 Task: Look for space in Horlivka, Ukraine from 10th June, 2023 to 25th June, 2023 for 4 adults in price range Rs.10000 to Rs.15000. Place can be private room with 4 bedrooms having 4 beds and 4 bathrooms. Property type can be house, flat, guest house, hotel. Amenities needed are: wifi, TV, free parkinig on premises, gym, breakfast. Booking option can be shelf check-in. Required host language is English.
Action: Mouse moved to (604, 151)
Screenshot: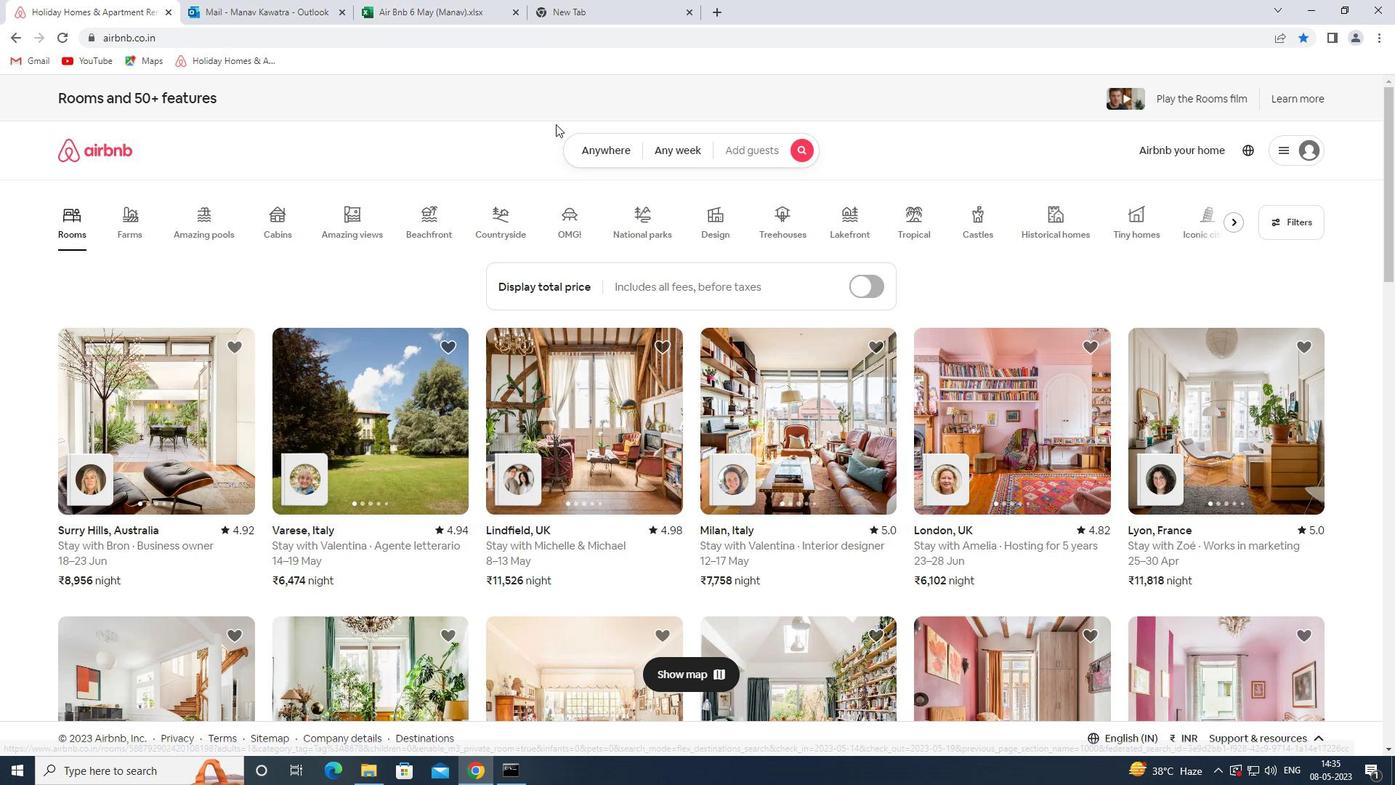 
Action: Mouse pressed left at (604, 151)
Screenshot: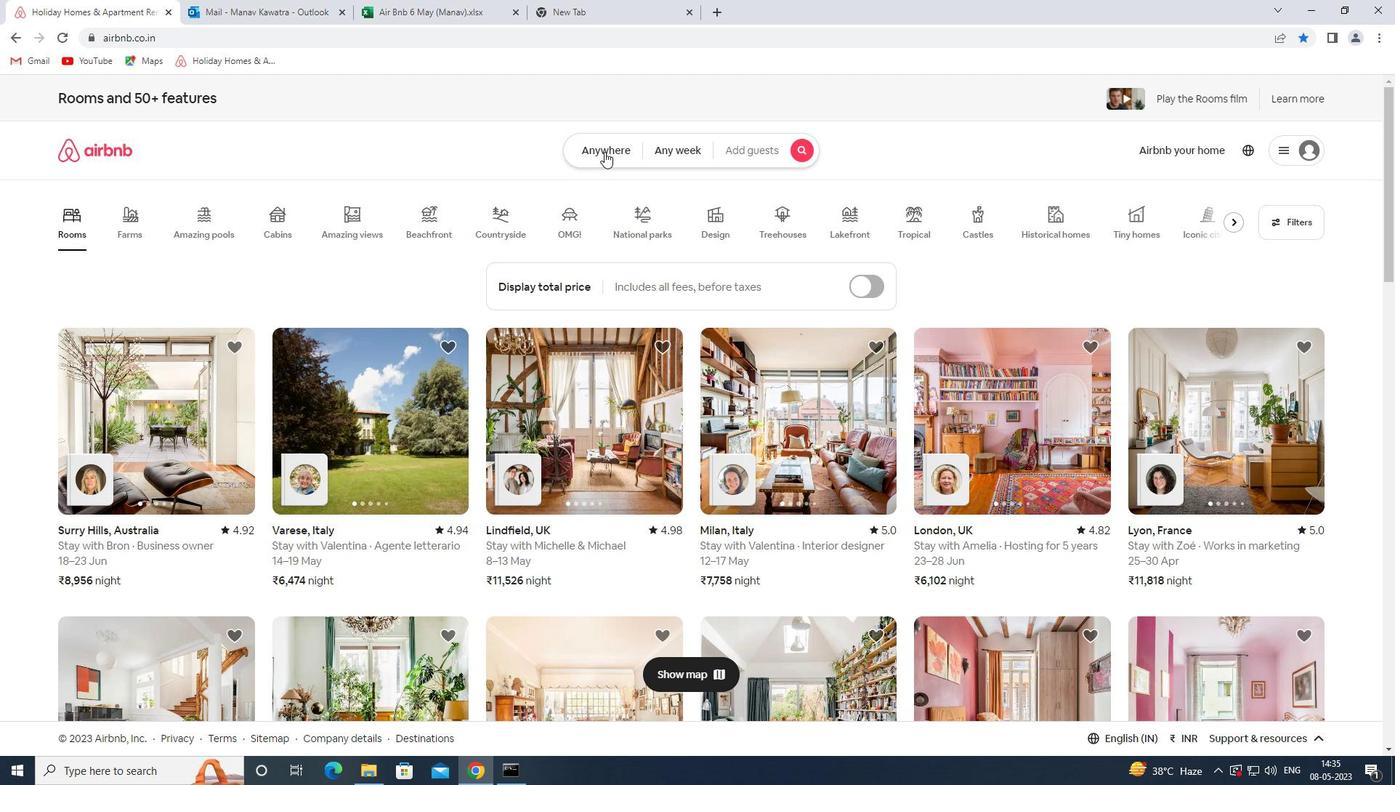 
Action: Mouse moved to (522, 208)
Screenshot: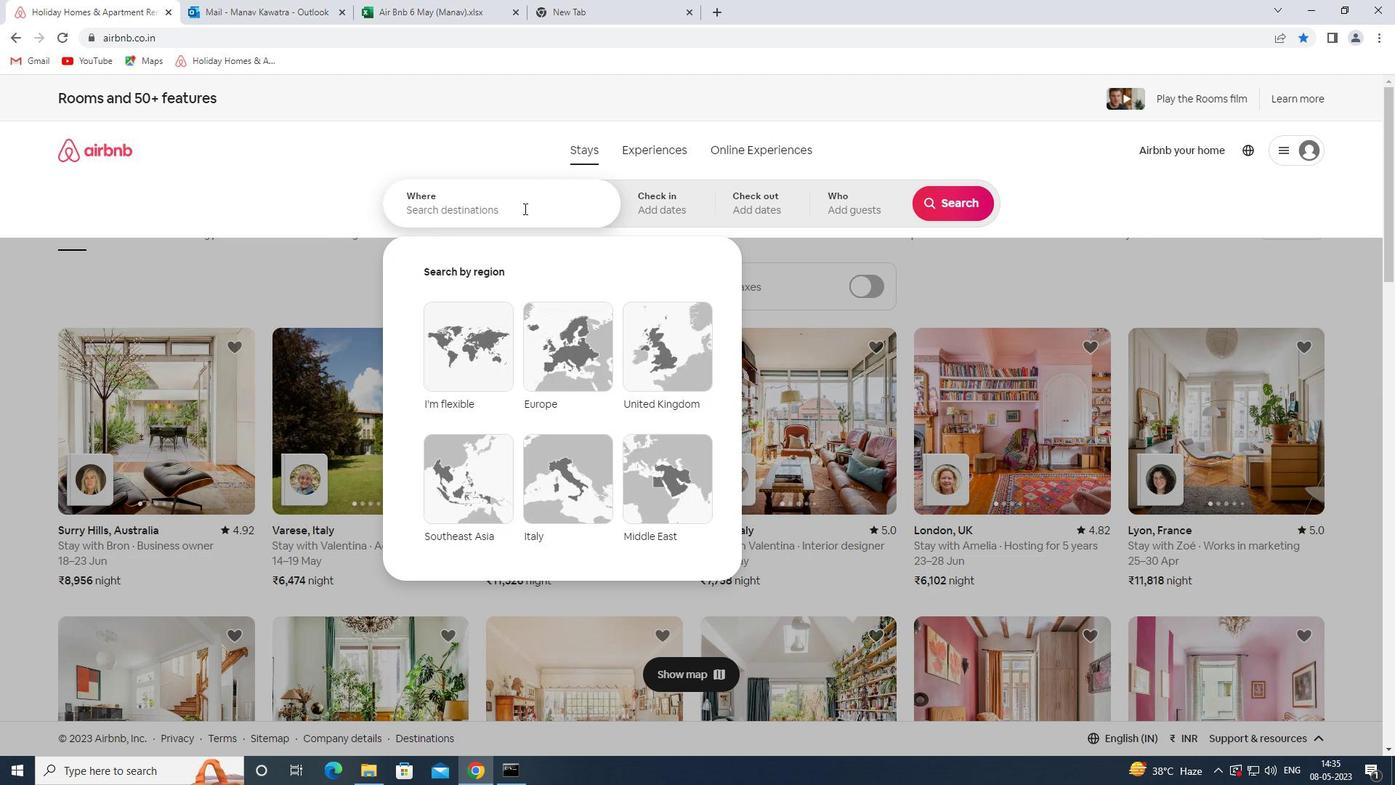 
Action: Mouse pressed left at (522, 208)
Screenshot: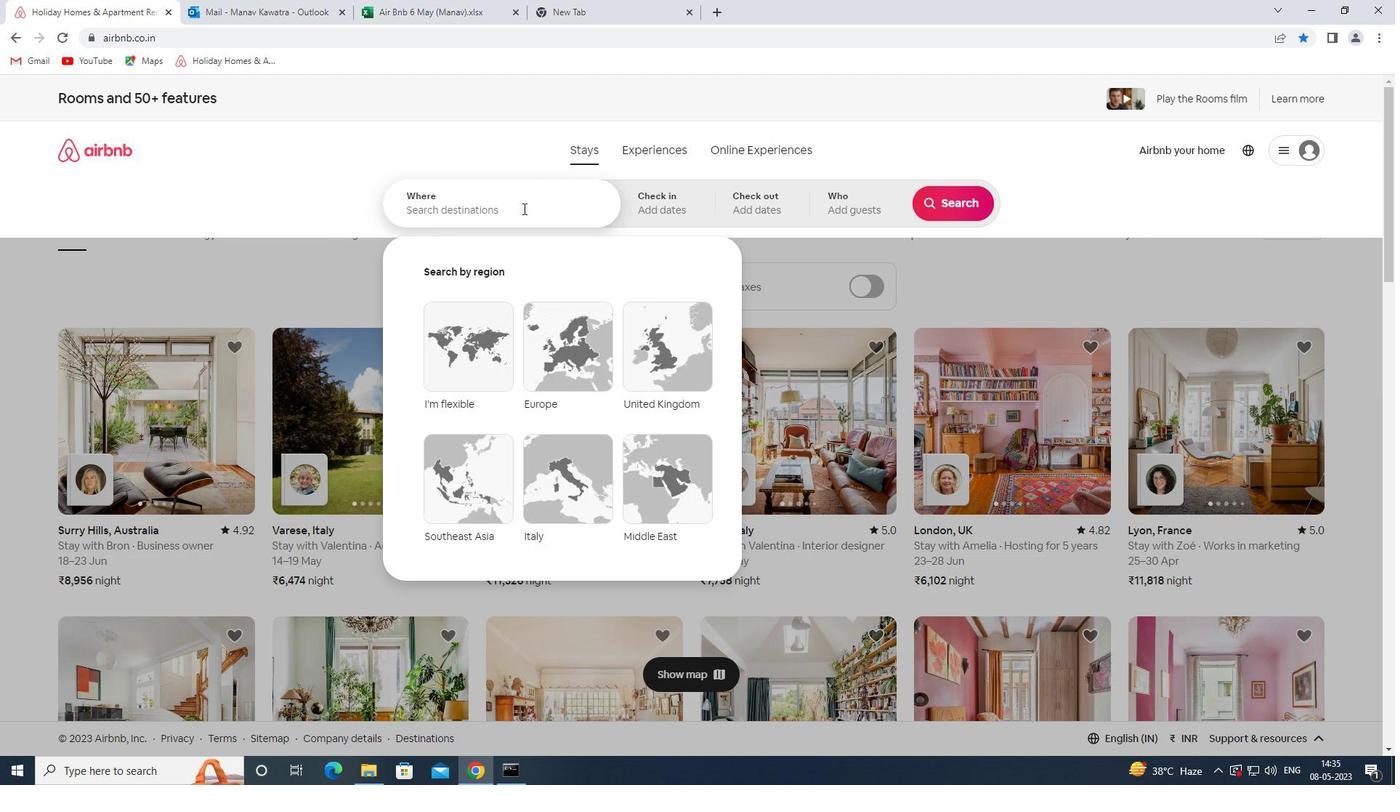 
Action: Key pressed horlivka<Key.space><Key.shift><Key.shift><Key.shift><Key.shift><Key.shift><Key.shift><Key.shift><Key.shift><Key.shift><Key.shift><Key.shift><Key.shift><Key.shift><Key.shift><Key.shift><Key.shift><Key.shift><Key.shift><Key.shift><Key.shift><Key.shift><Key.shift><Key.shift><Key.shift>UKRAINE<Key.space><Key.enter>
Screenshot: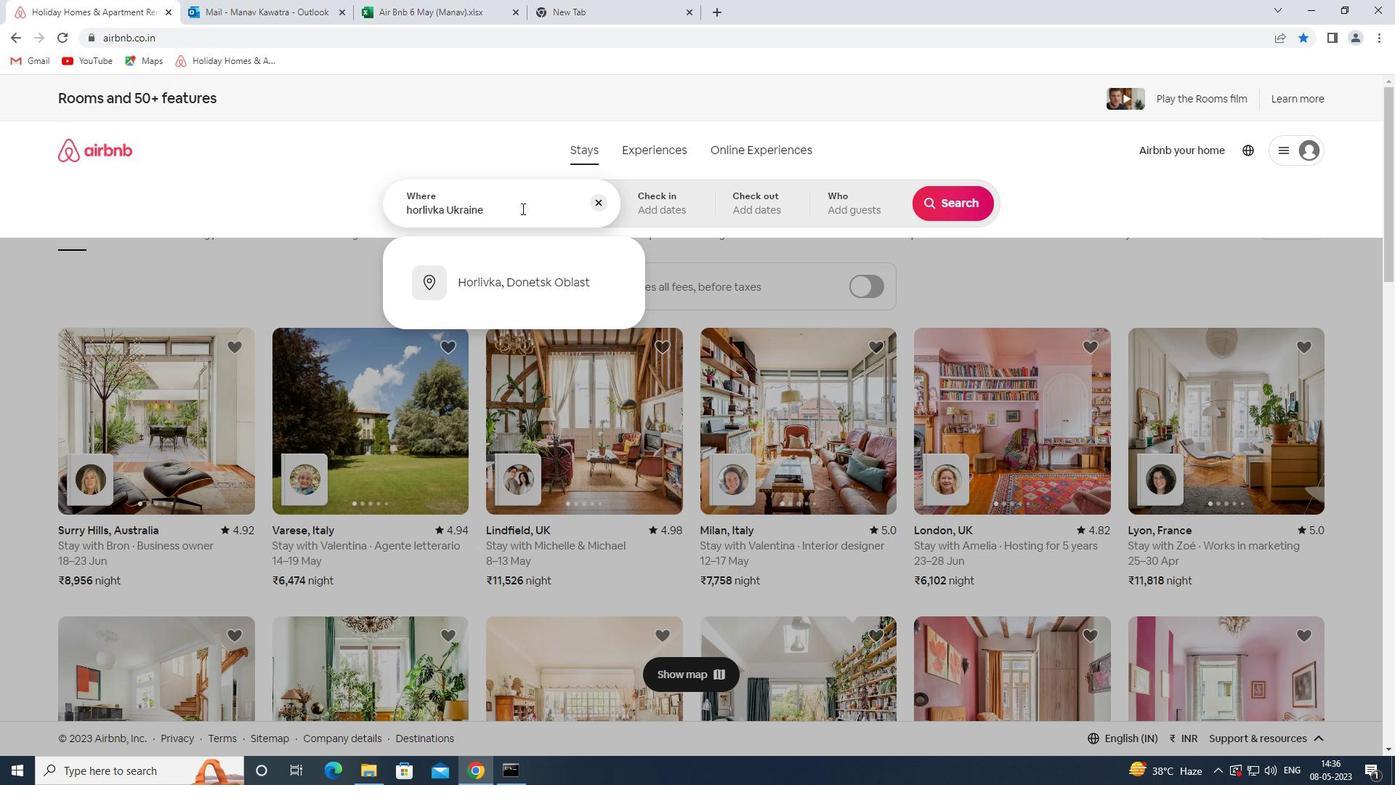 
Action: Mouse moved to (945, 412)
Screenshot: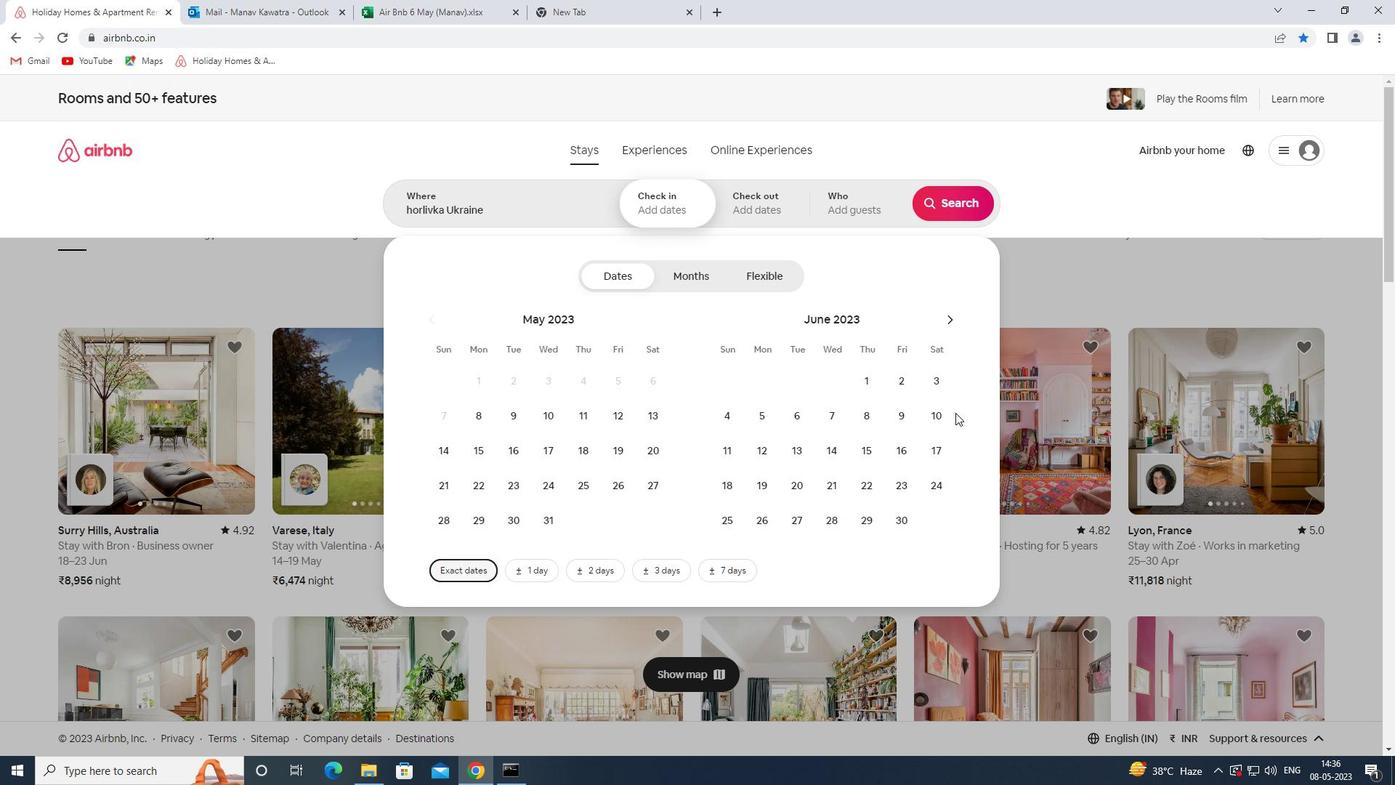 
Action: Mouse pressed left at (945, 412)
Screenshot: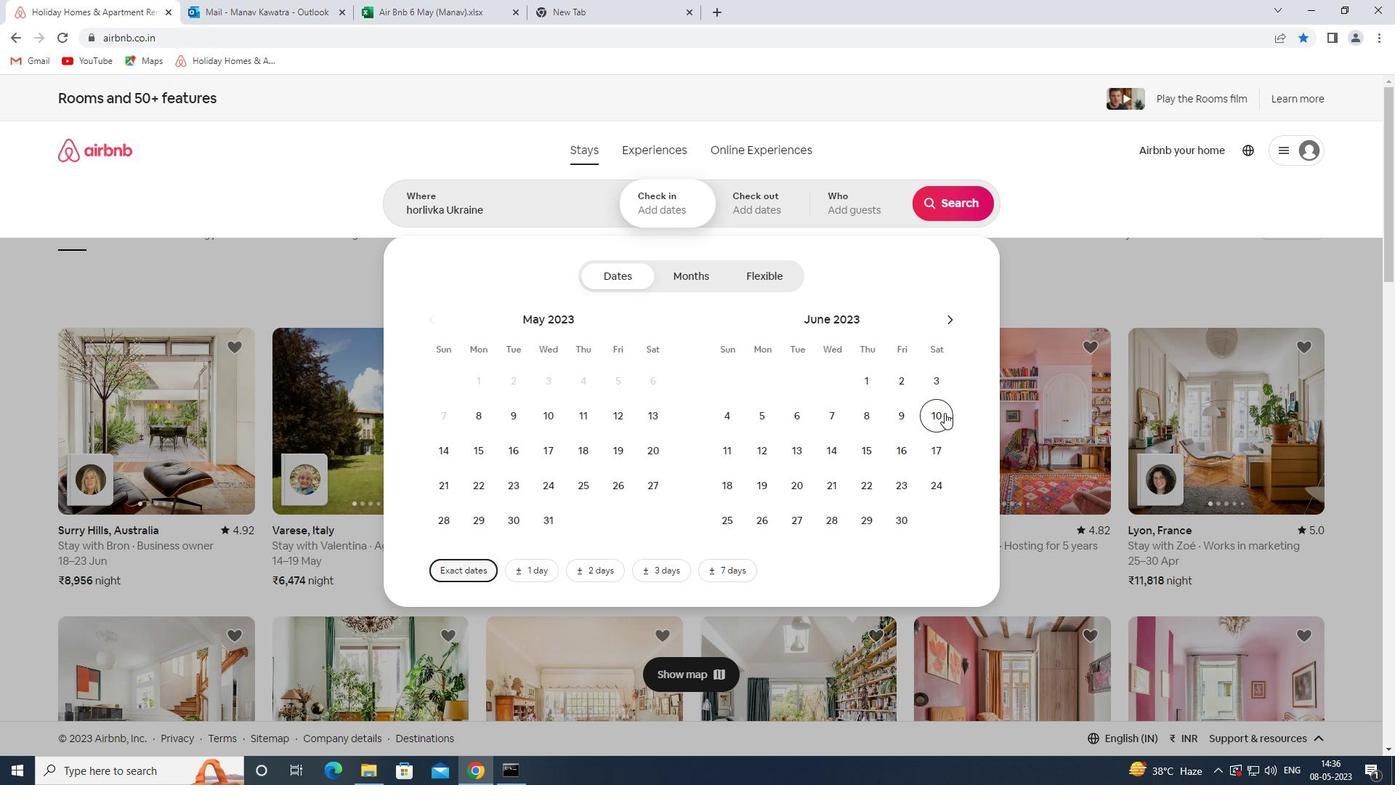 
Action: Mouse moved to (739, 519)
Screenshot: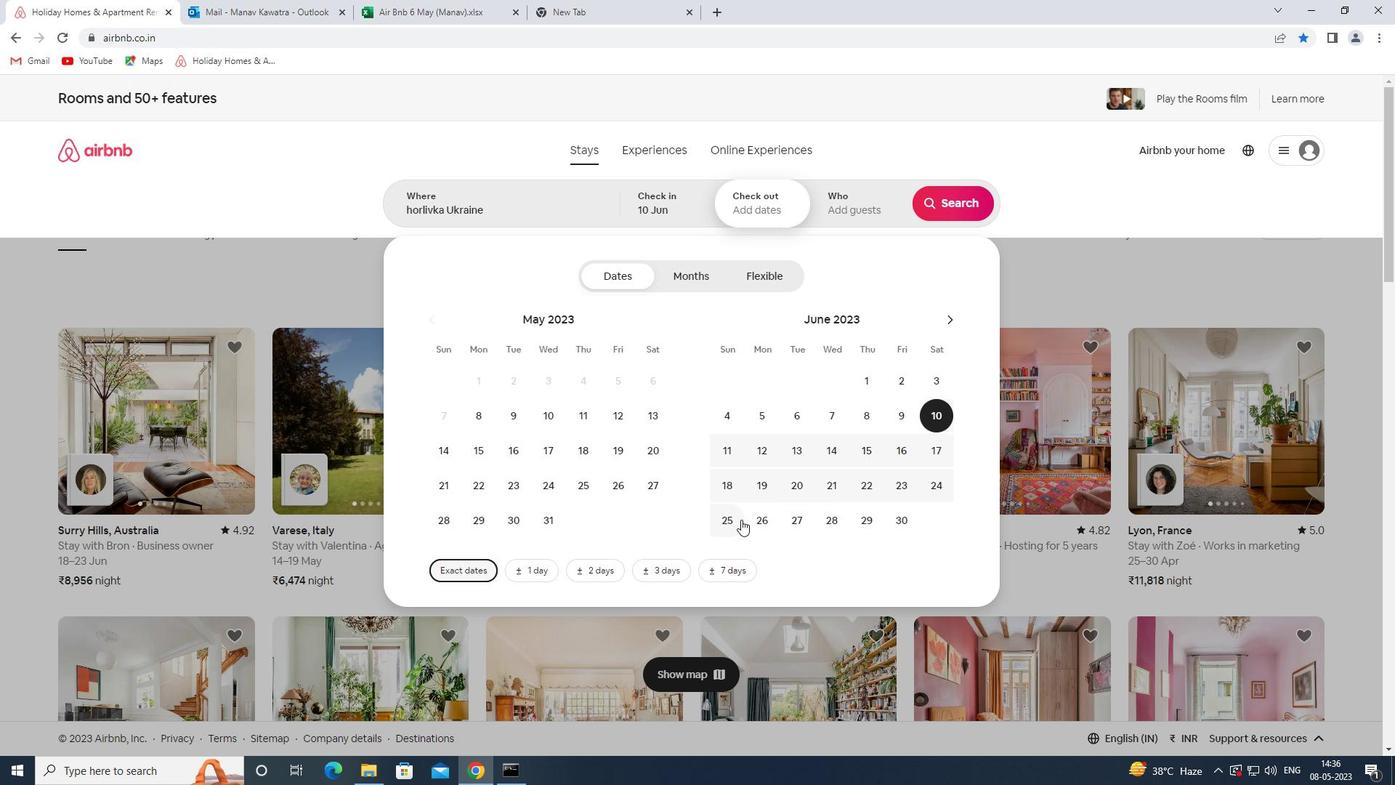 
Action: Mouse pressed left at (739, 519)
Screenshot: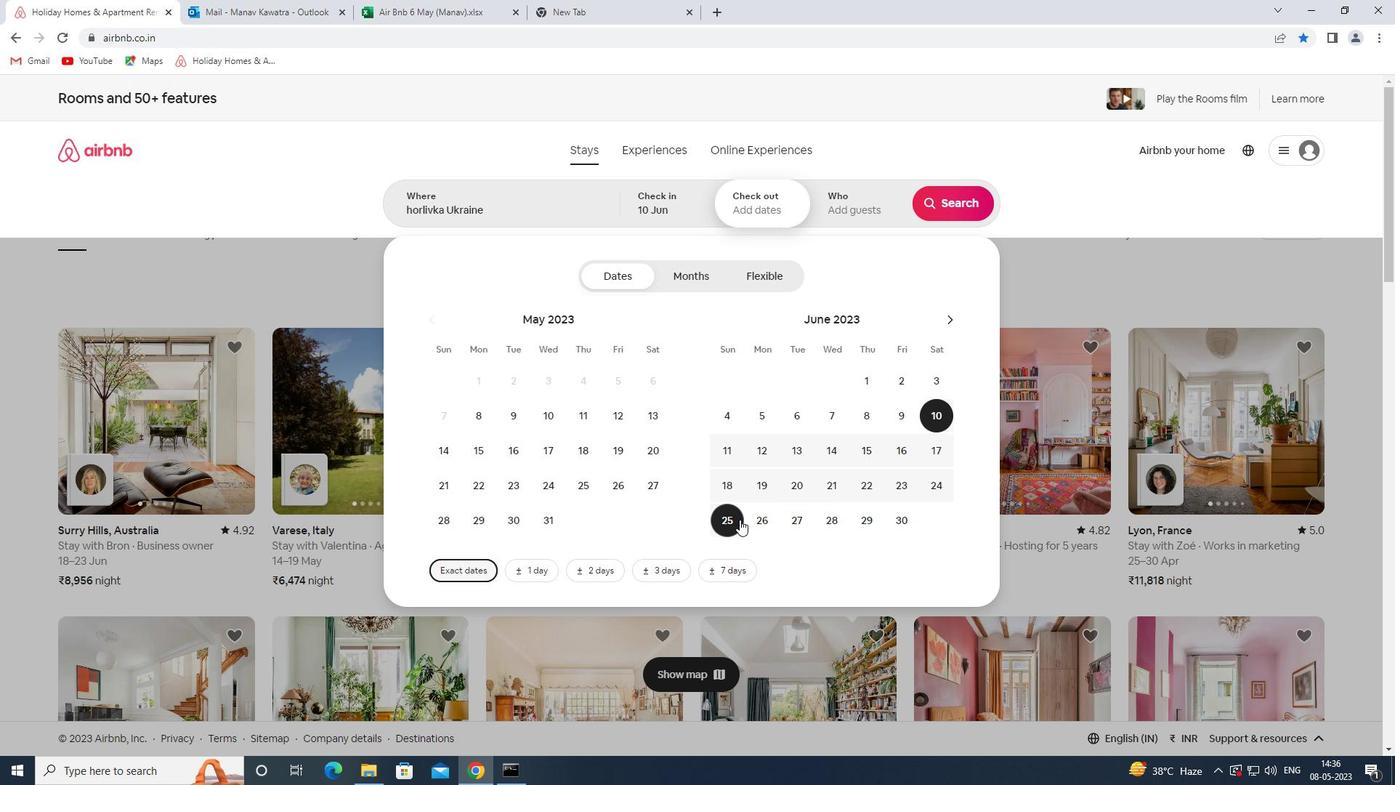 
Action: Mouse moved to (848, 202)
Screenshot: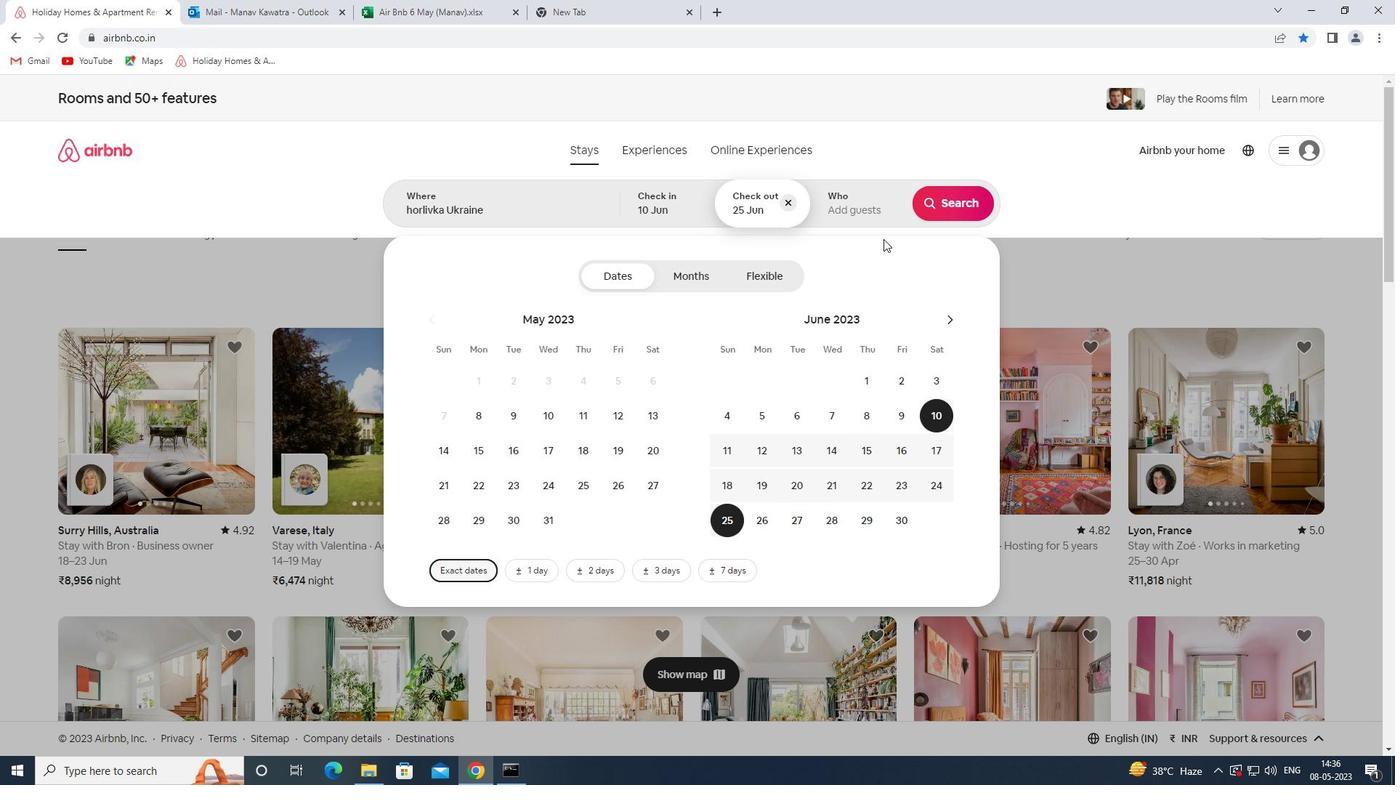 
Action: Mouse pressed left at (848, 202)
Screenshot: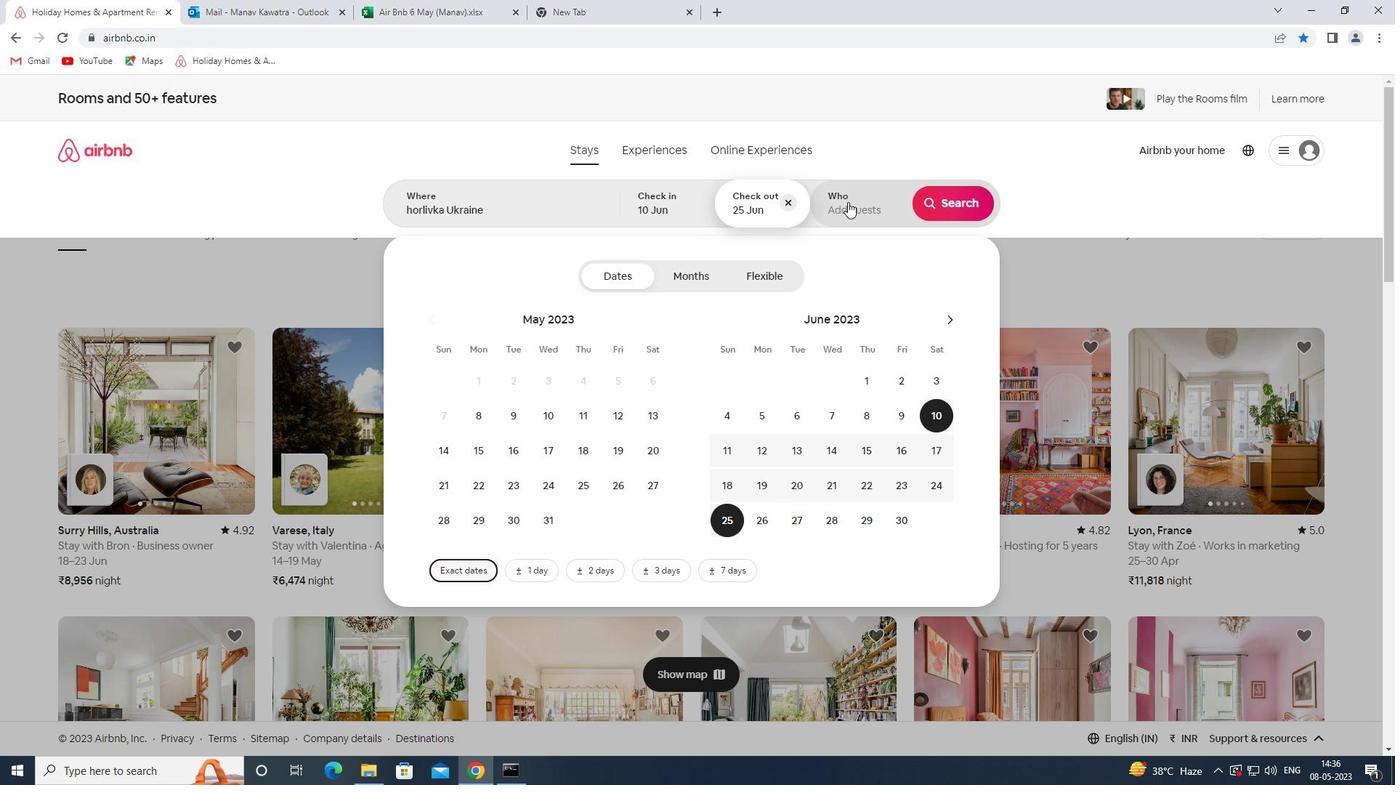 
Action: Mouse moved to (957, 282)
Screenshot: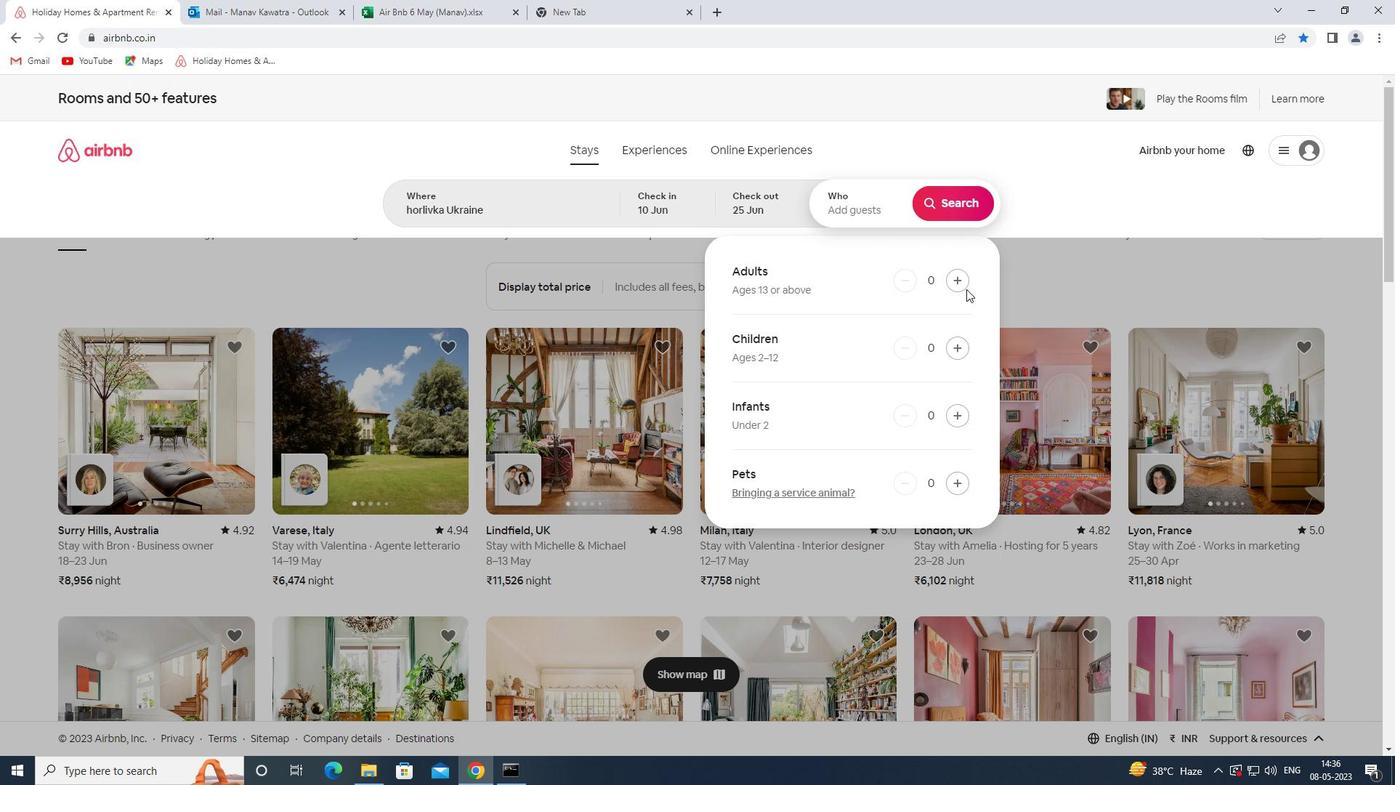
Action: Mouse pressed left at (957, 282)
Screenshot: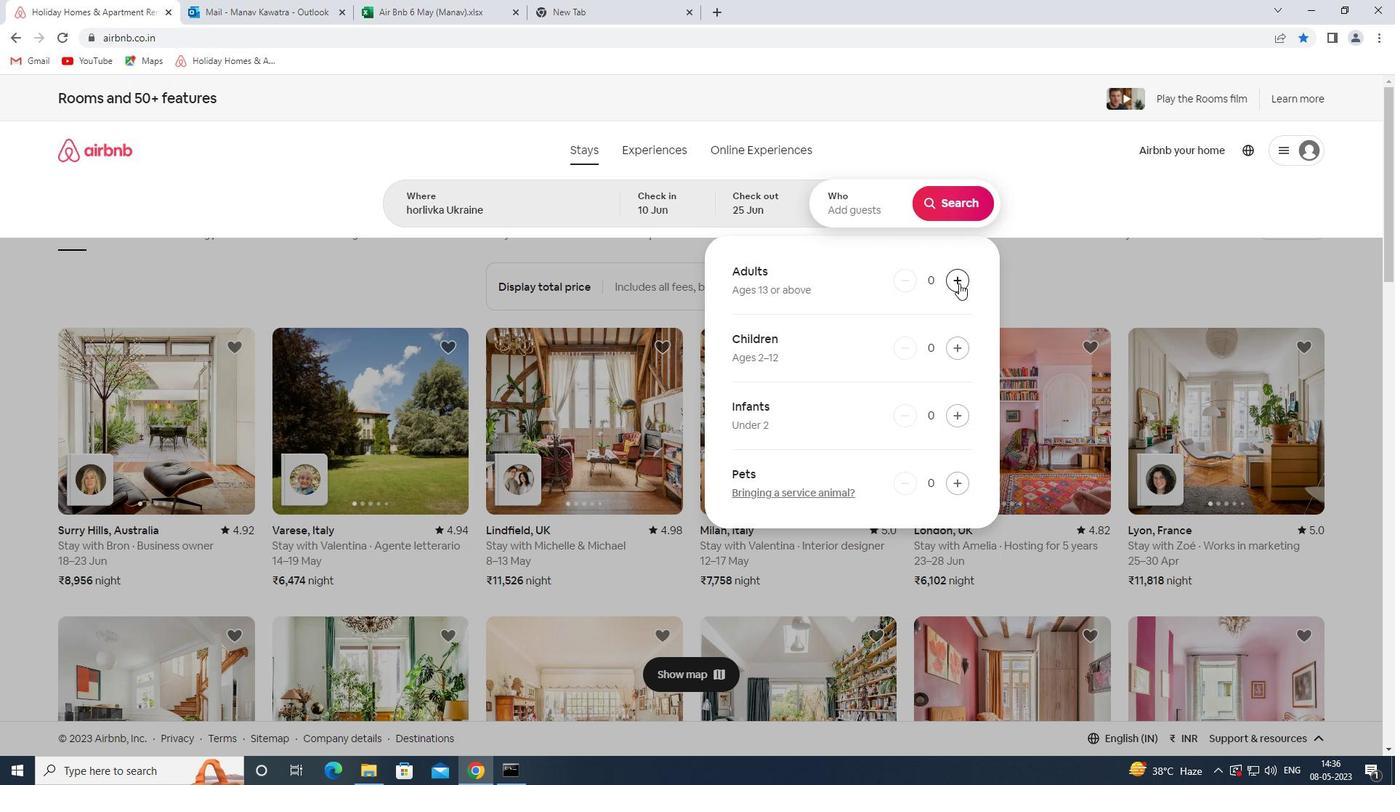 
Action: Mouse pressed left at (957, 282)
Screenshot: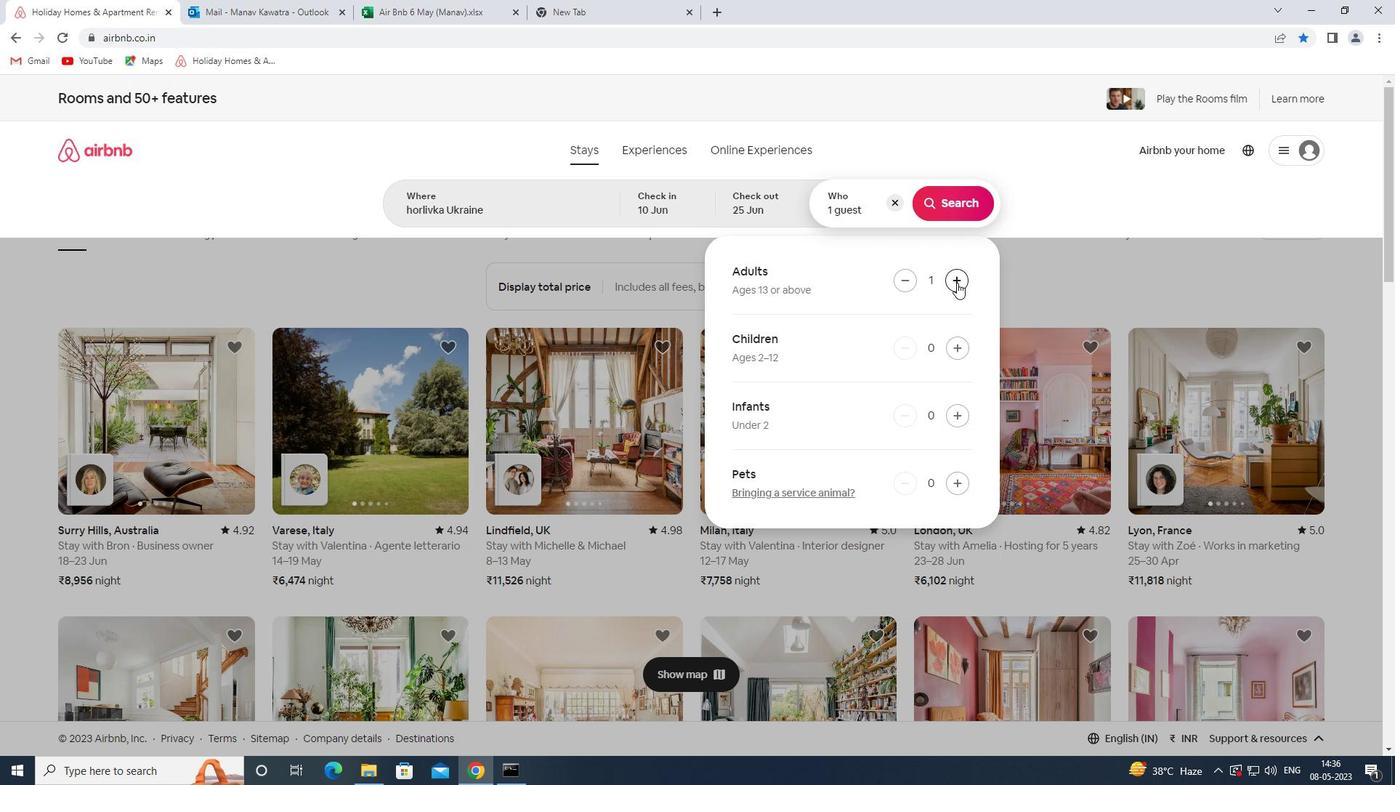 
Action: Mouse pressed left at (957, 282)
Screenshot: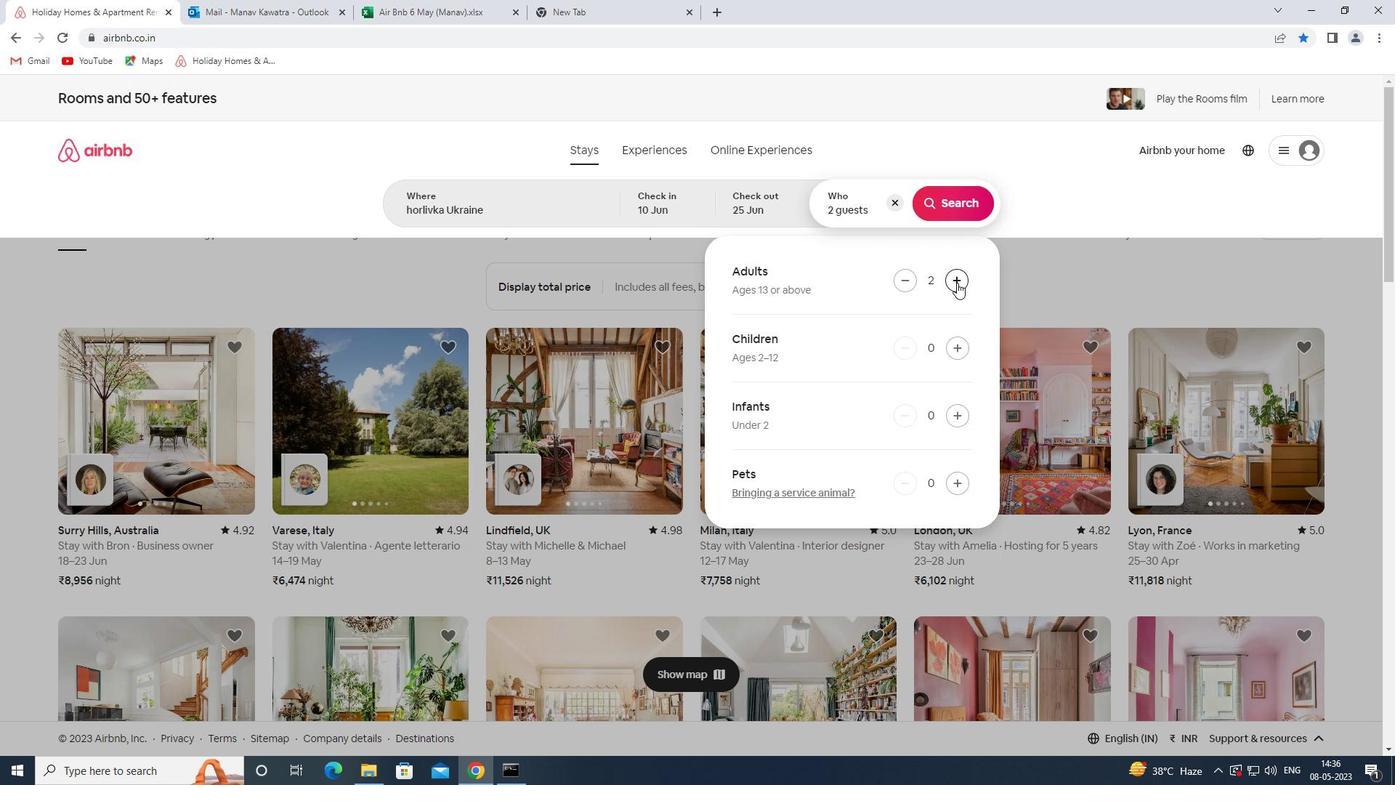 
Action: Mouse pressed left at (957, 282)
Screenshot: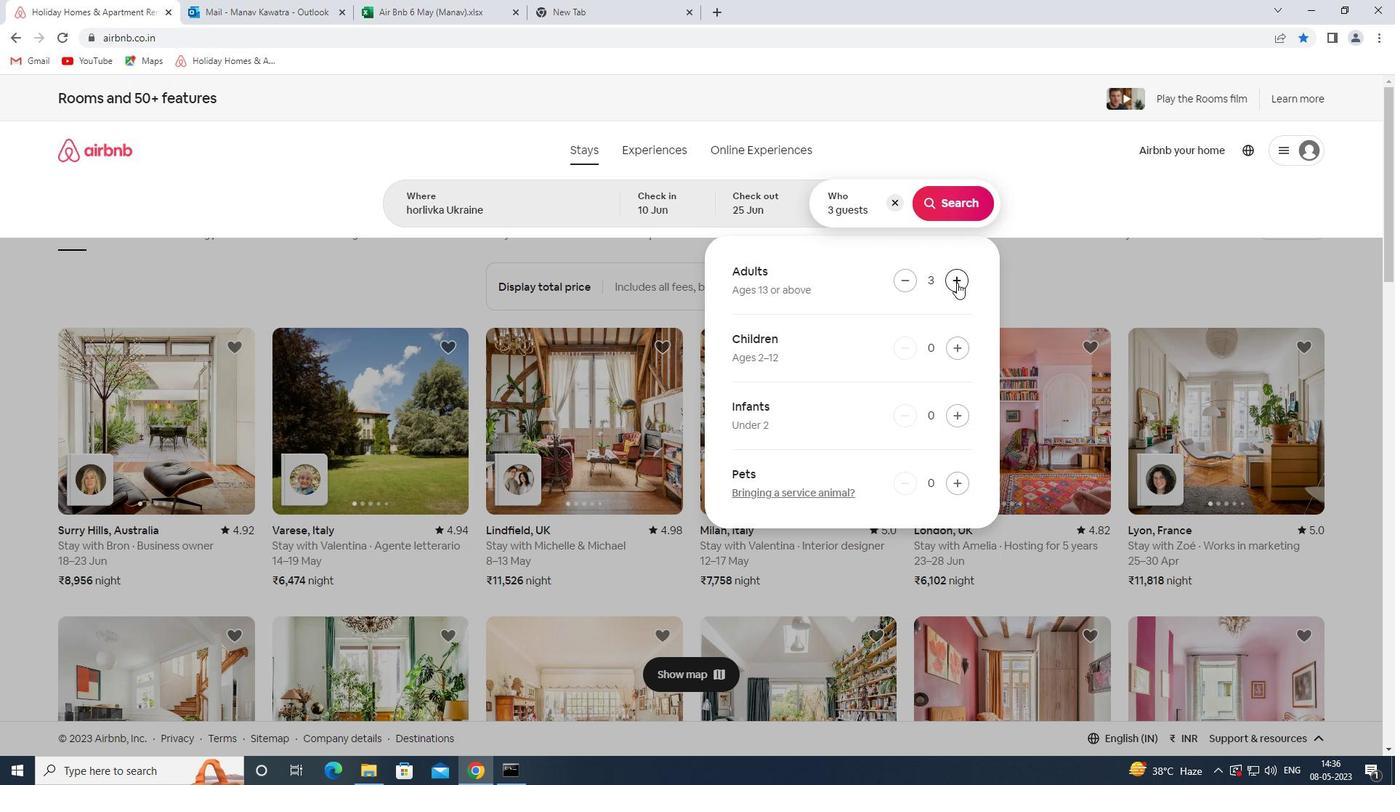 
Action: Mouse moved to (934, 209)
Screenshot: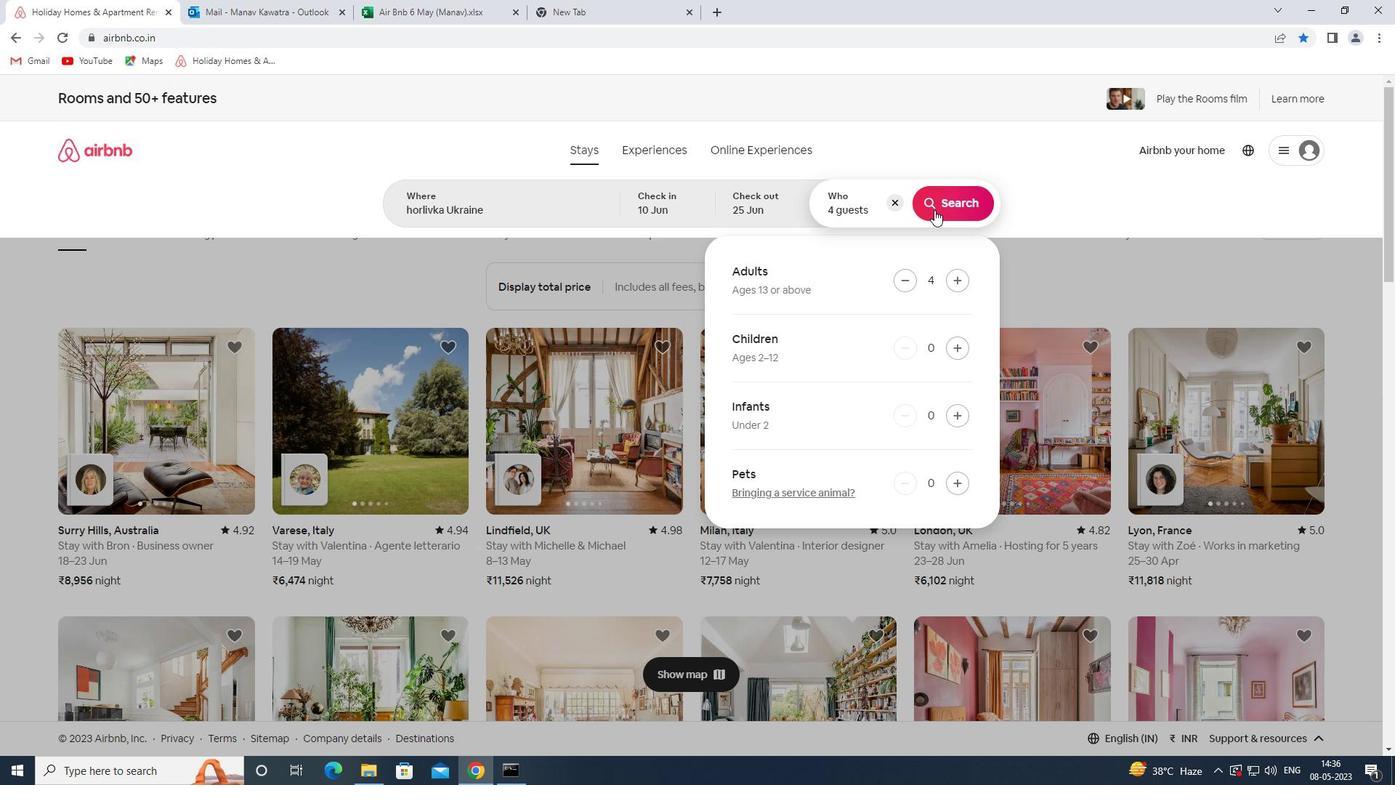 
Action: Mouse pressed left at (934, 209)
Screenshot: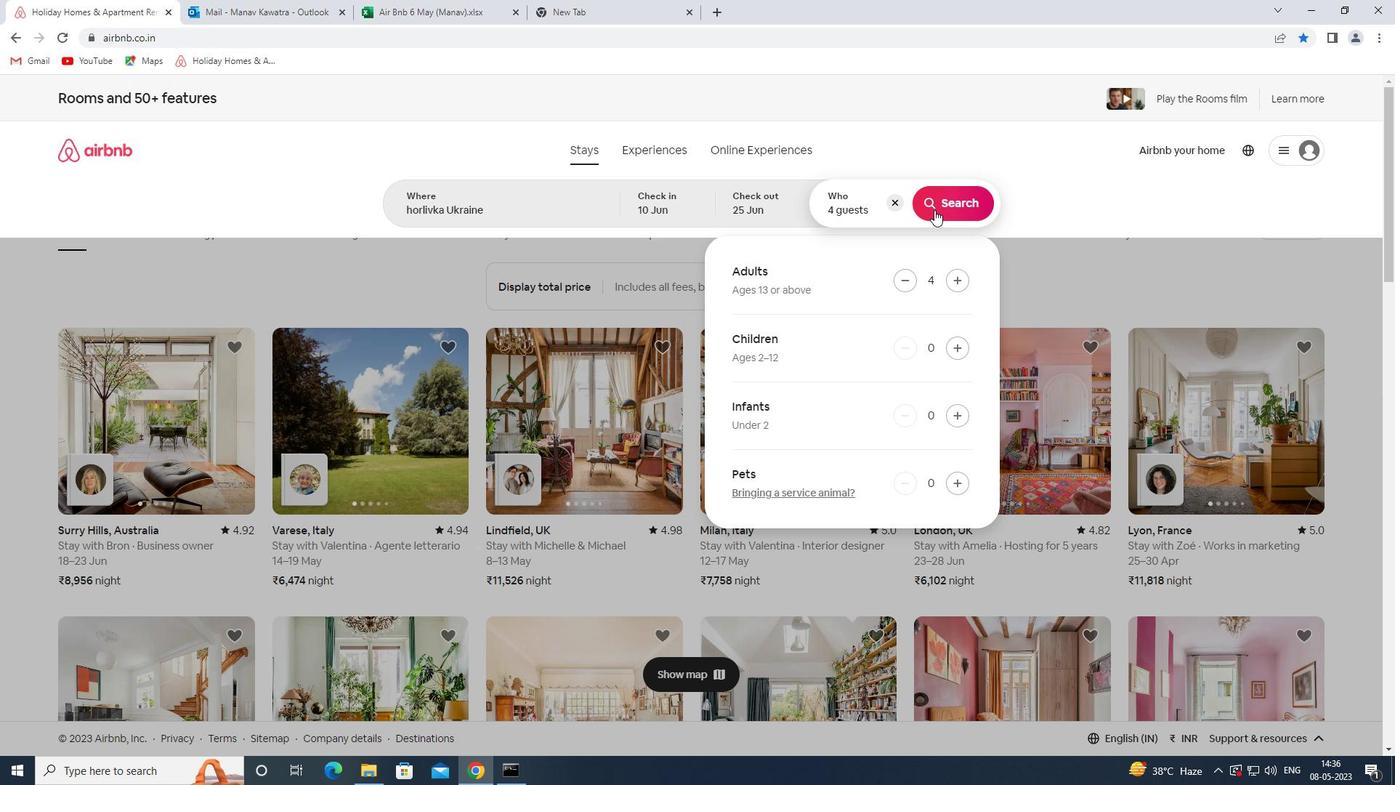 
Action: Mouse moved to (1339, 171)
Screenshot: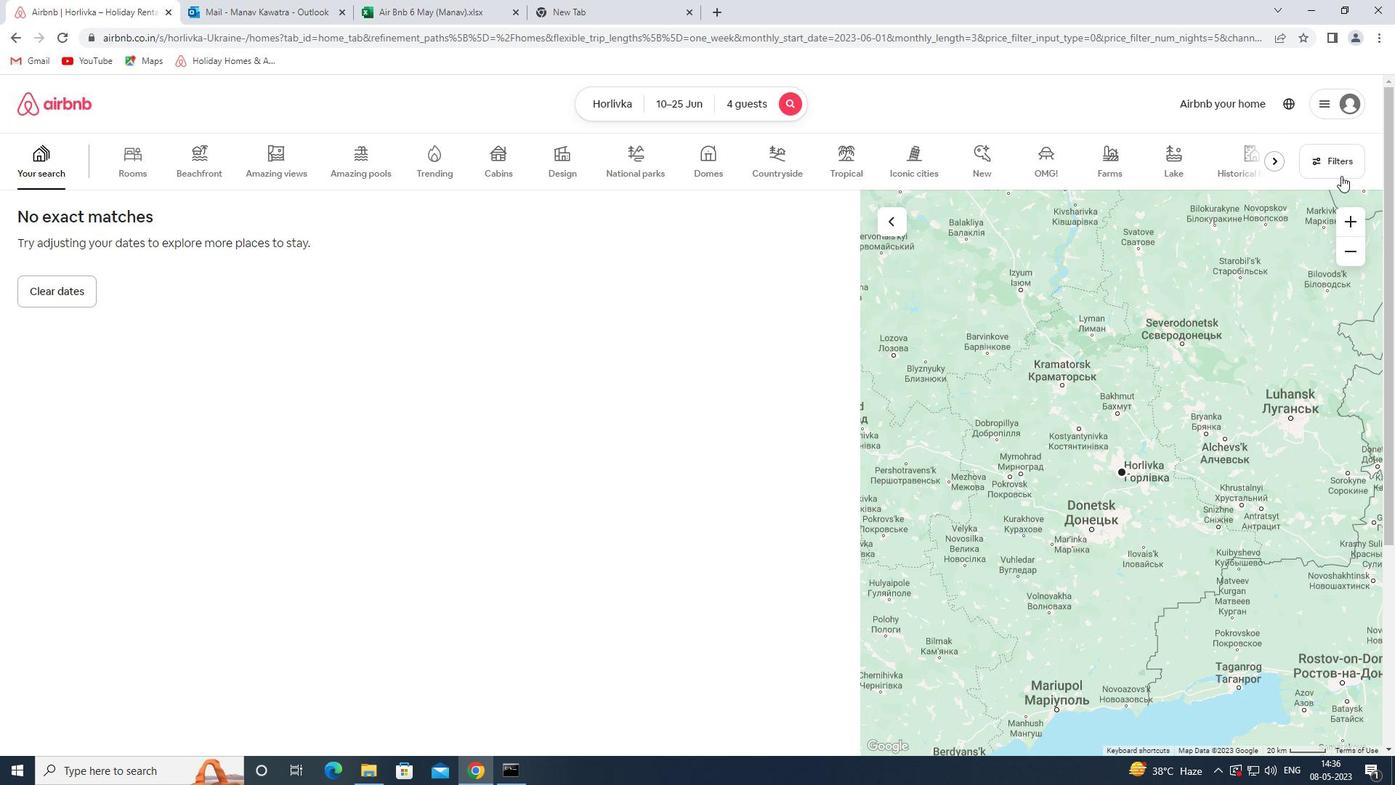 
Action: Mouse pressed left at (1339, 171)
Screenshot: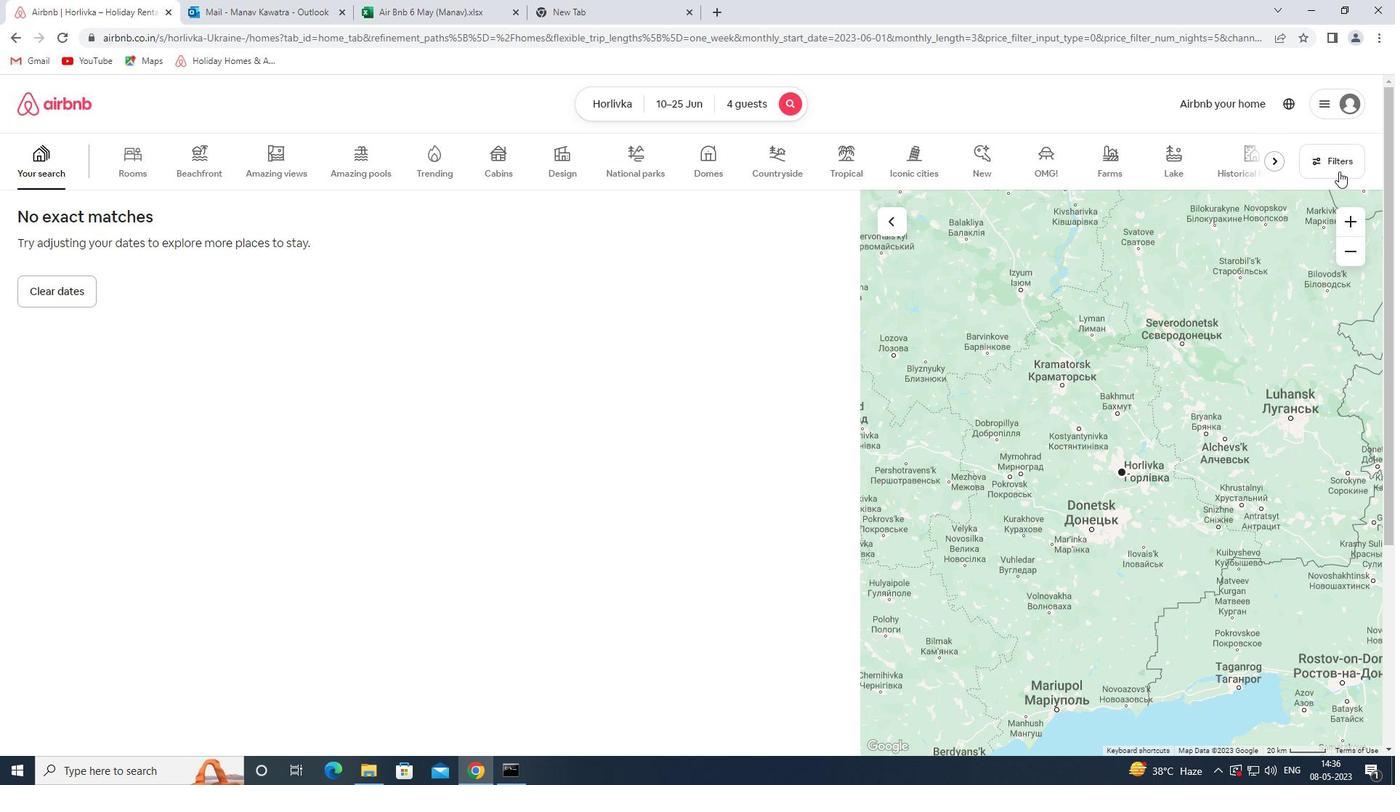 
Action: Mouse moved to (555, 523)
Screenshot: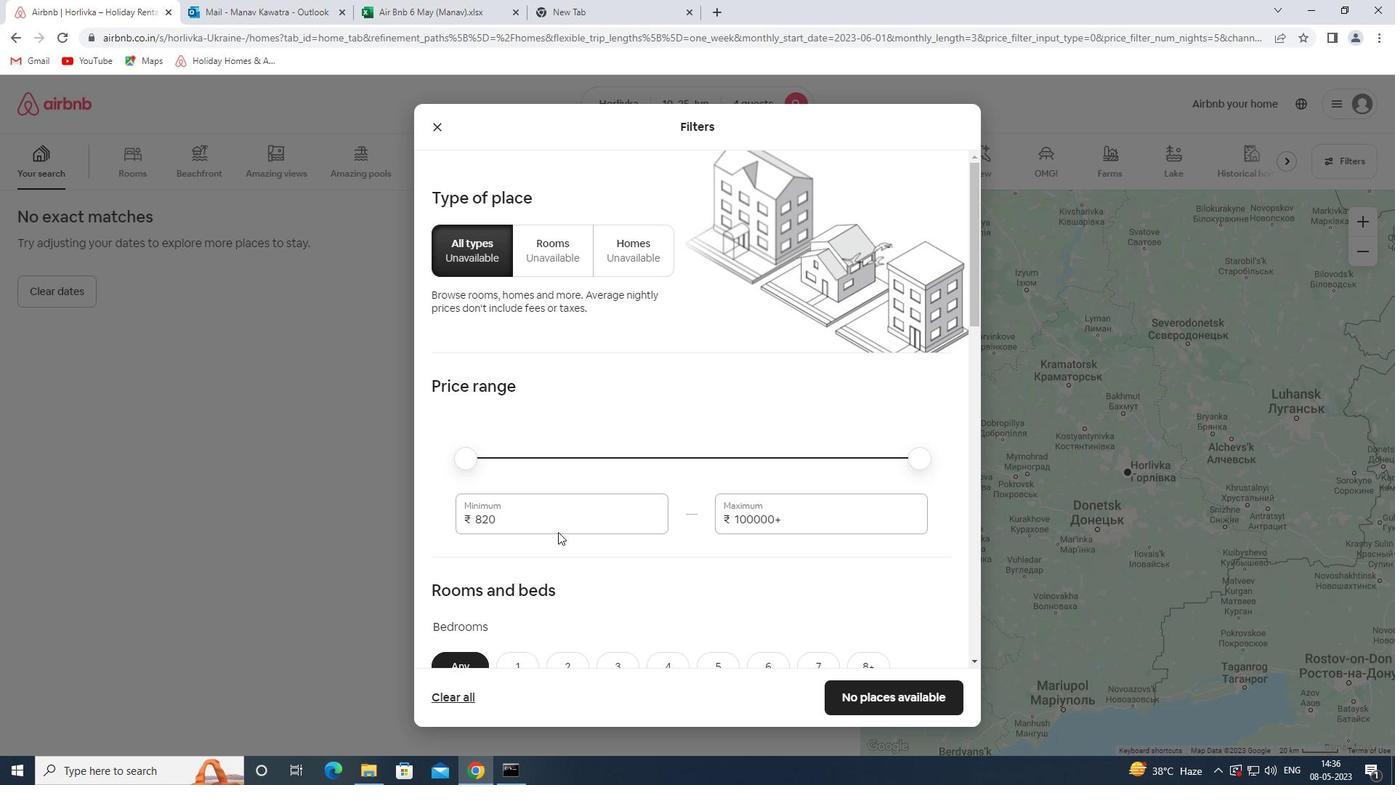 
Action: Mouse pressed left at (555, 523)
Screenshot: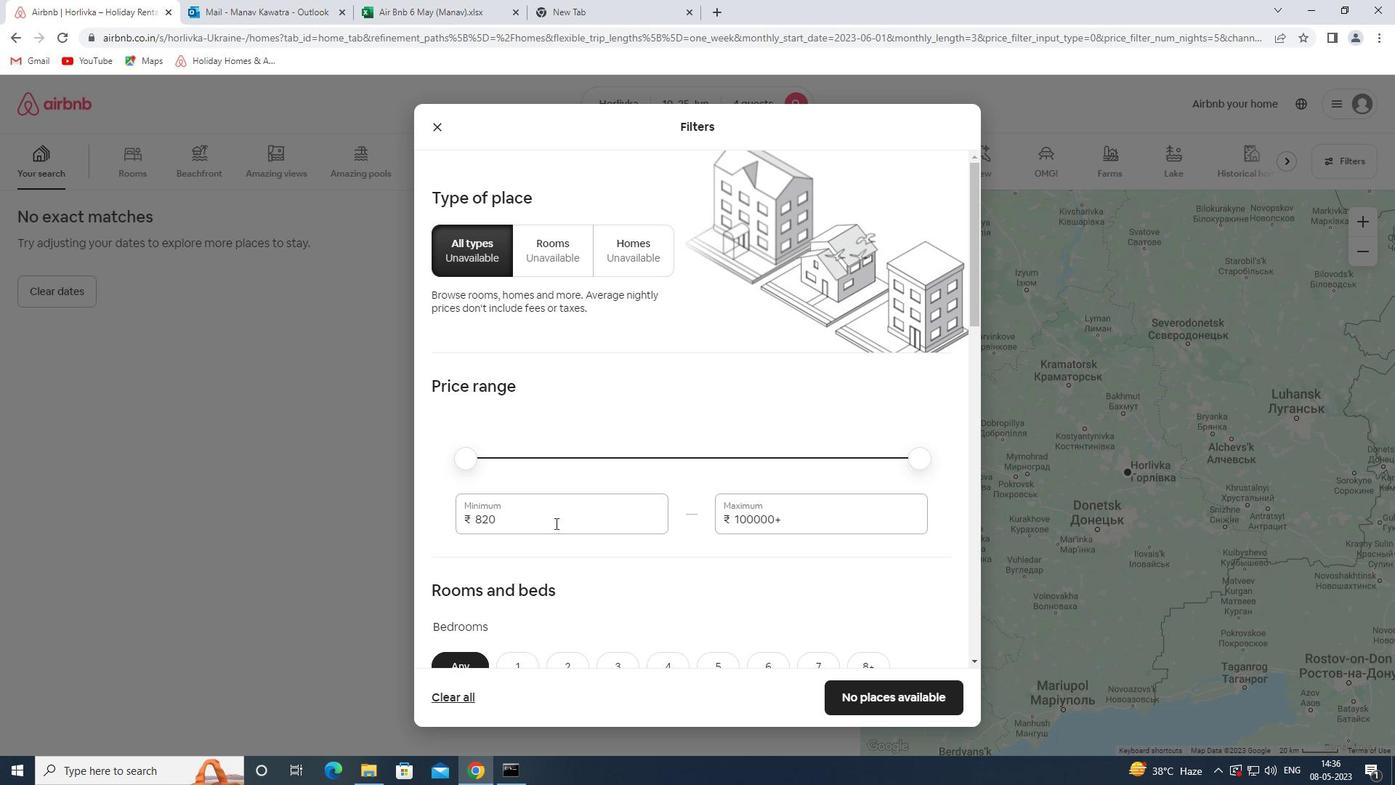 
Action: Mouse pressed left at (555, 523)
Screenshot: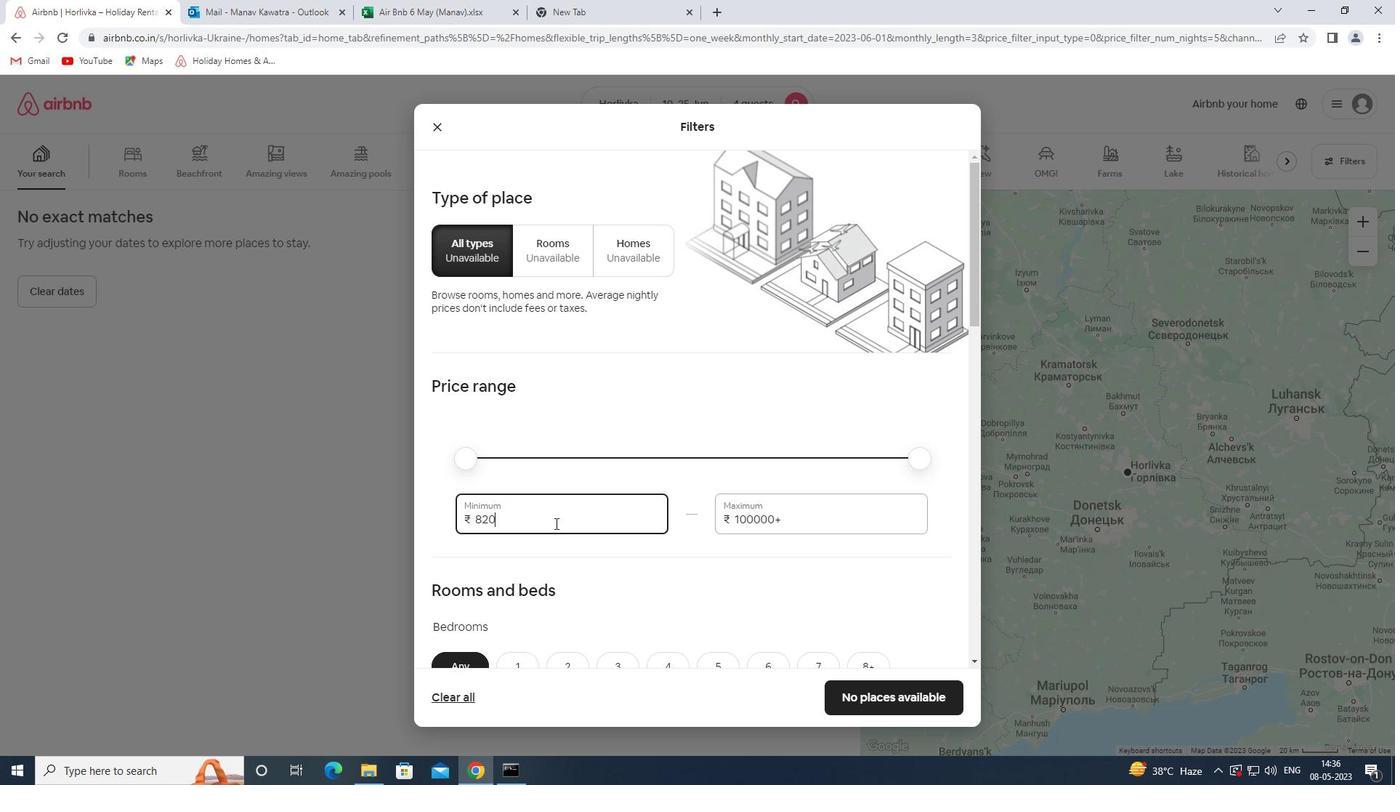 
Action: Key pressed 10000<Key.tab>15000
Screenshot: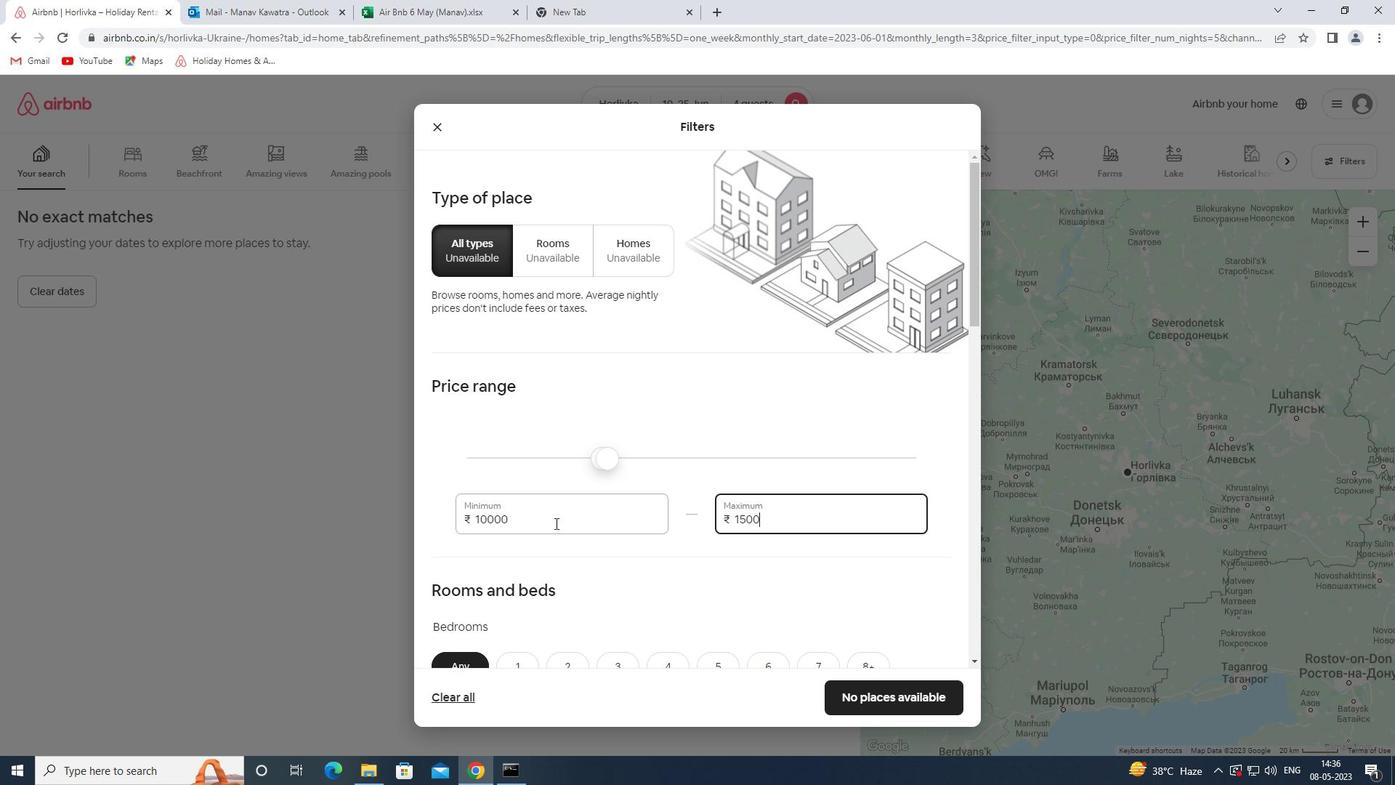 
Action: Mouse scrolled (555, 522) with delta (0, 0)
Screenshot: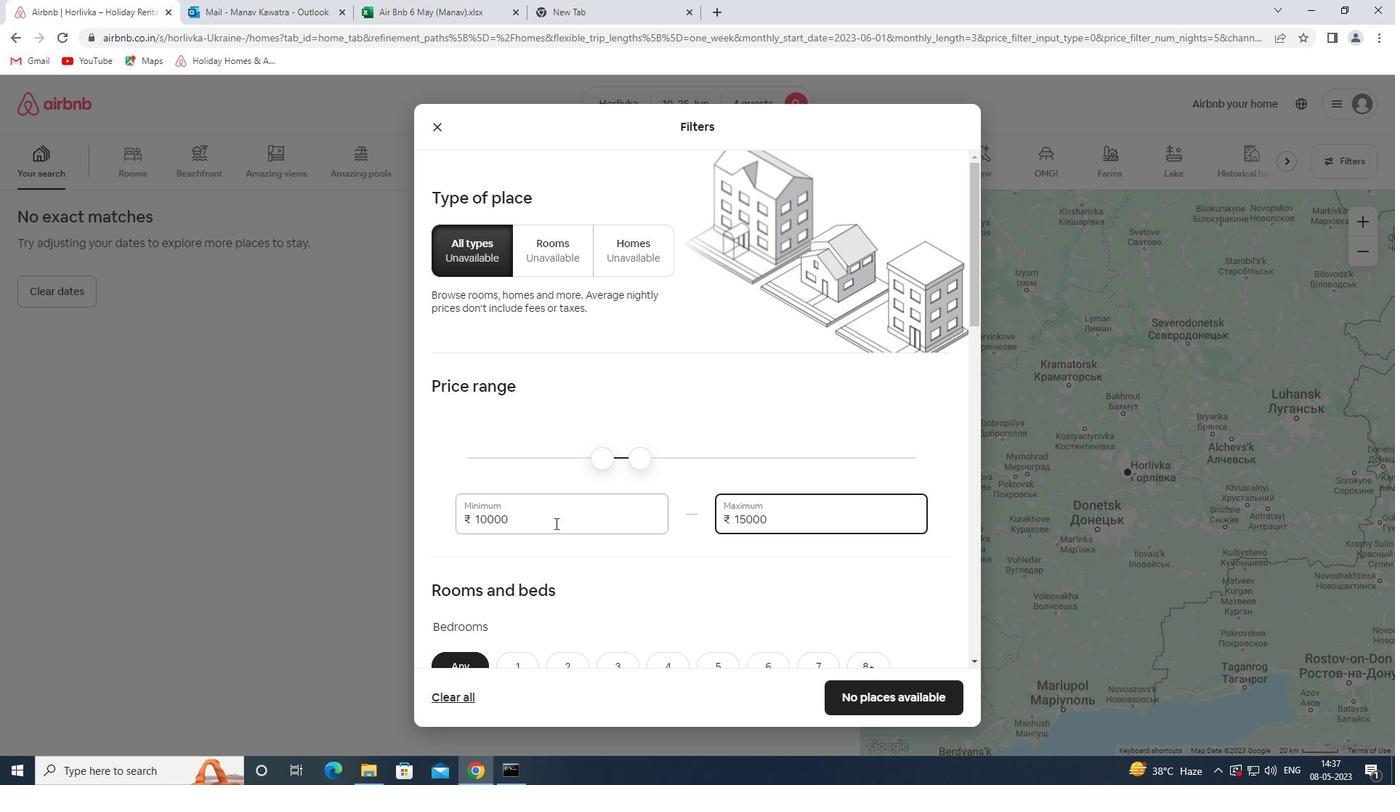 
Action: Mouse scrolled (555, 522) with delta (0, 0)
Screenshot: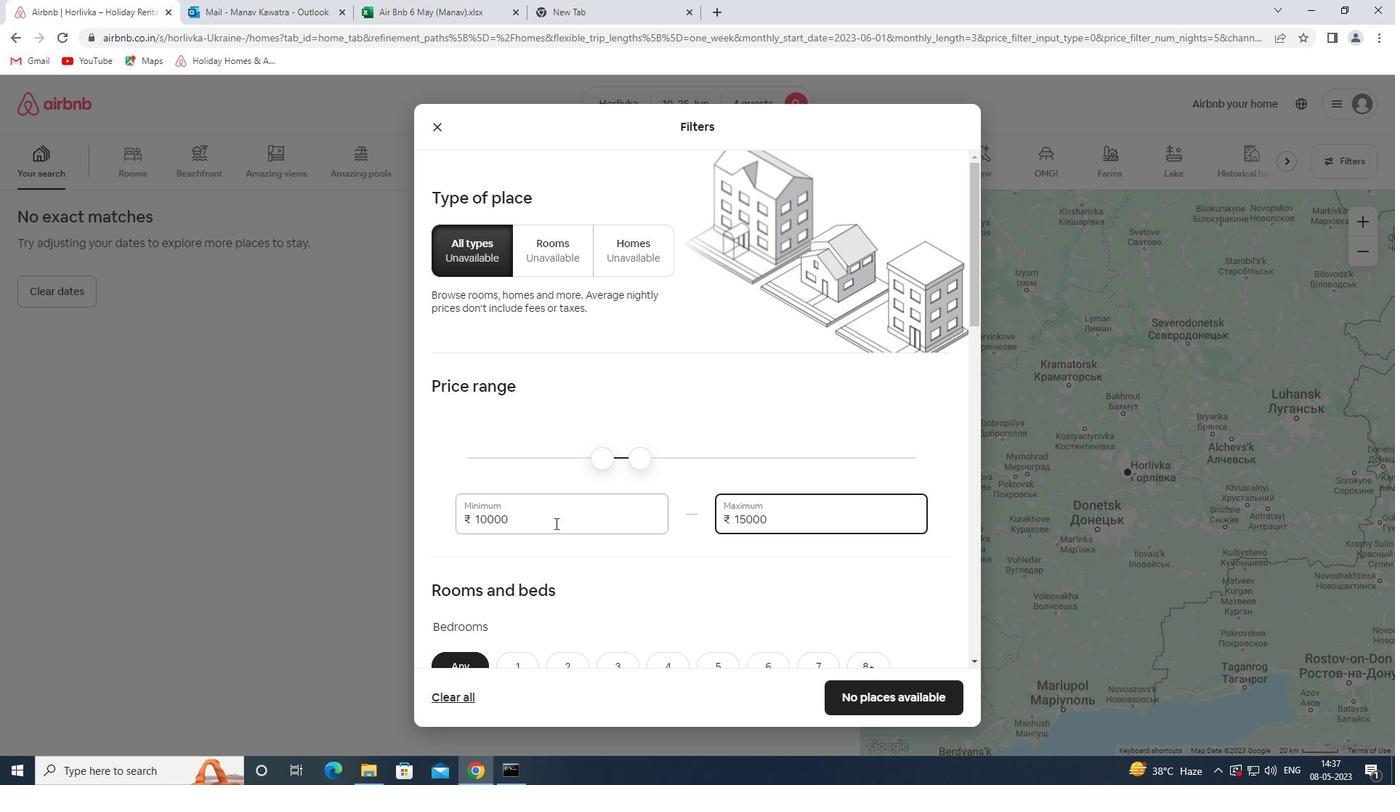 
Action: Mouse scrolled (555, 522) with delta (0, 0)
Screenshot: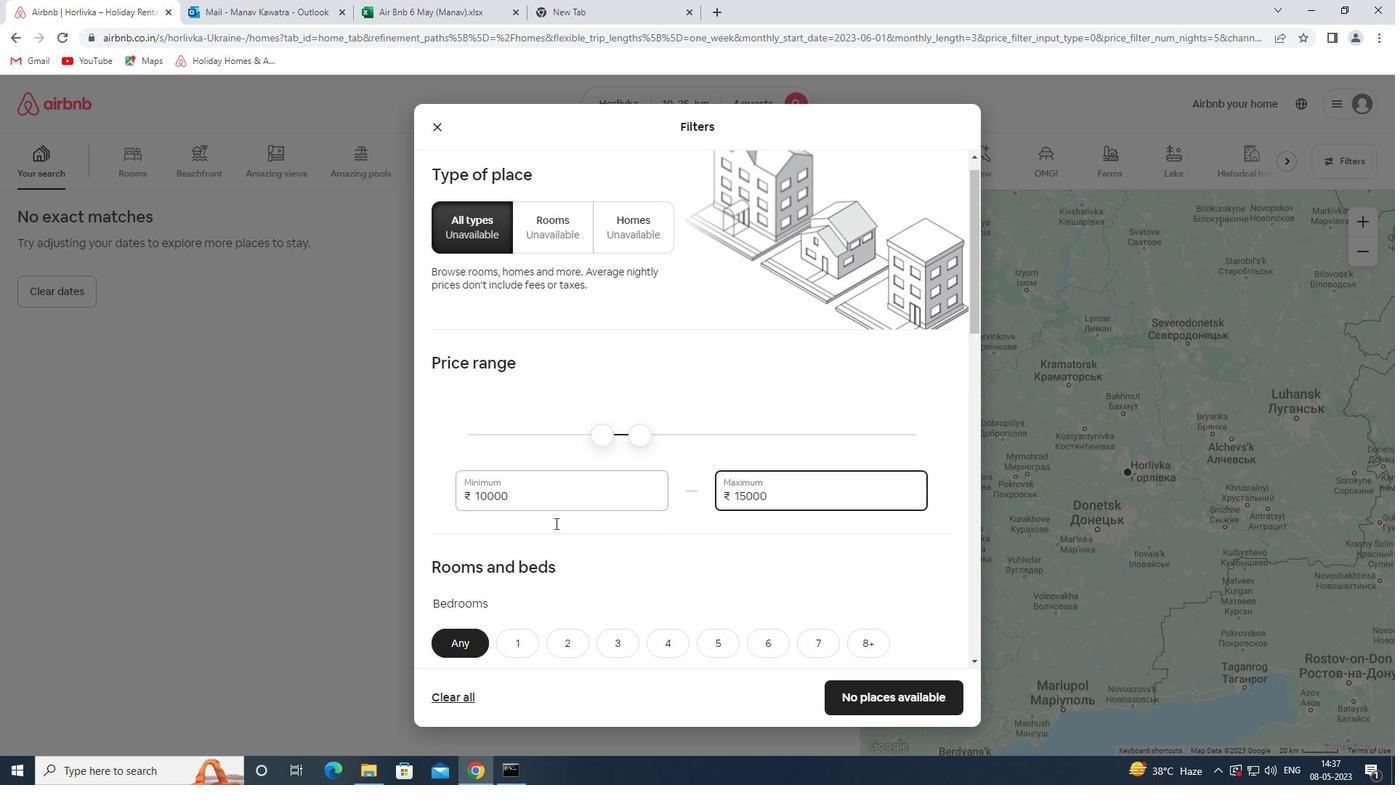 
Action: Mouse moved to (657, 444)
Screenshot: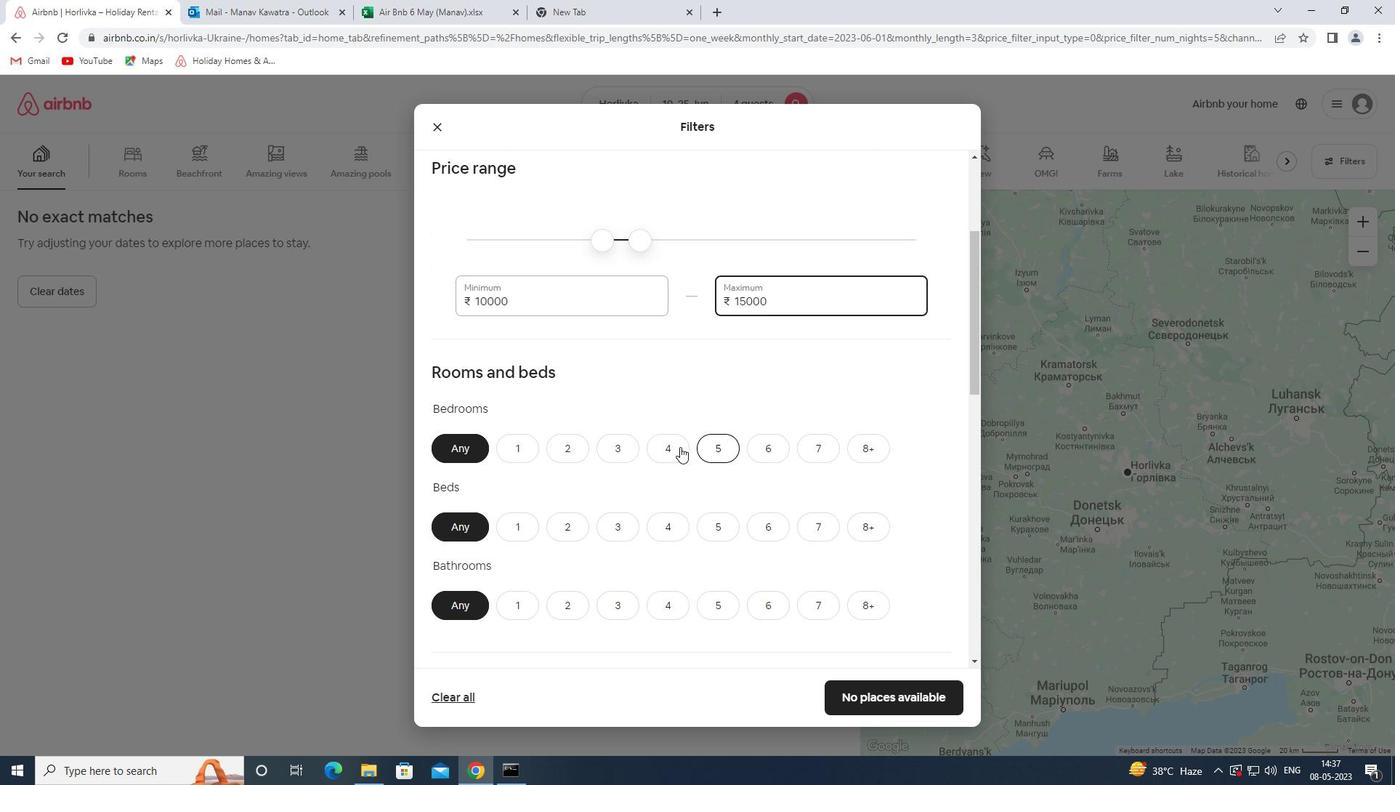 
Action: Mouse pressed left at (657, 444)
Screenshot: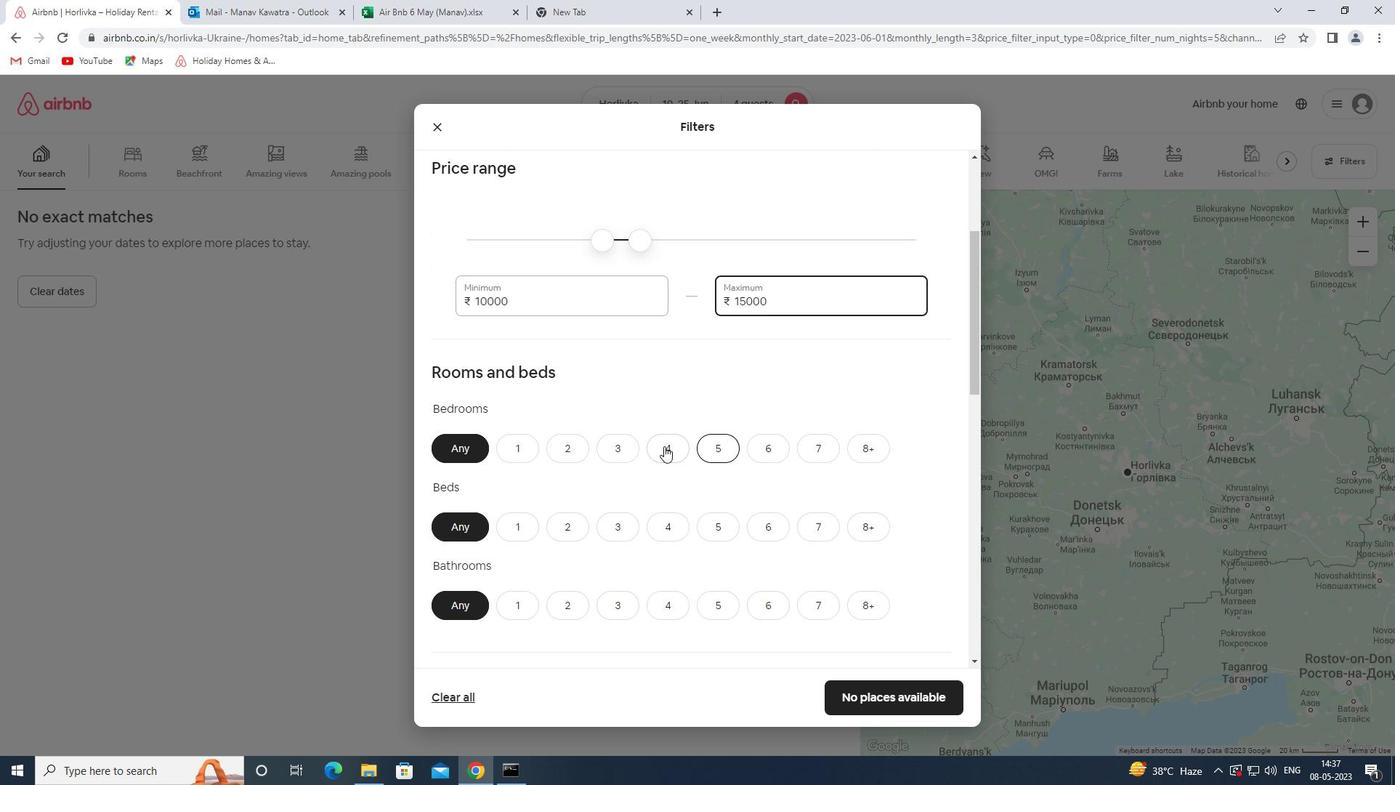 
Action: Mouse moved to (673, 518)
Screenshot: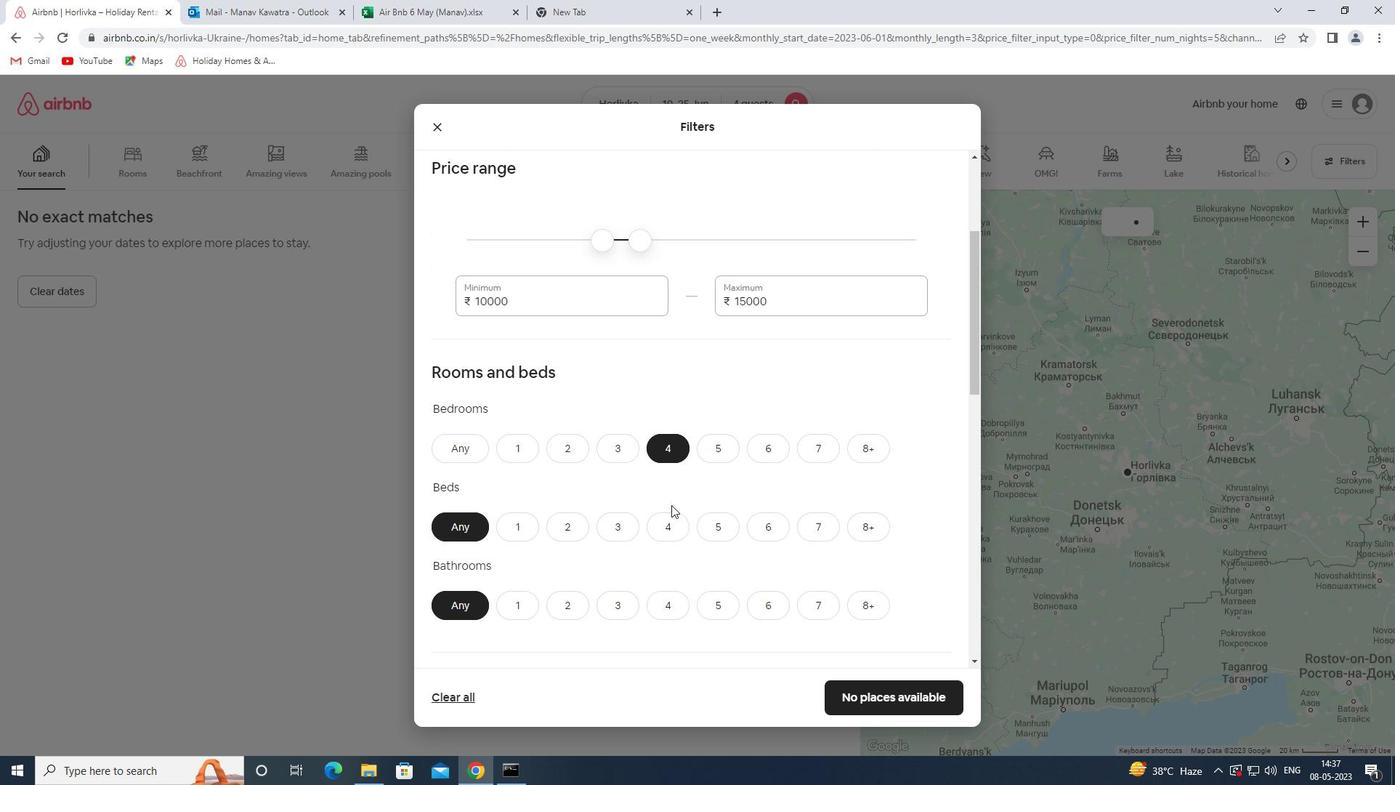 
Action: Mouse pressed left at (673, 518)
Screenshot: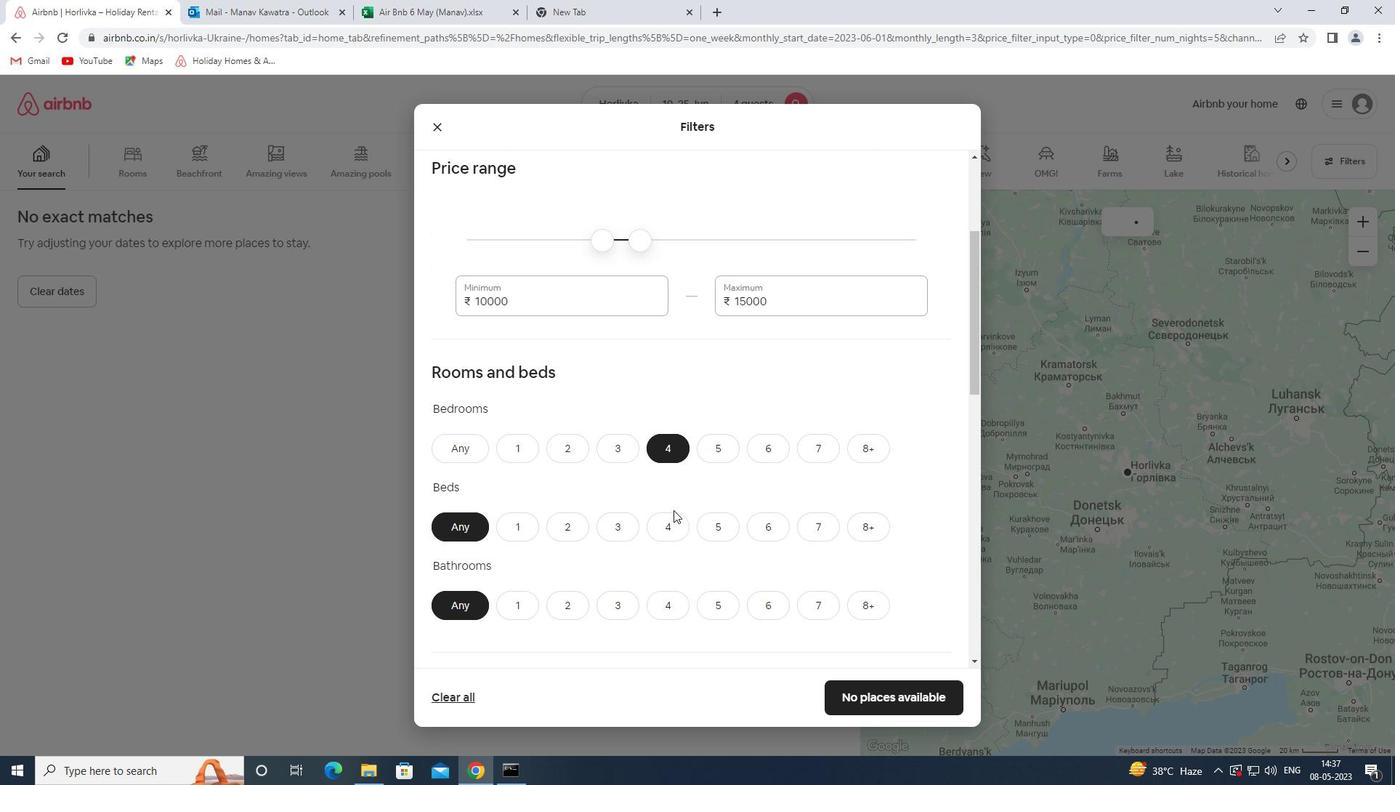 
Action: Mouse moved to (667, 604)
Screenshot: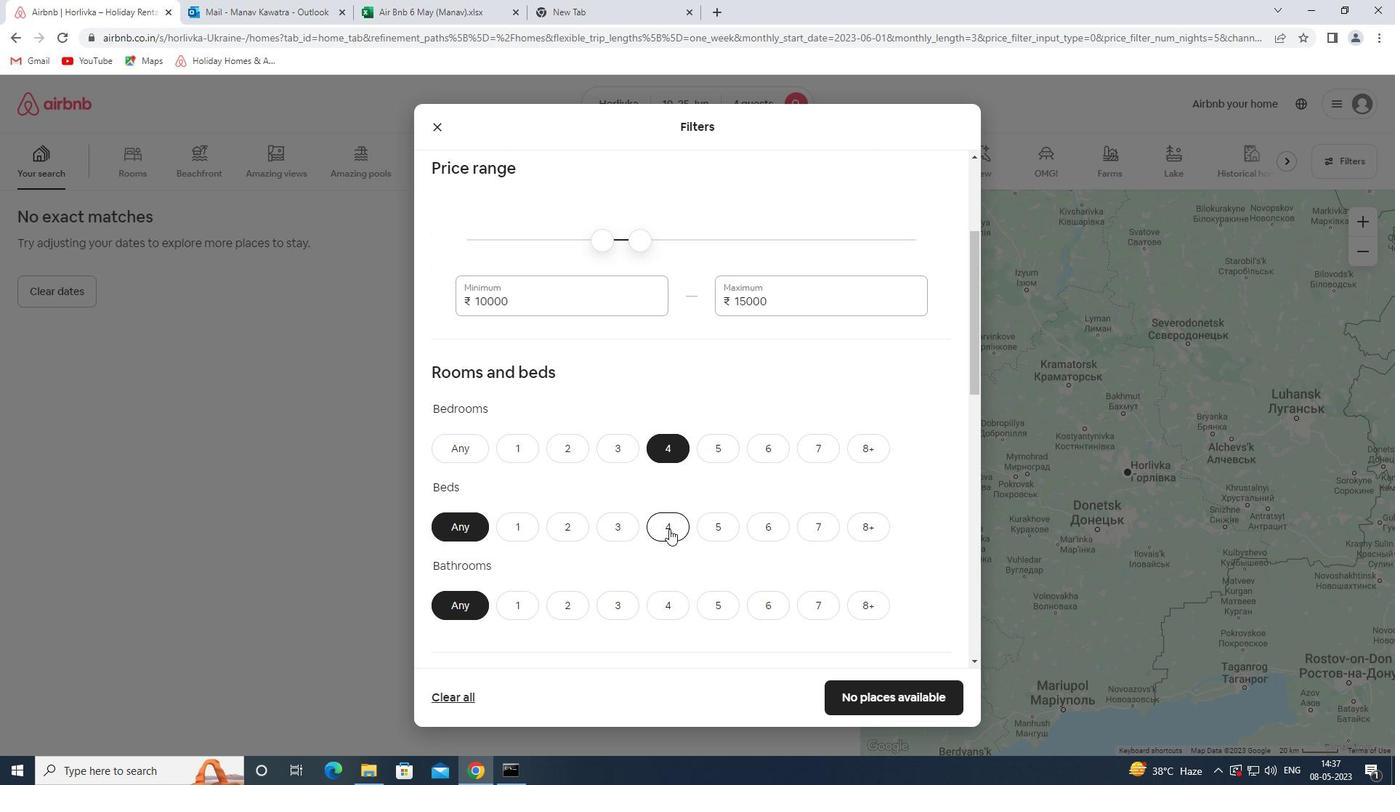 
Action: Mouse pressed left at (667, 604)
Screenshot: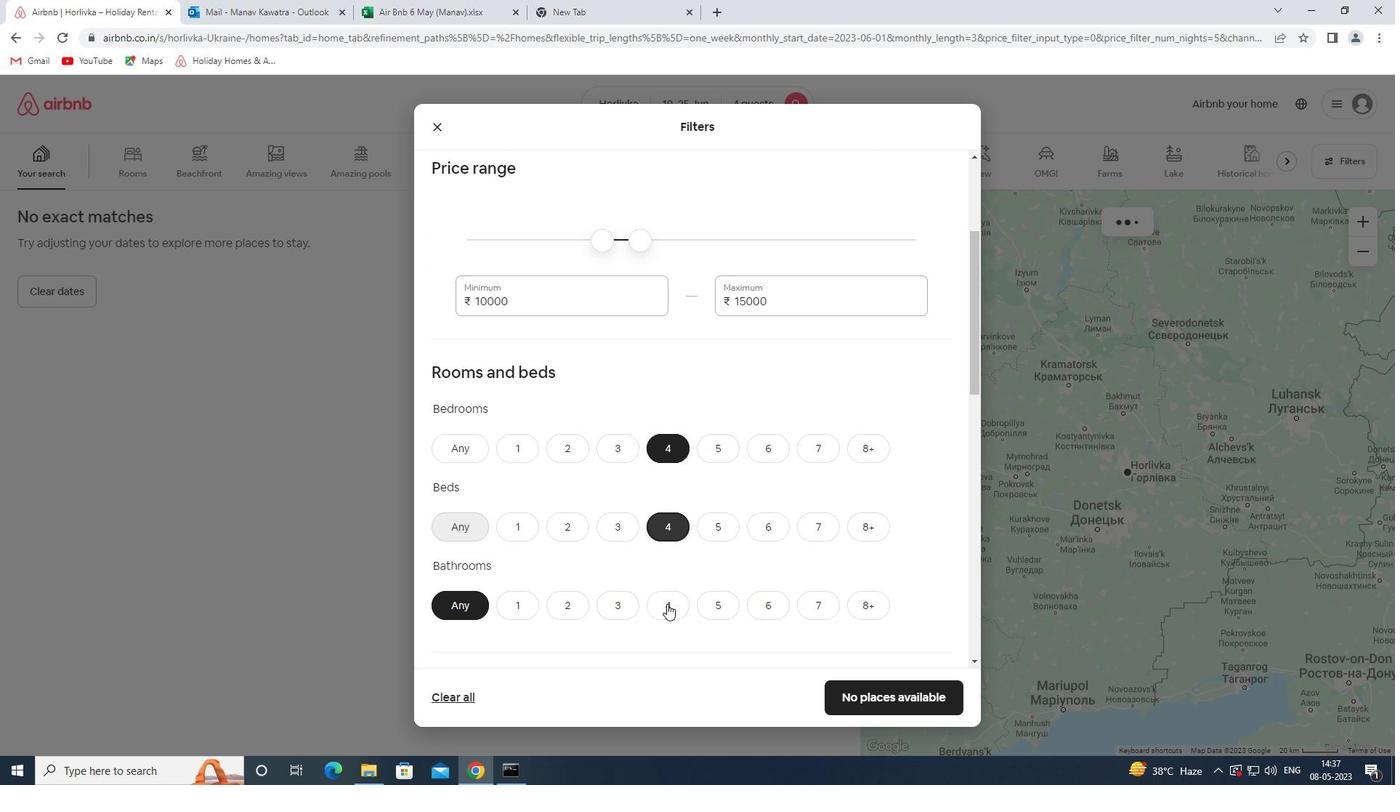 
Action: Mouse moved to (743, 485)
Screenshot: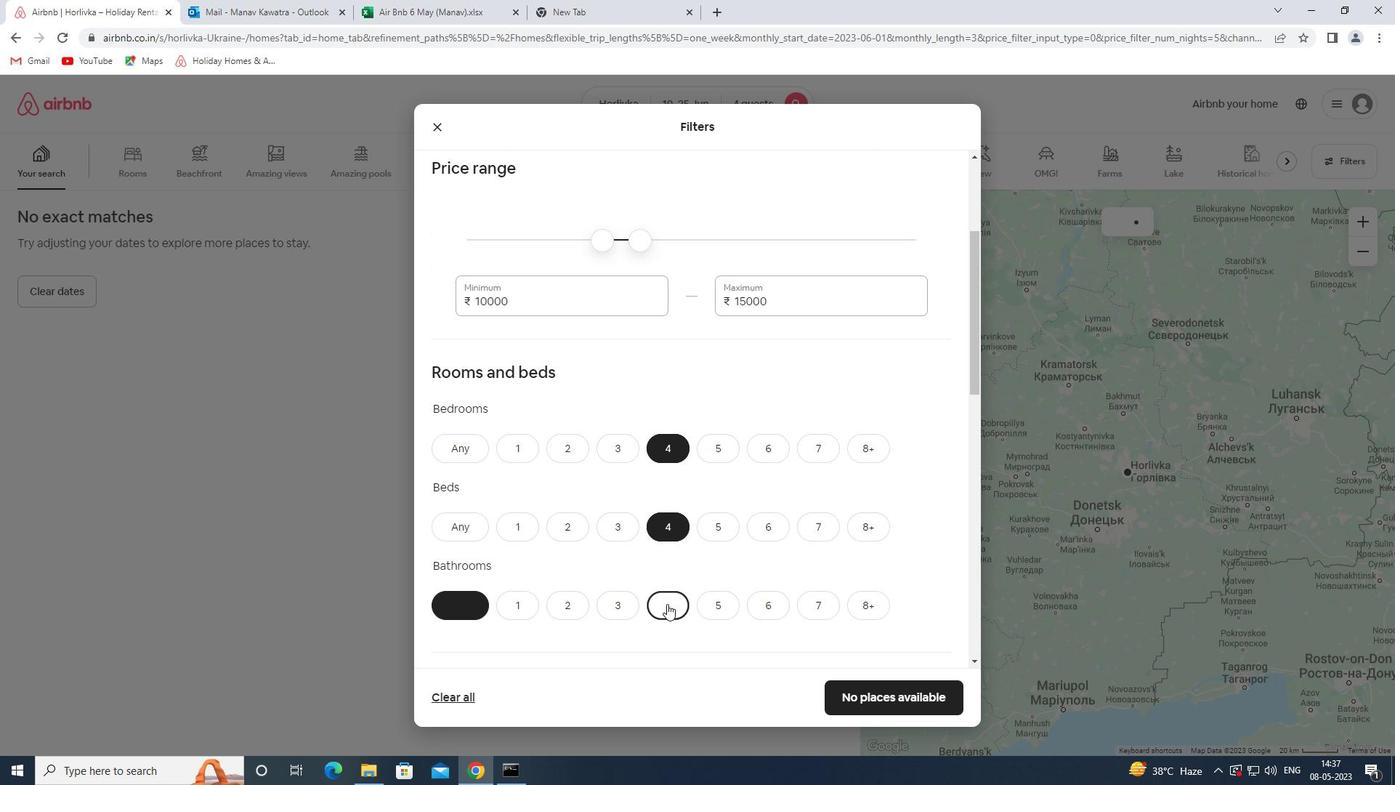 
Action: Mouse scrolled (743, 484) with delta (0, 0)
Screenshot: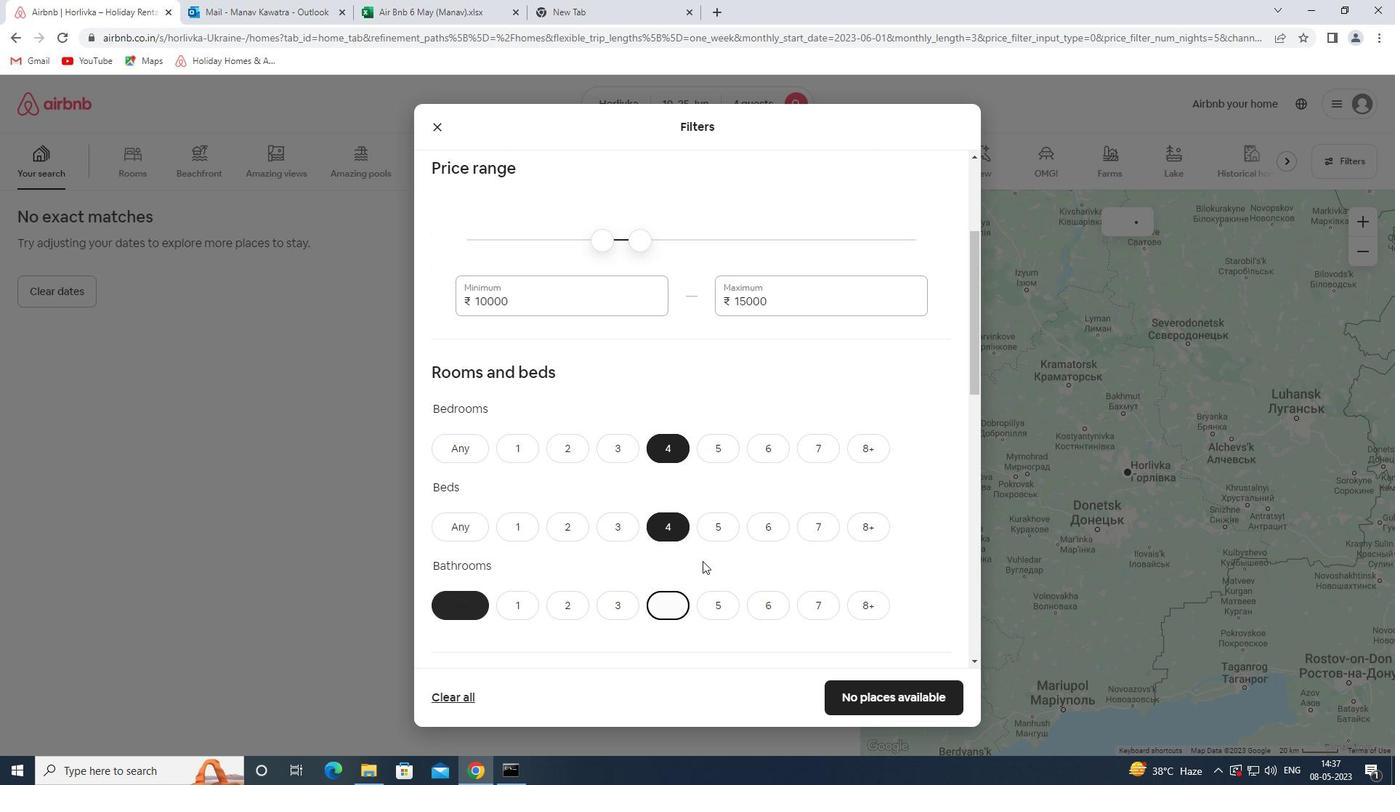 
Action: Mouse scrolled (743, 484) with delta (0, 0)
Screenshot: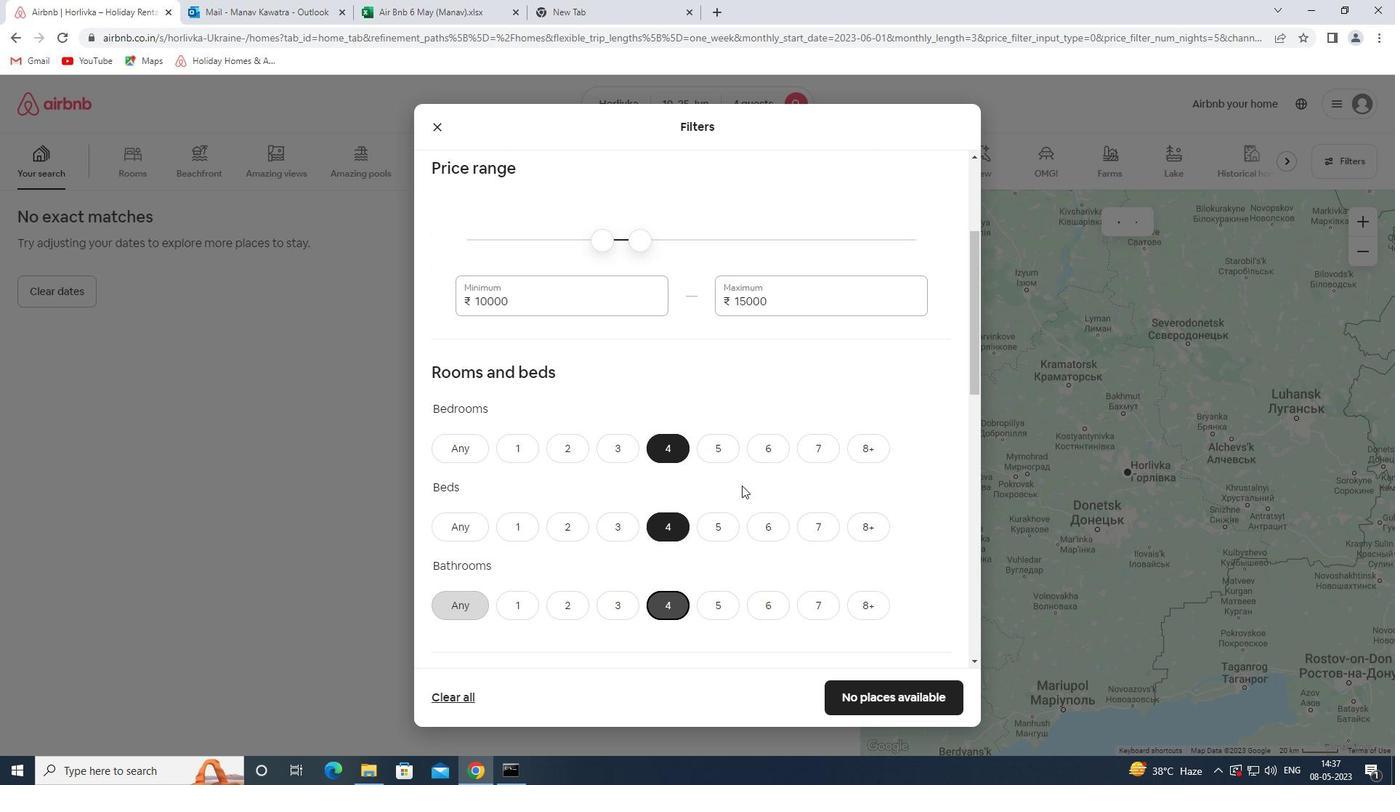 
Action: Mouse scrolled (743, 484) with delta (0, 0)
Screenshot: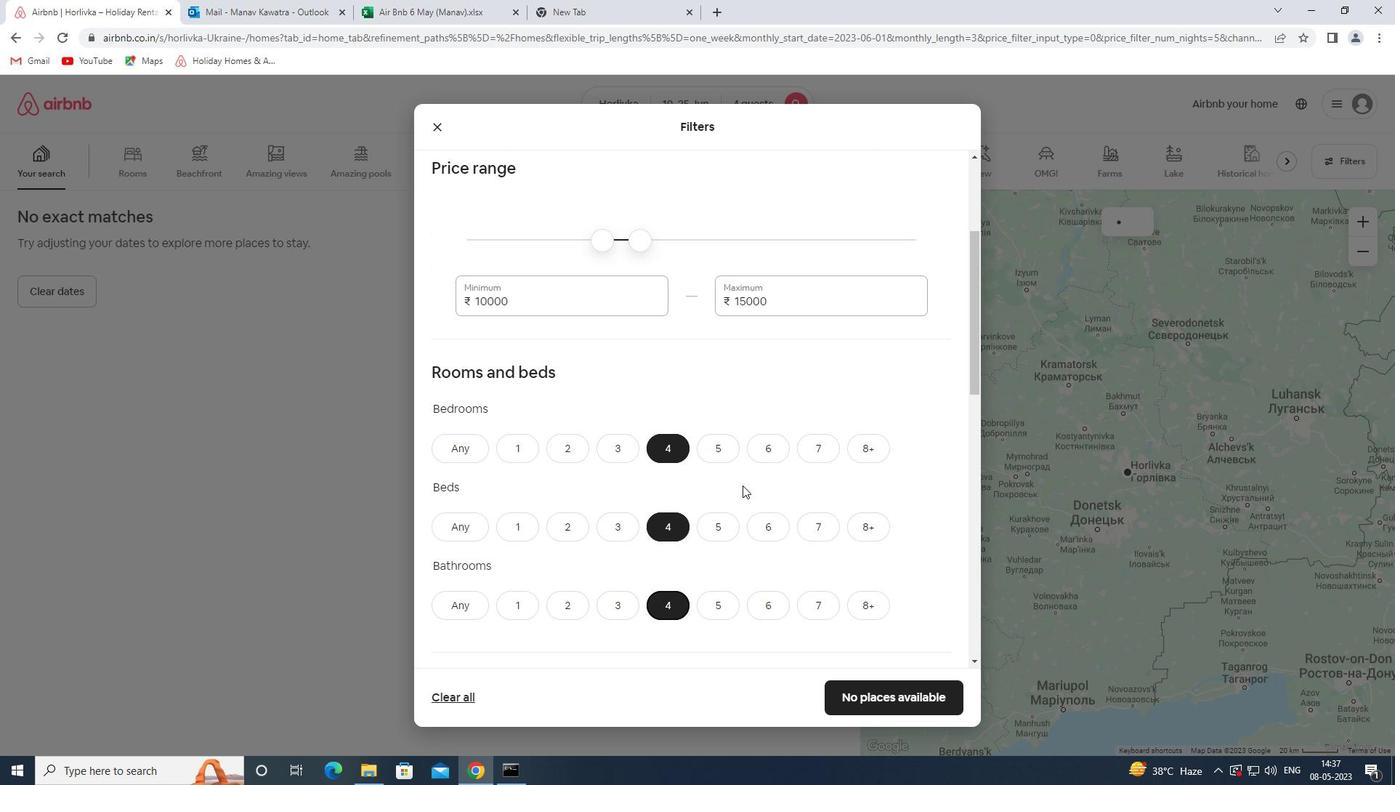 
Action: Mouse moved to (697, 548)
Screenshot: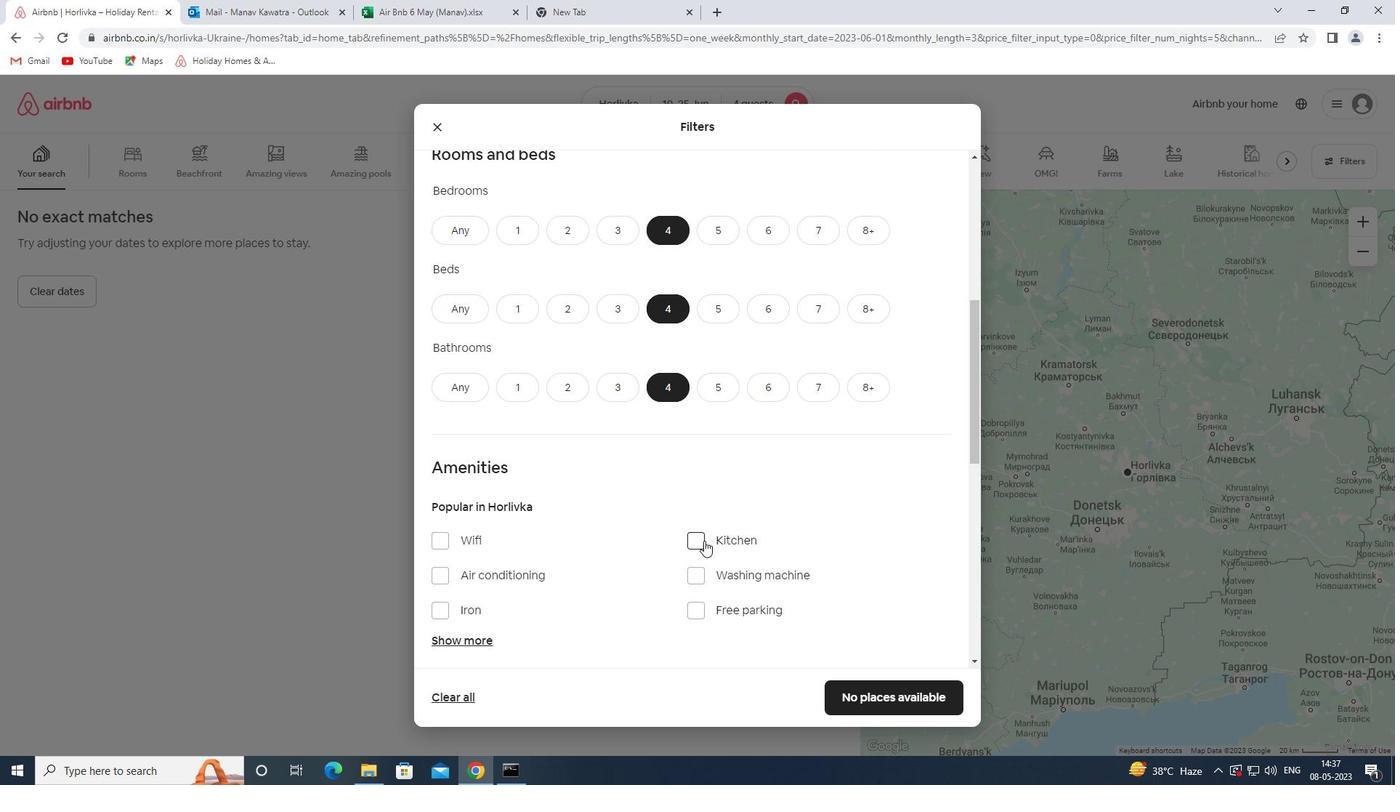 
Action: Mouse scrolled (697, 547) with delta (0, 0)
Screenshot: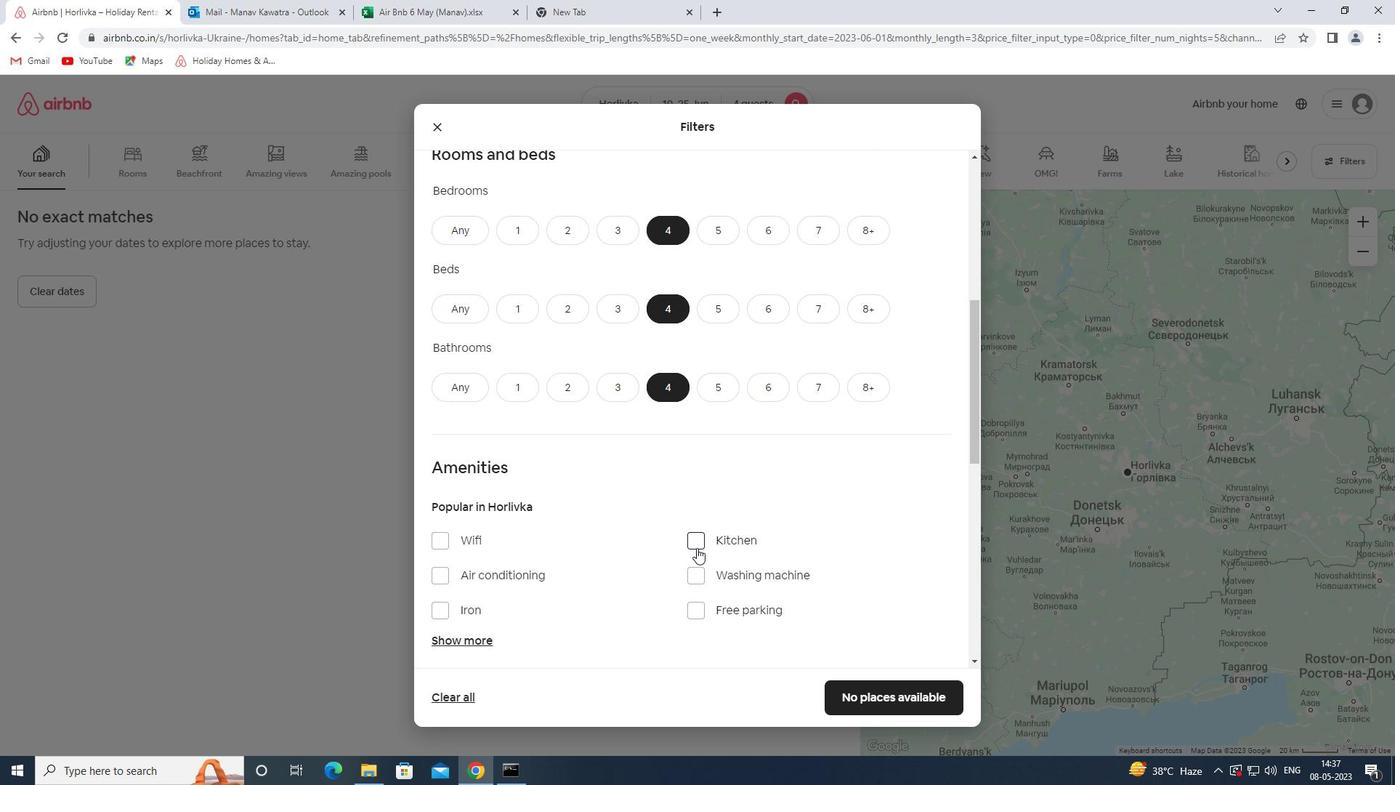 
Action: Mouse scrolled (697, 547) with delta (0, 0)
Screenshot: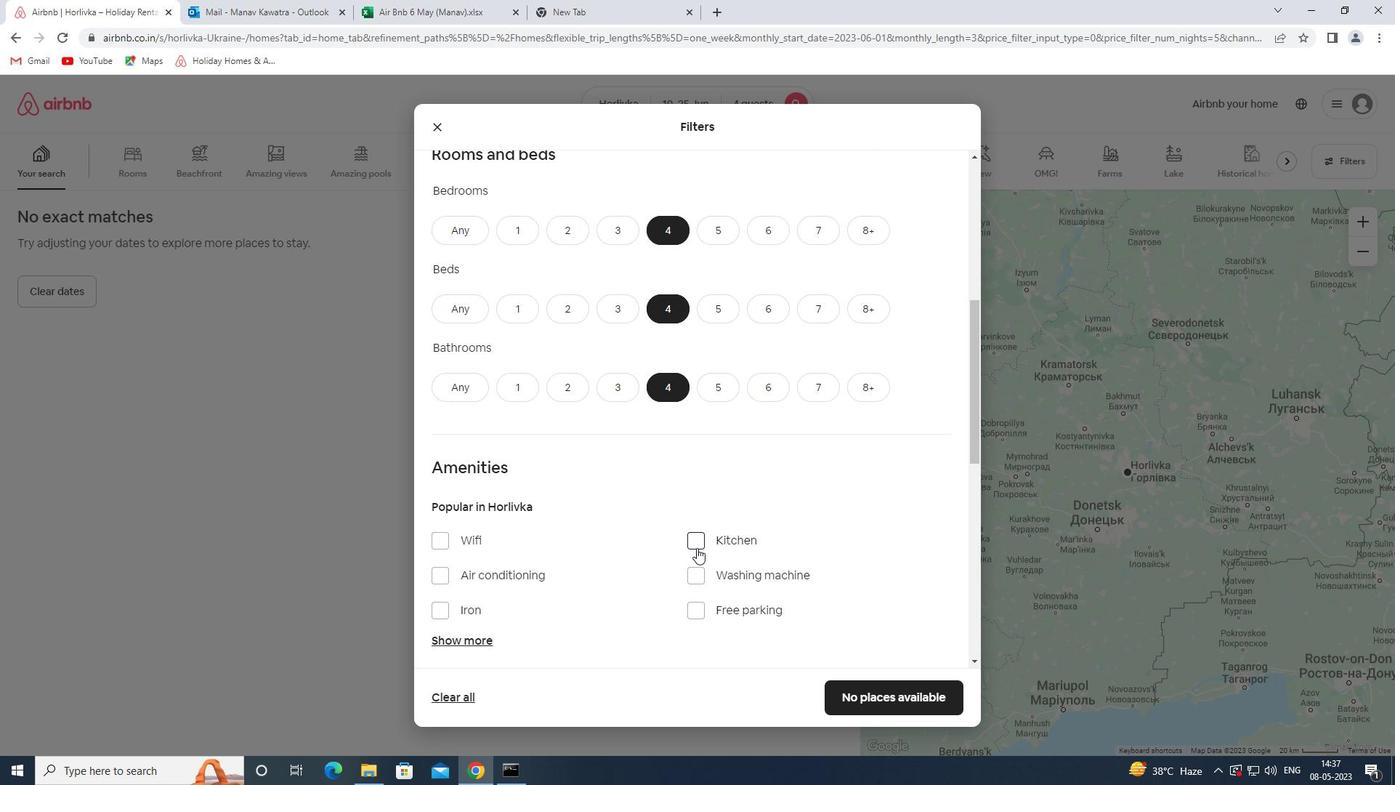 
Action: Mouse moved to (473, 391)
Screenshot: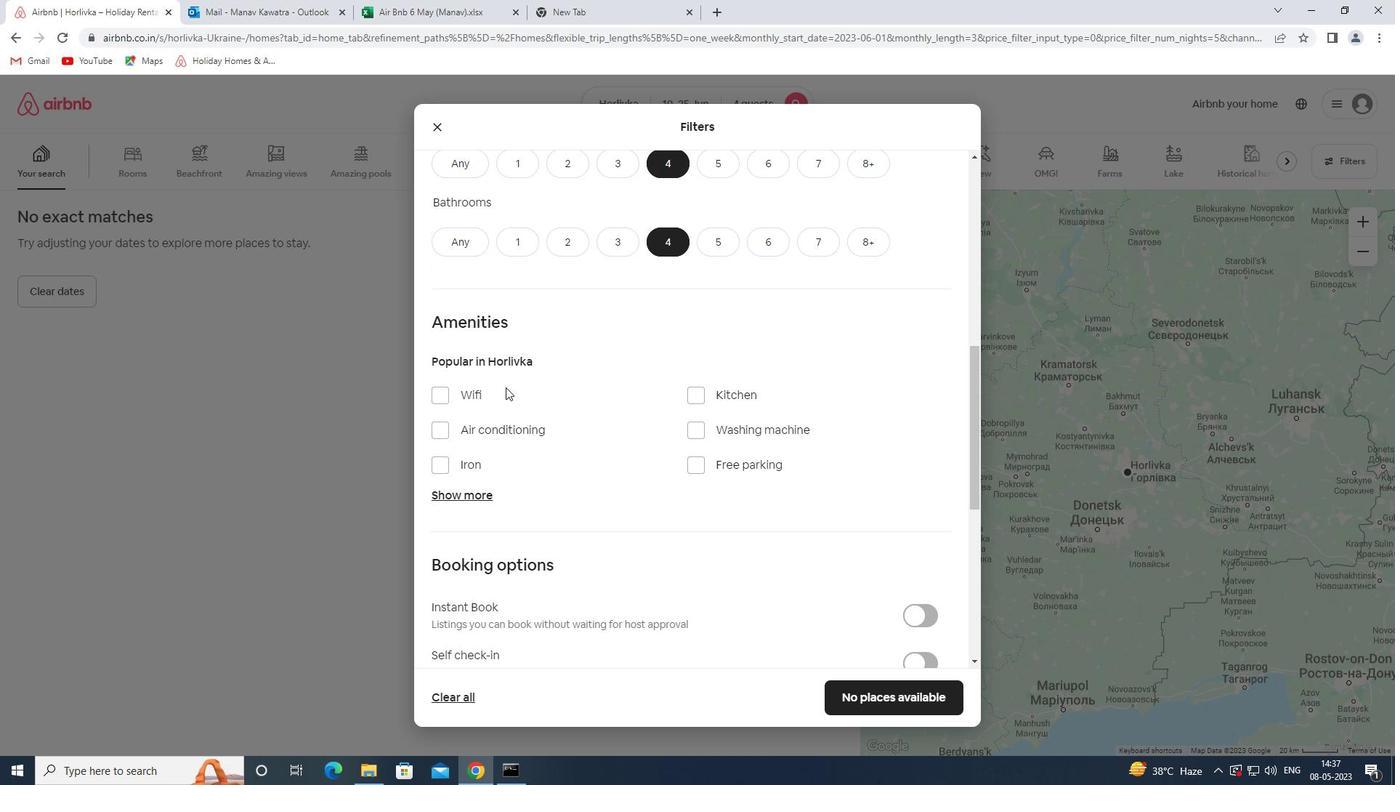 
Action: Mouse pressed left at (473, 391)
Screenshot: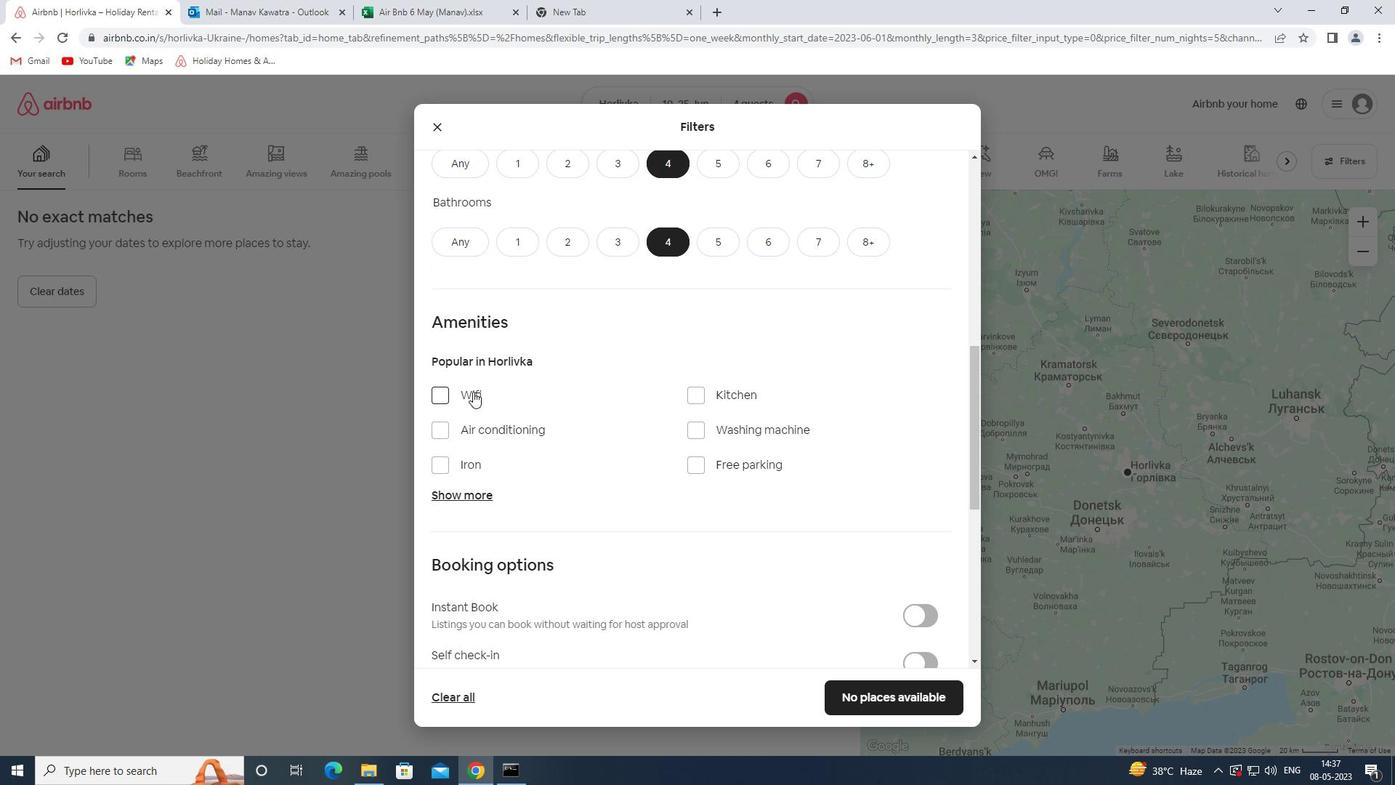 
Action: Mouse moved to (742, 468)
Screenshot: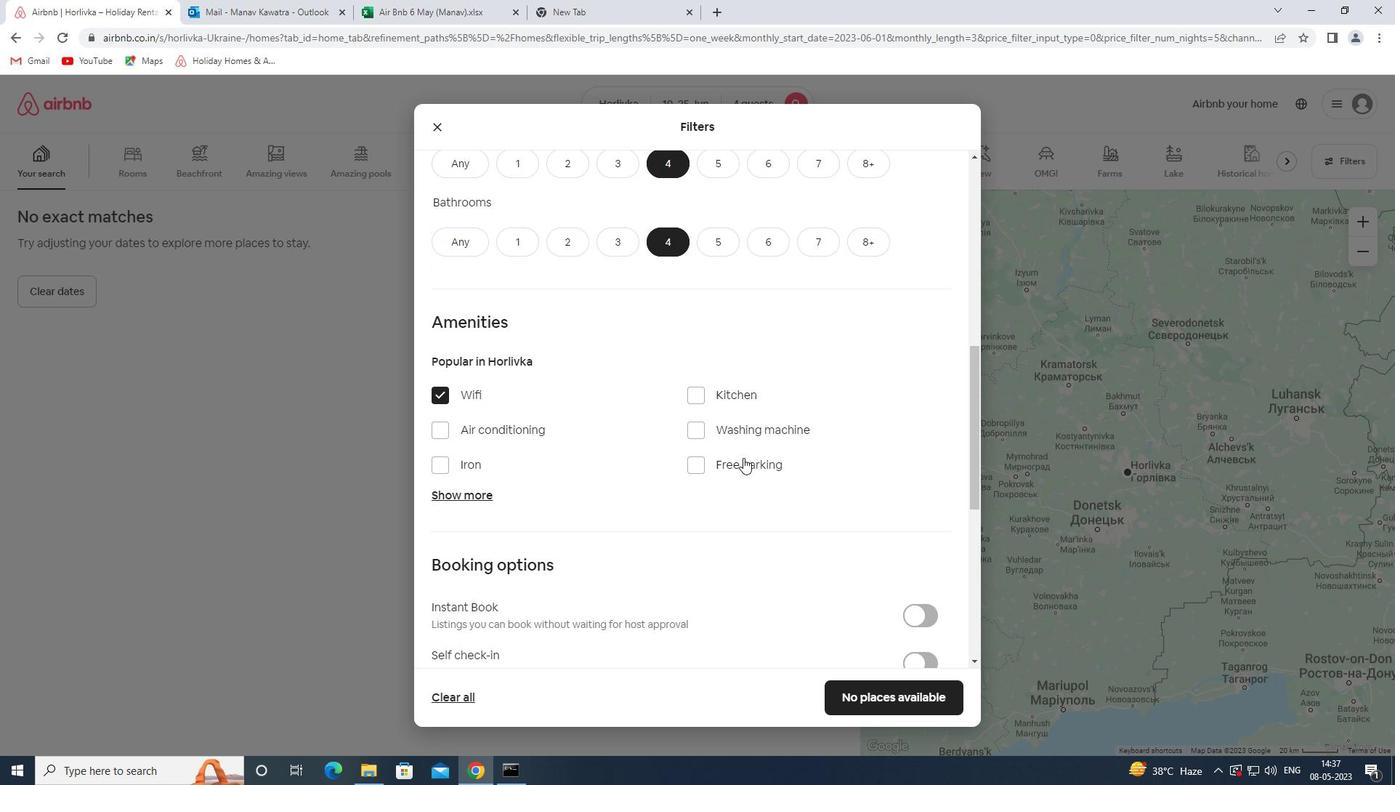 
Action: Mouse pressed left at (742, 468)
Screenshot: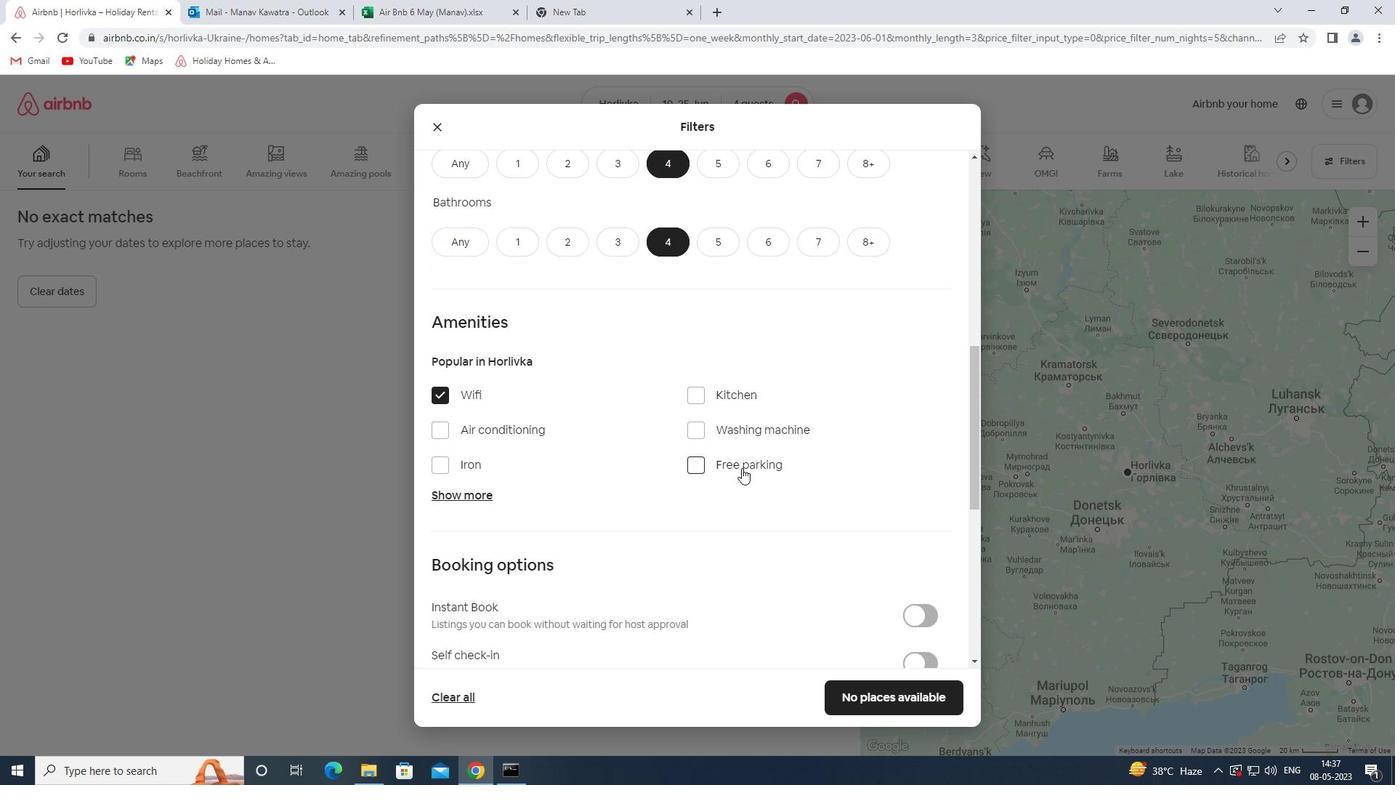 
Action: Mouse moved to (487, 489)
Screenshot: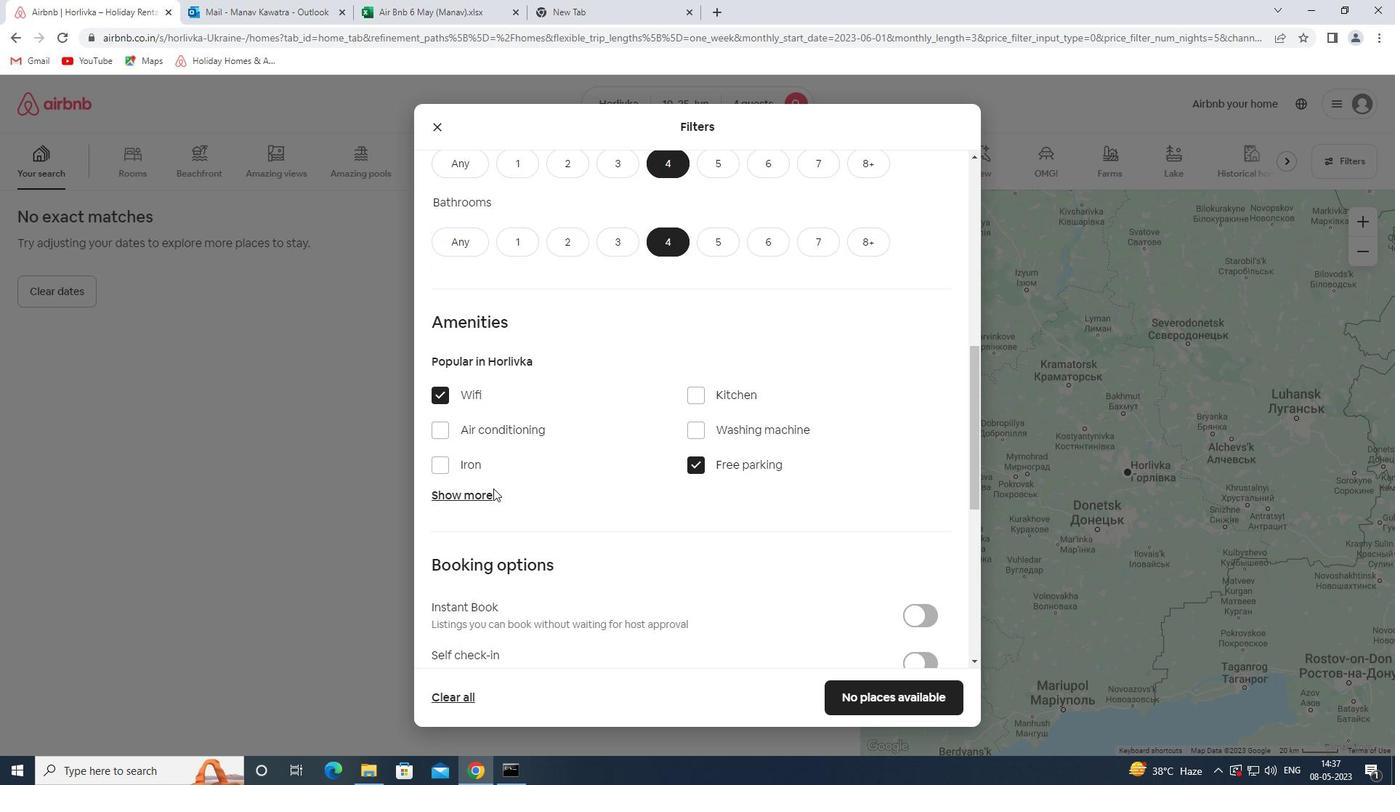 
Action: Mouse pressed left at (487, 489)
Screenshot: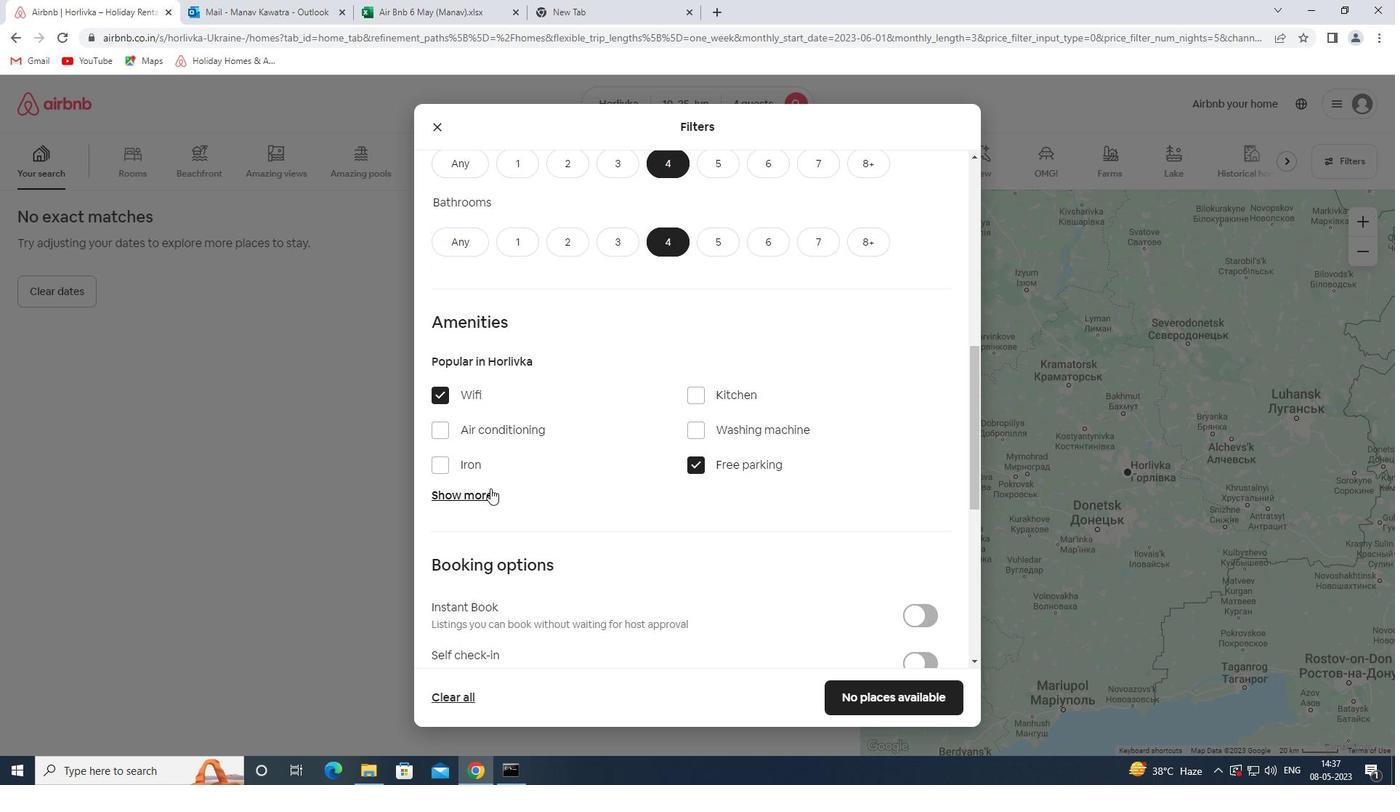 
Action: Mouse moved to (720, 585)
Screenshot: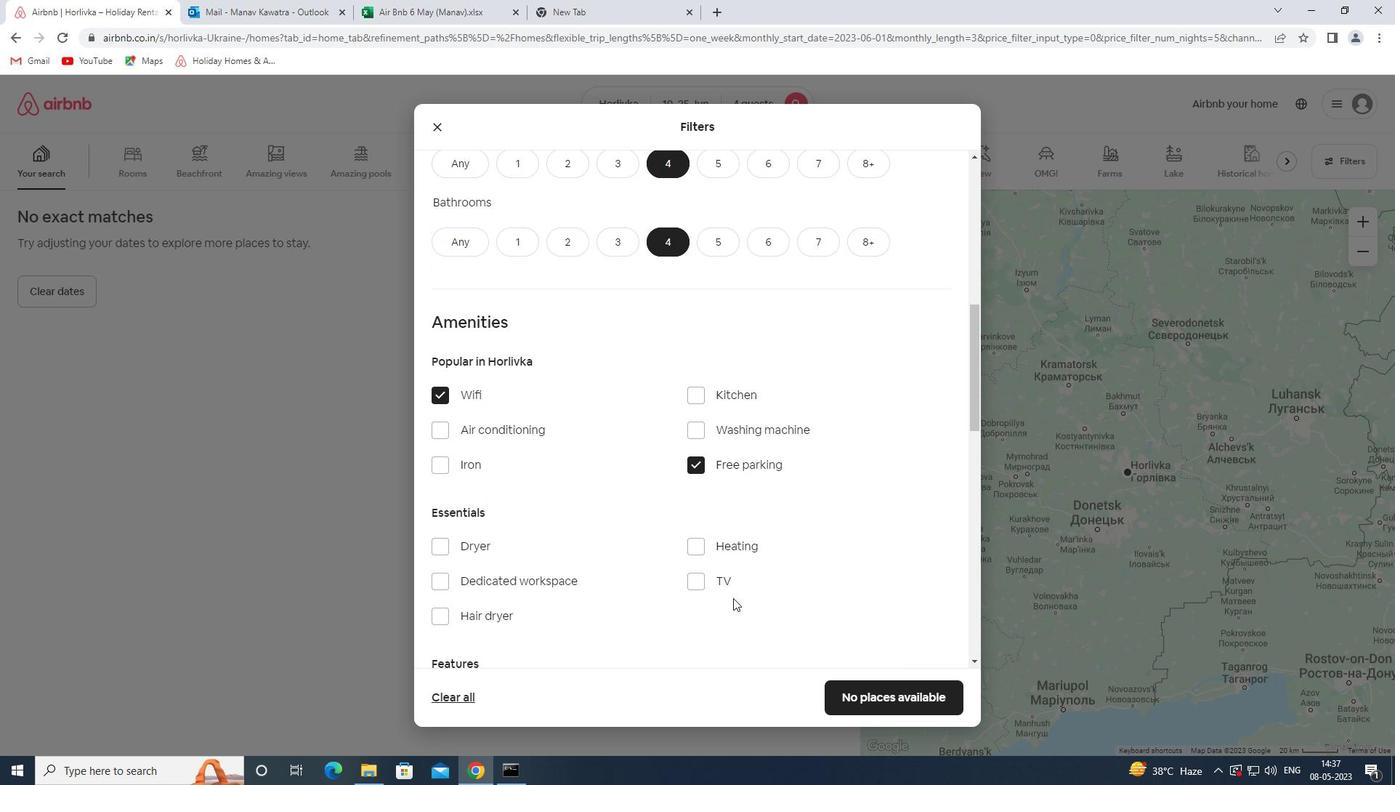 
Action: Mouse pressed left at (720, 585)
Screenshot: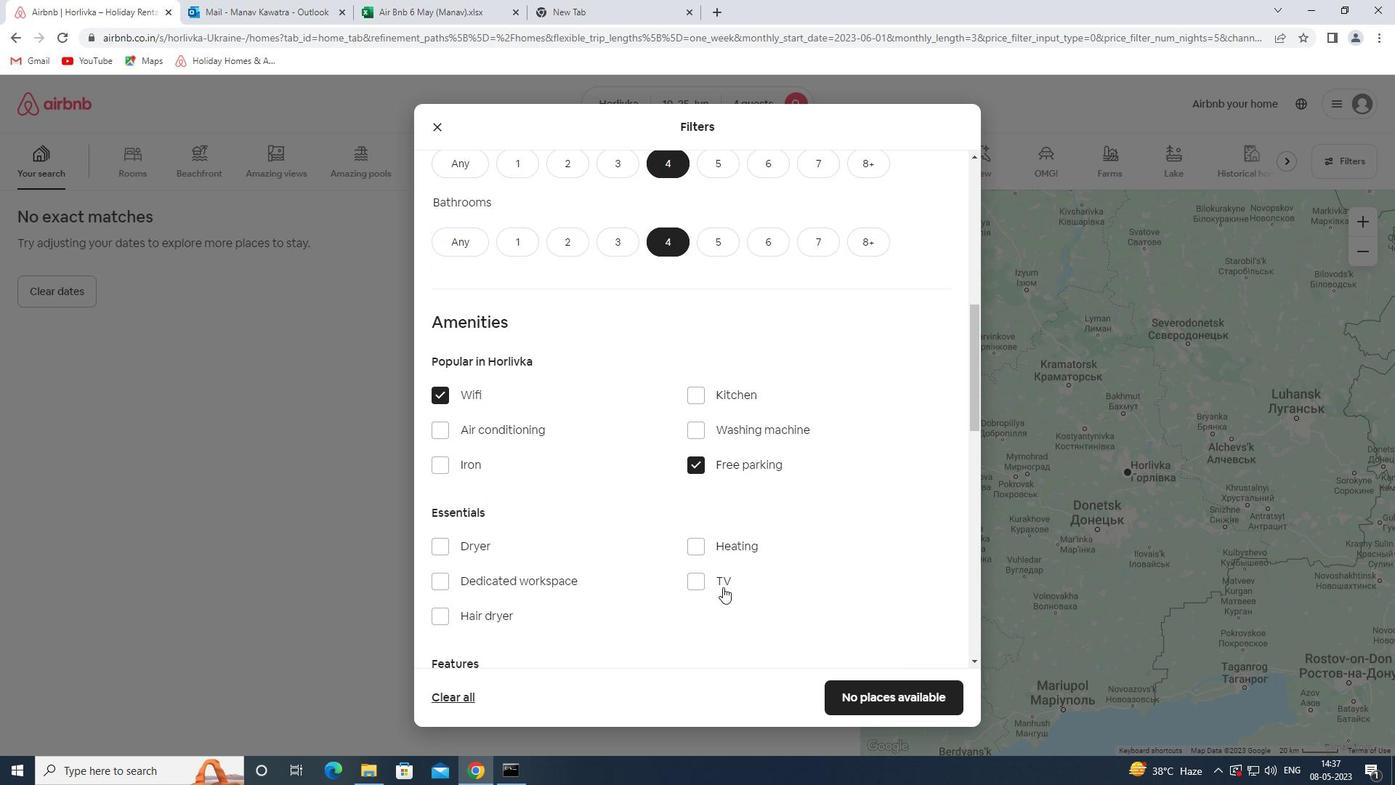 
Action: Mouse moved to (743, 544)
Screenshot: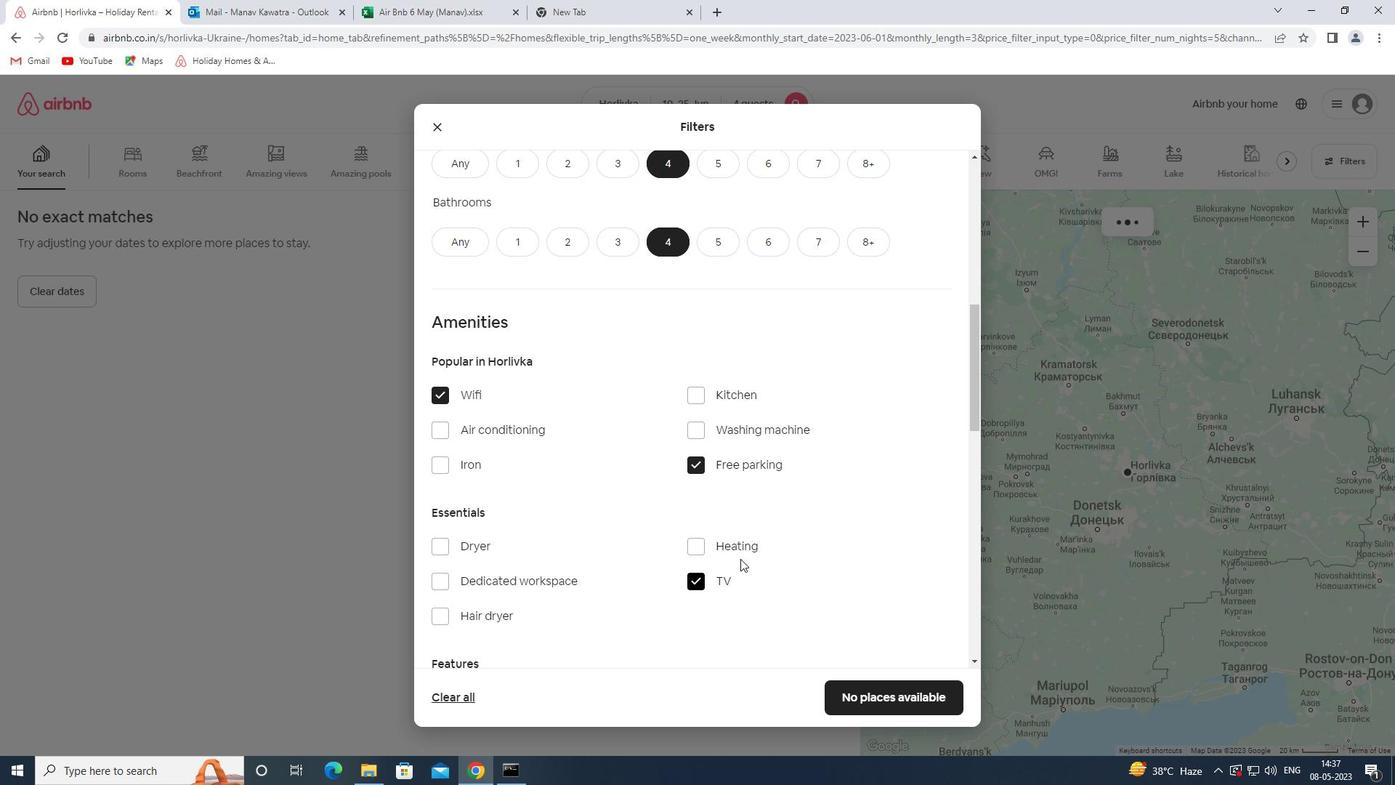 
Action: Mouse scrolled (743, 543) with delta (0, 0)
Screenshot: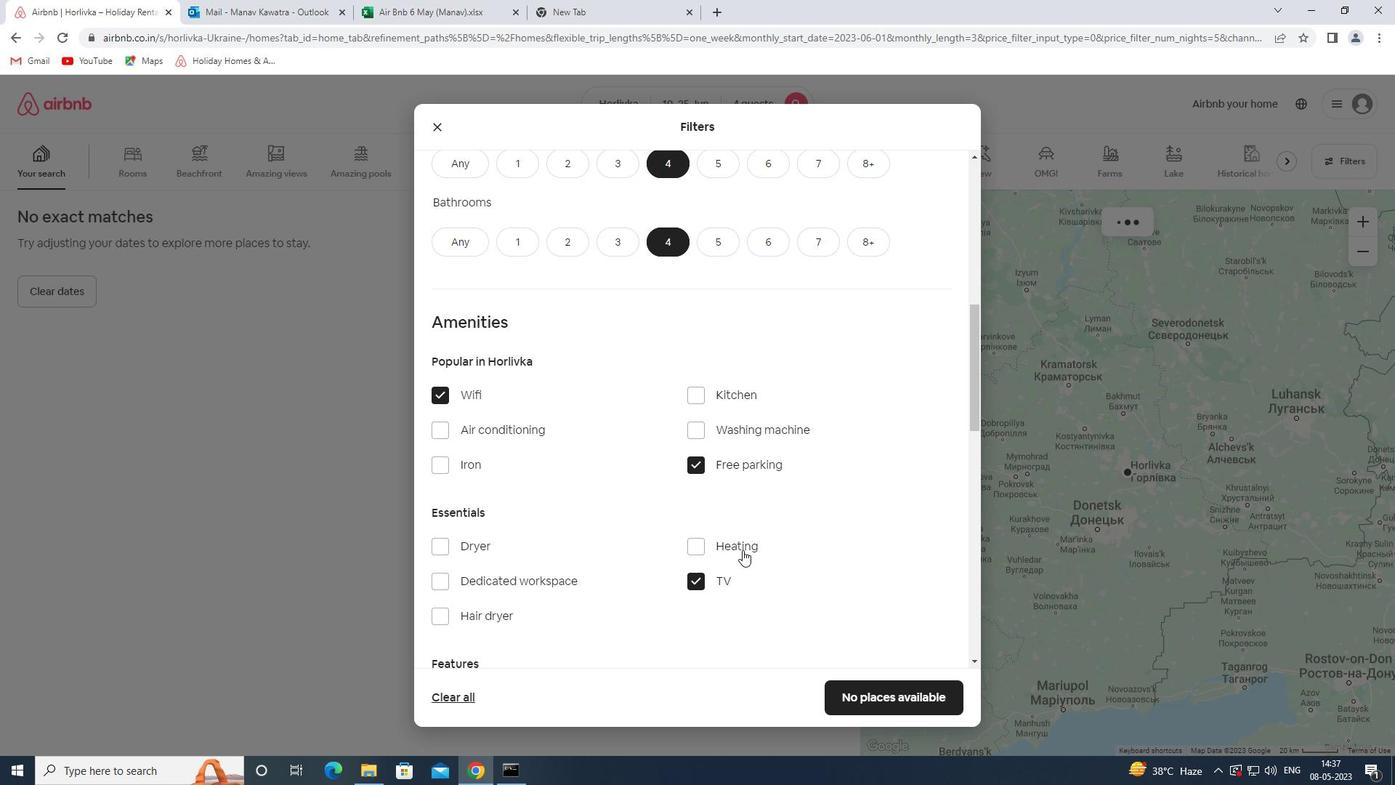 
Action: Mouse scrolled (743, 543) with delta (0, 0)
Screenshot: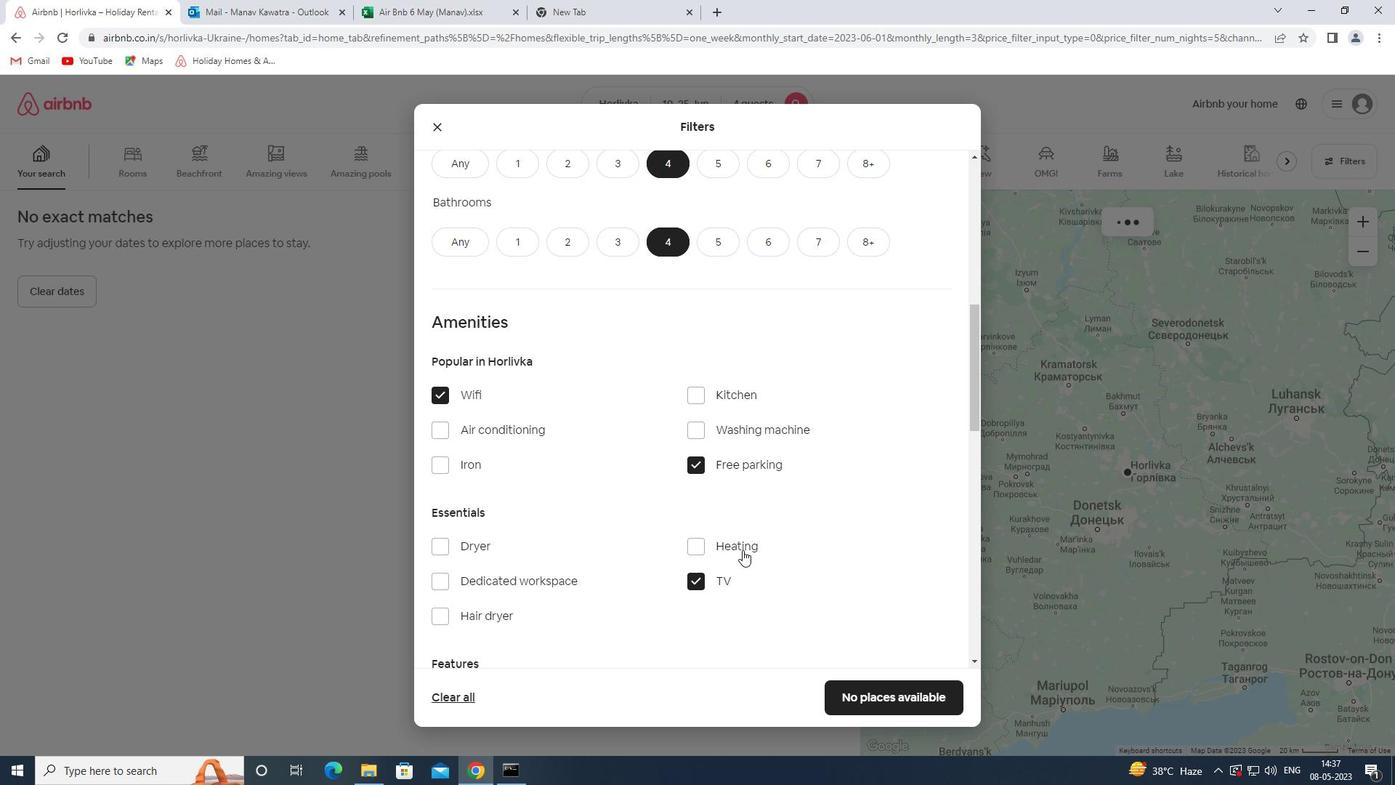 
Action: Mouse scrolled (743, 543) with delta (0, 0)
Screenshot: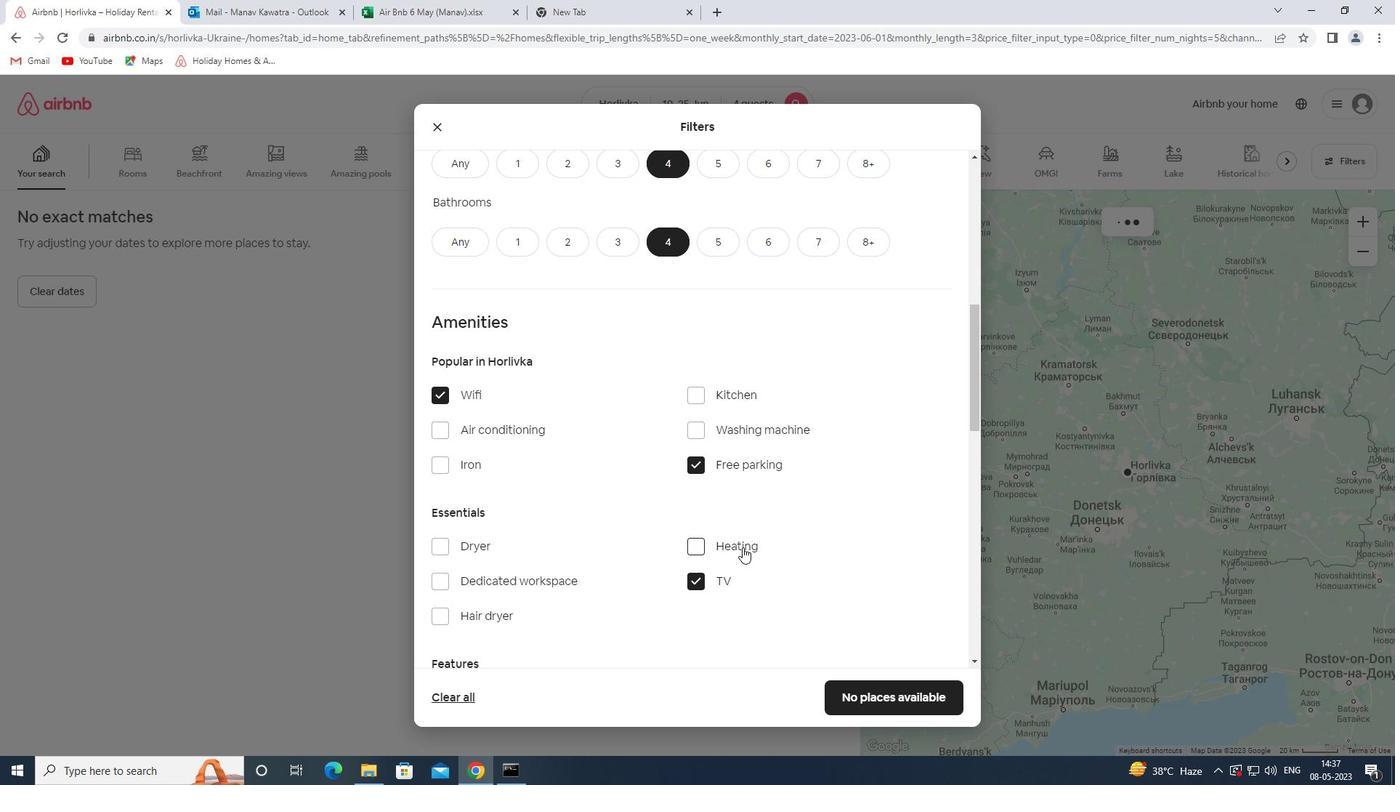 
Action: Mouse moved to (479, 551)
Screenshot: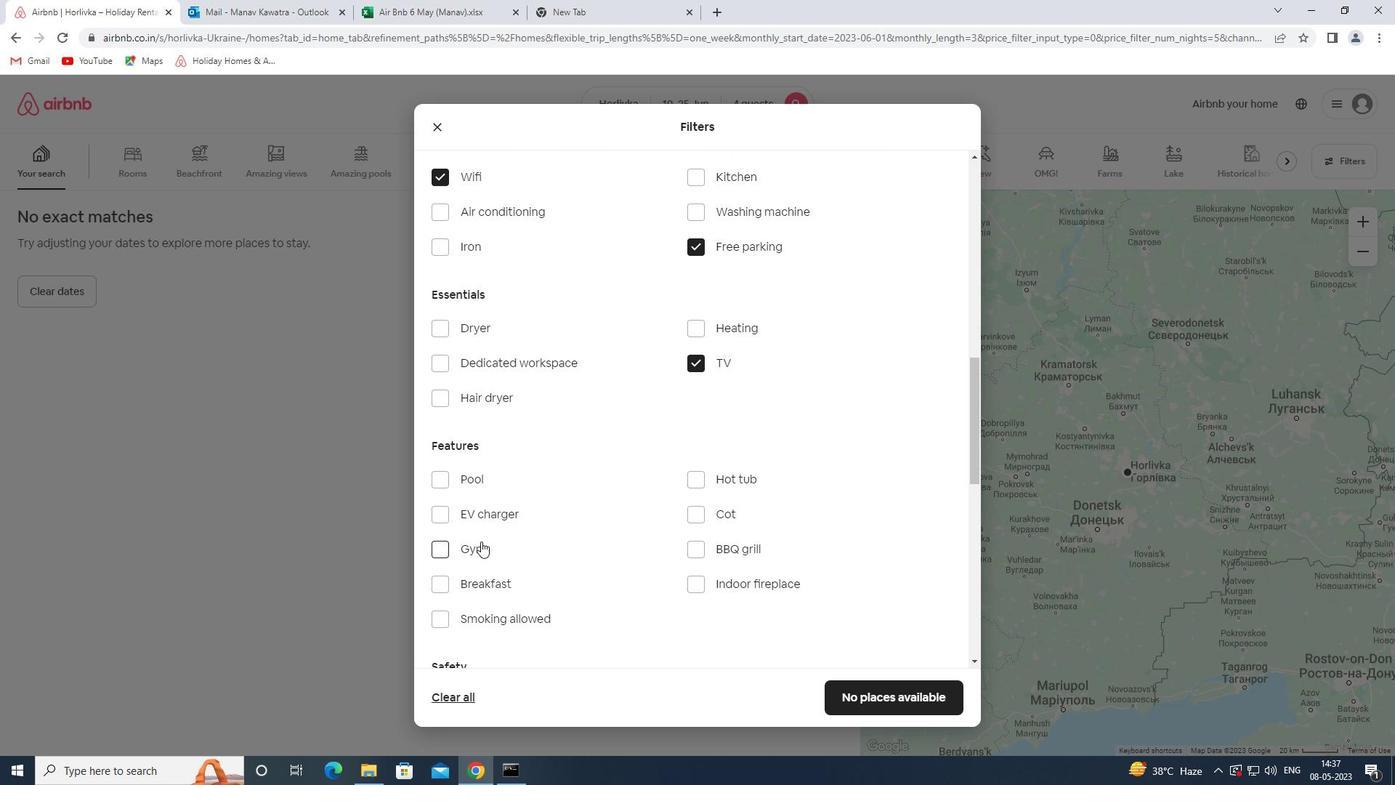 
Action: Mouse pressed left at (479, 551)
Screenshot: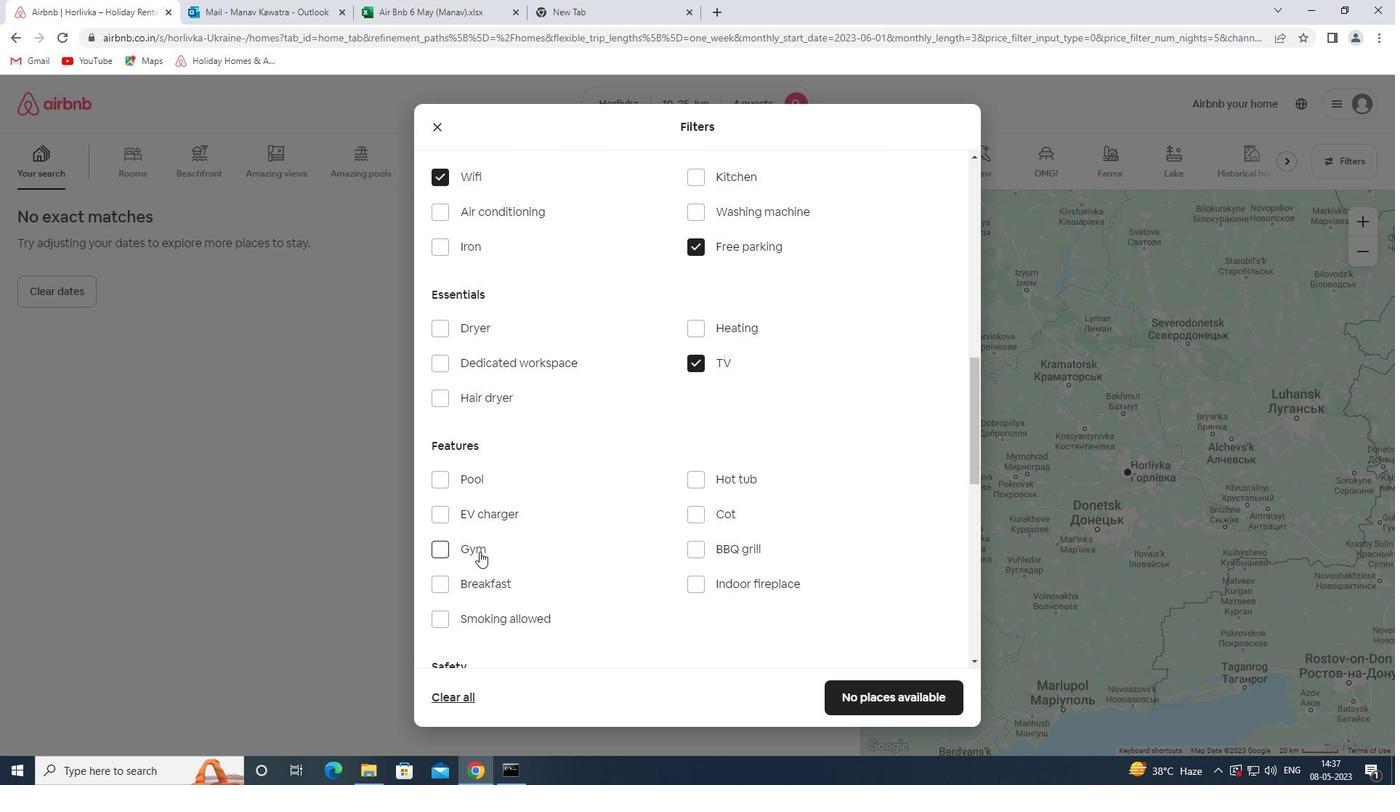 
Action: Mouse moved to (490, 586)
Screenshot: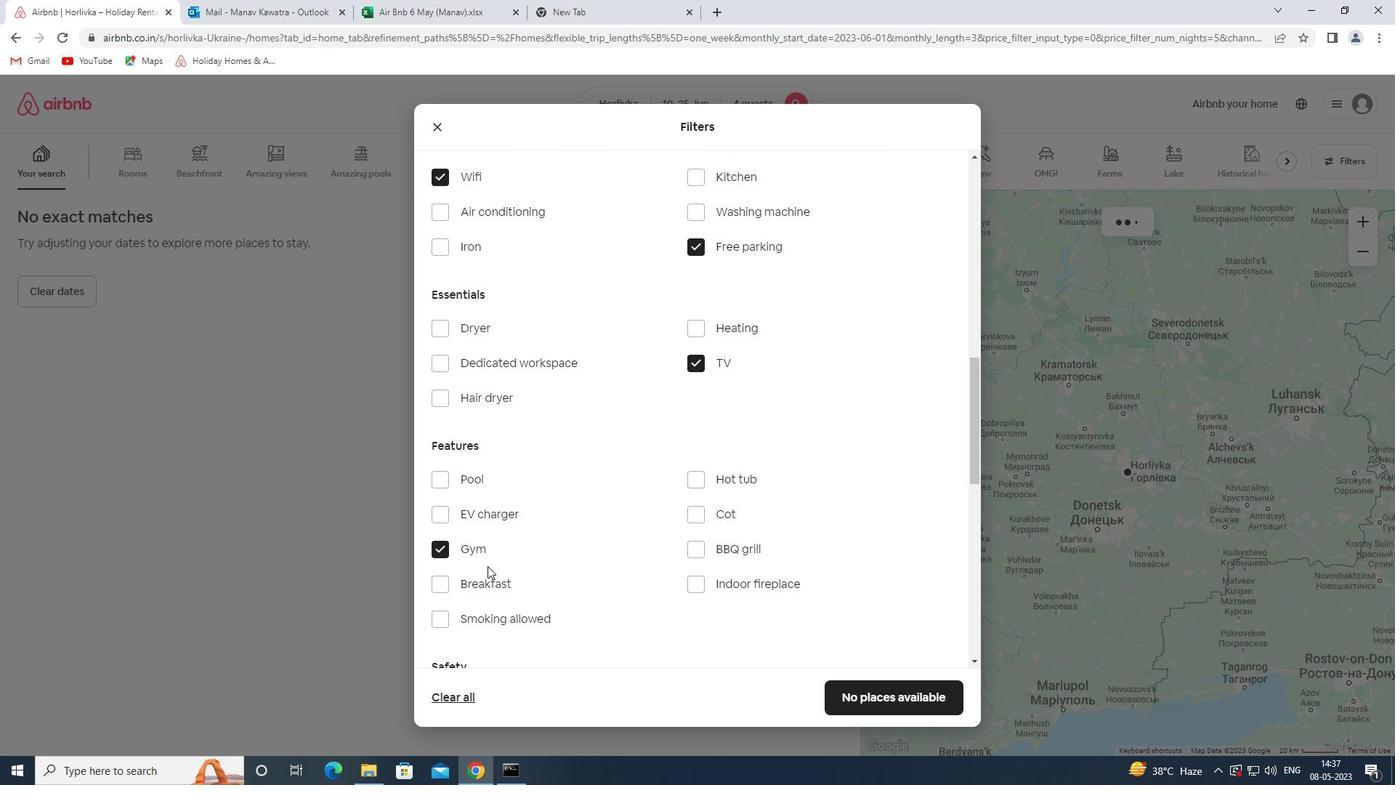 
Action: Mouse pressed left at (490, 586)
Screenshot: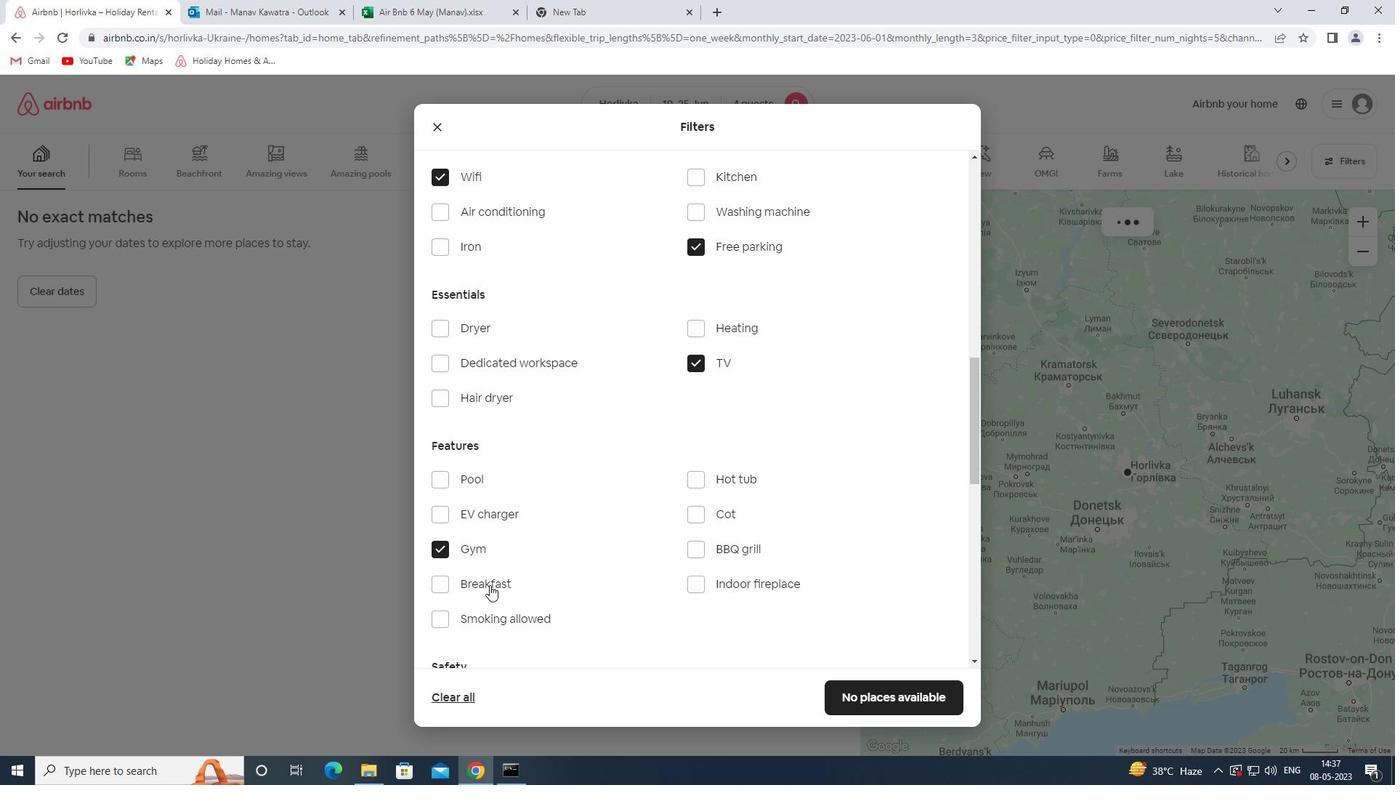 
Action: Mouse moved to (705, 512)
Screenshot: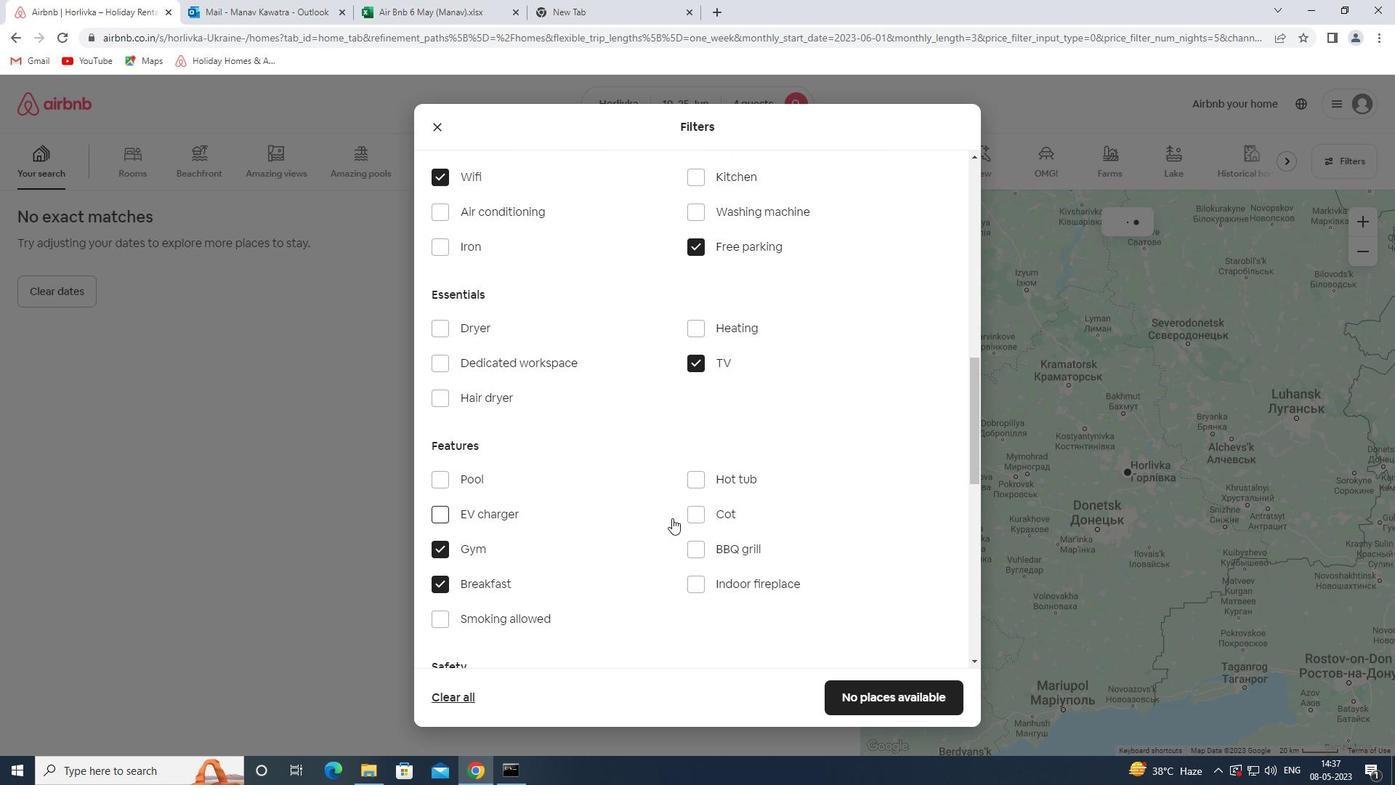 
Action: Mouse scrolled (705, 511) with delta (0, 0)
Screenshot: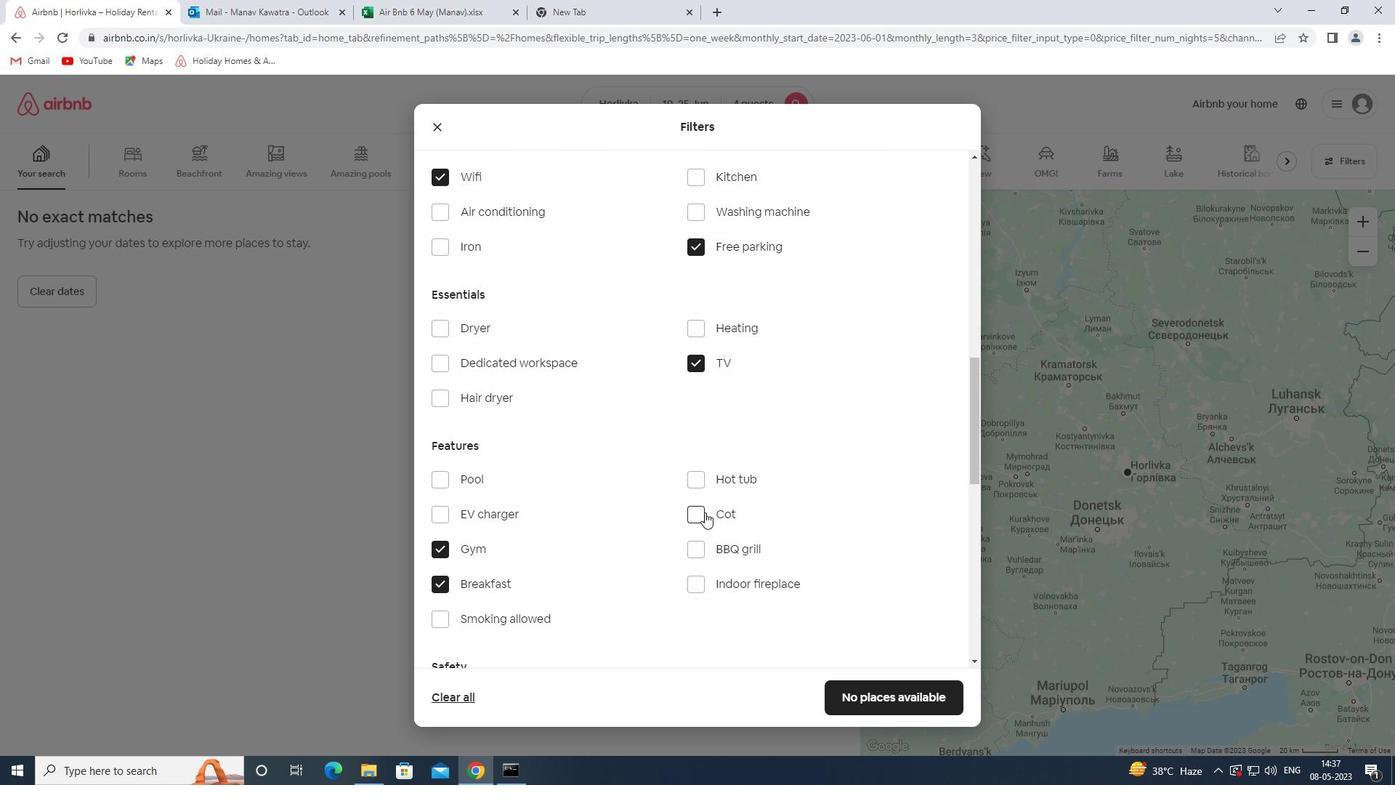 
Action: Mouse scrolled (705, 511) with delta (0, 0)
Screenshot: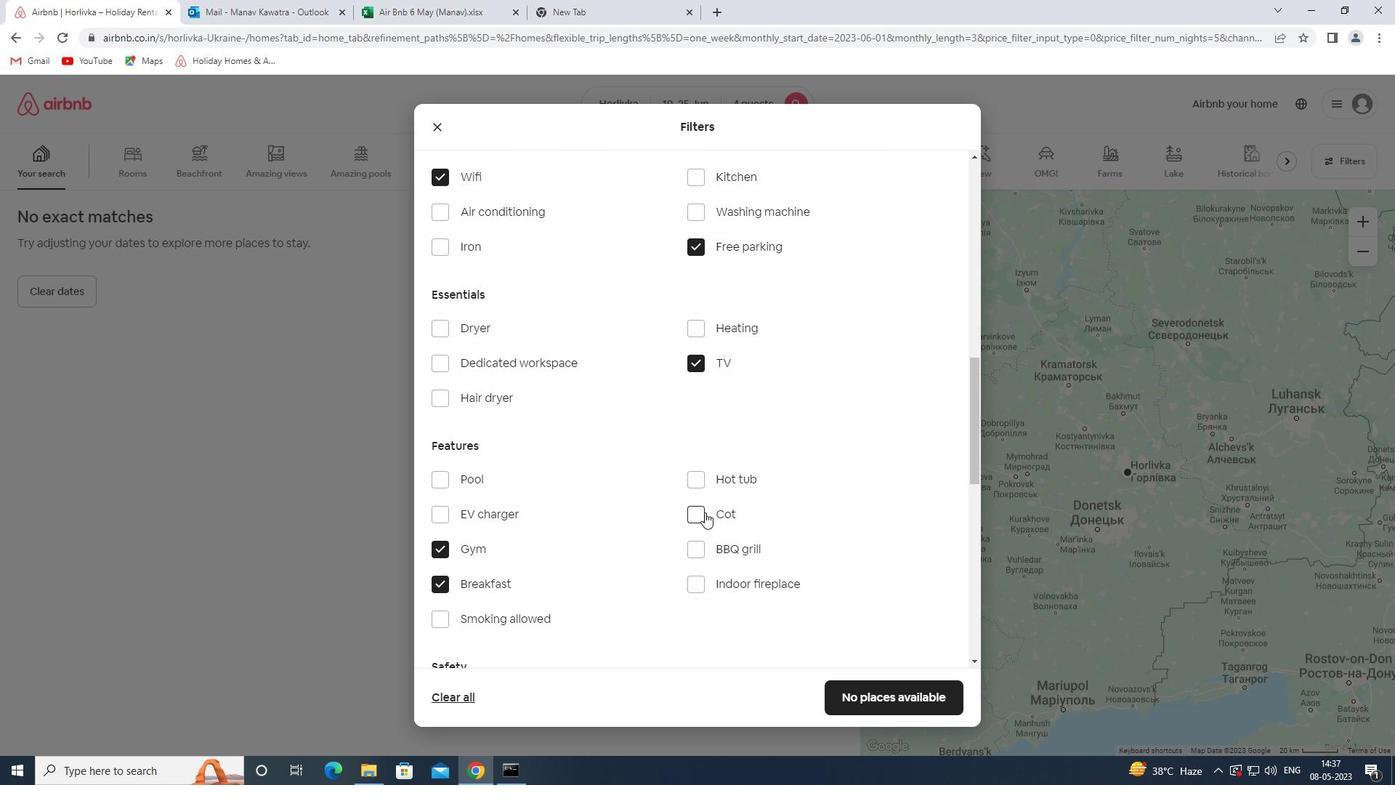 
Action: Mouse scrolled (705, 511) with delta (0, 0)
Screenshot: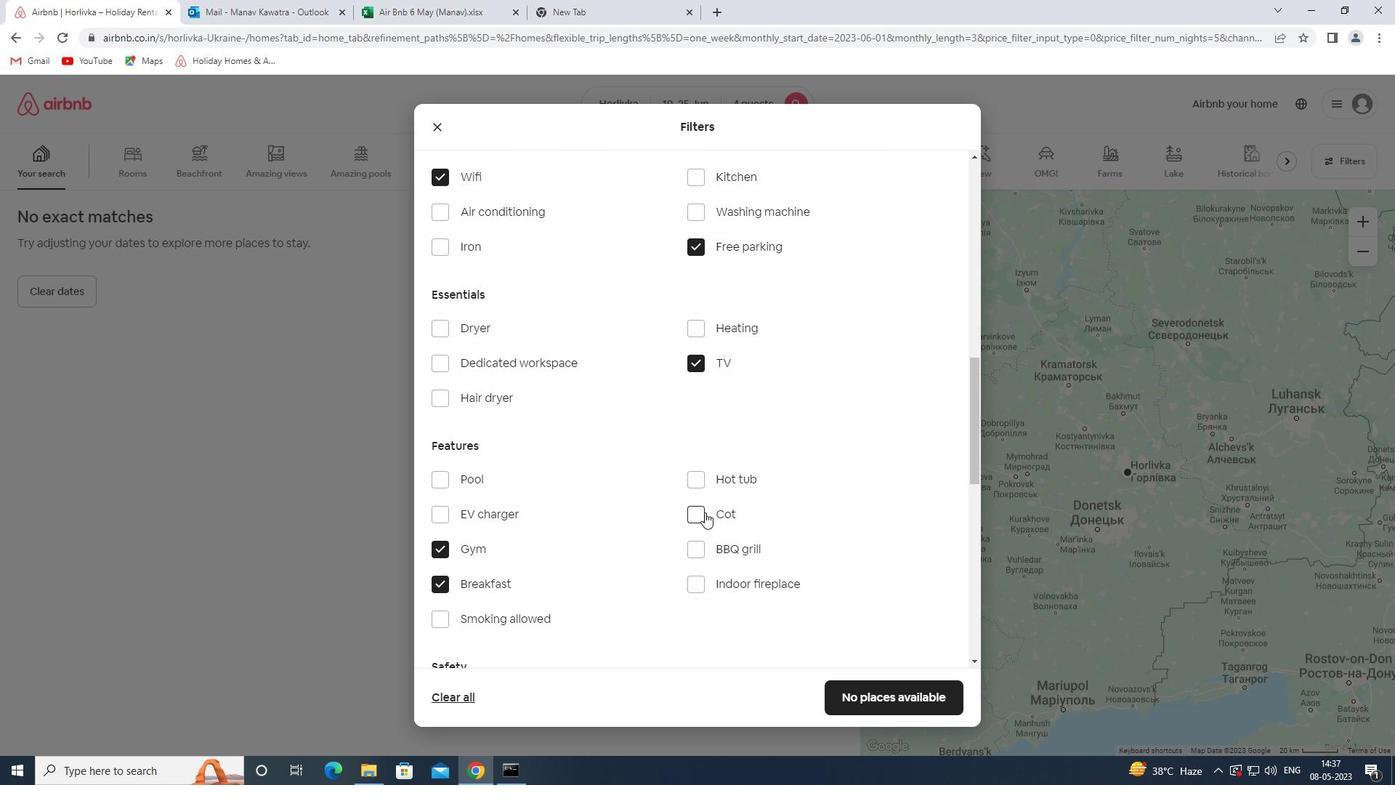 
Action: Mouse scrolled (705, 511) with delta (0, 0)
Screenshot: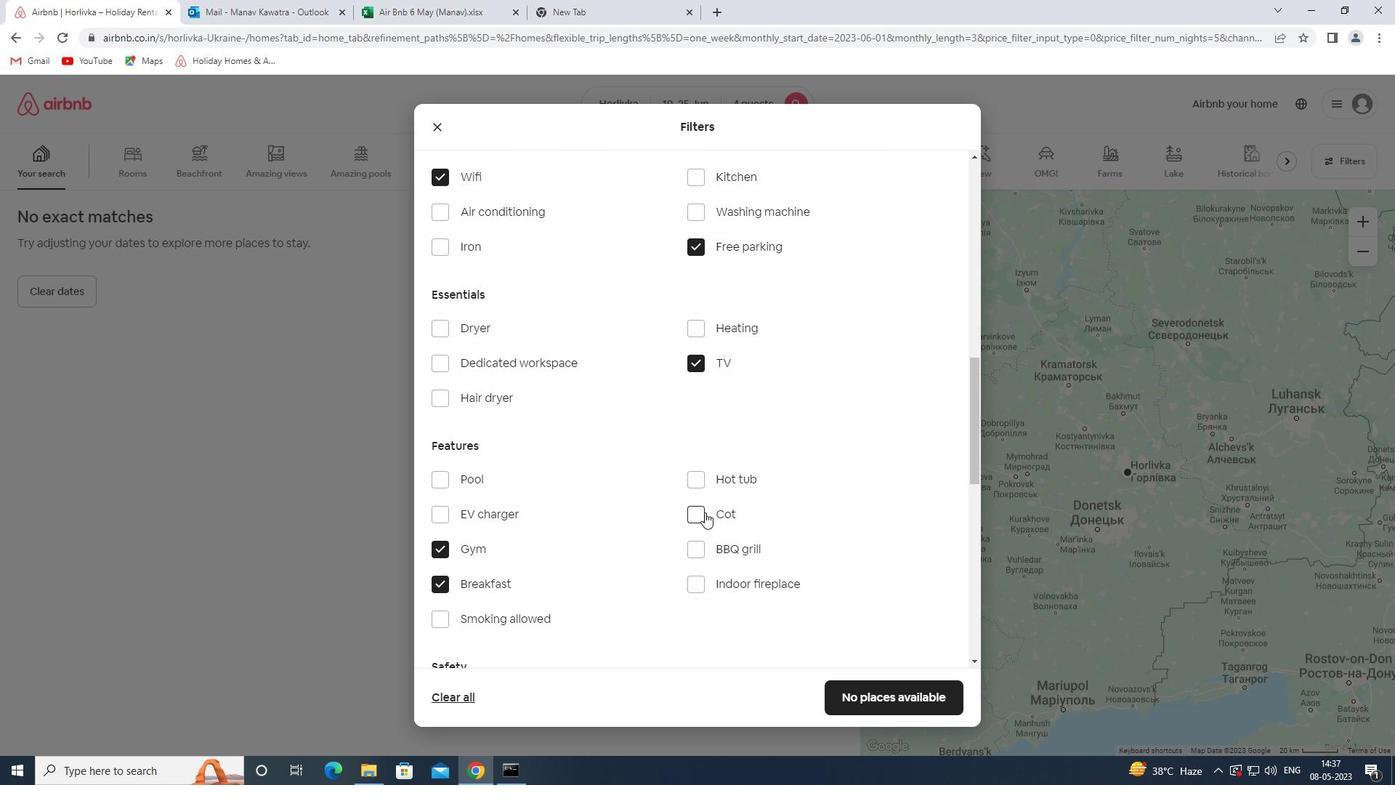 
Action: Mouse moved to (823, 545)
Screenshot: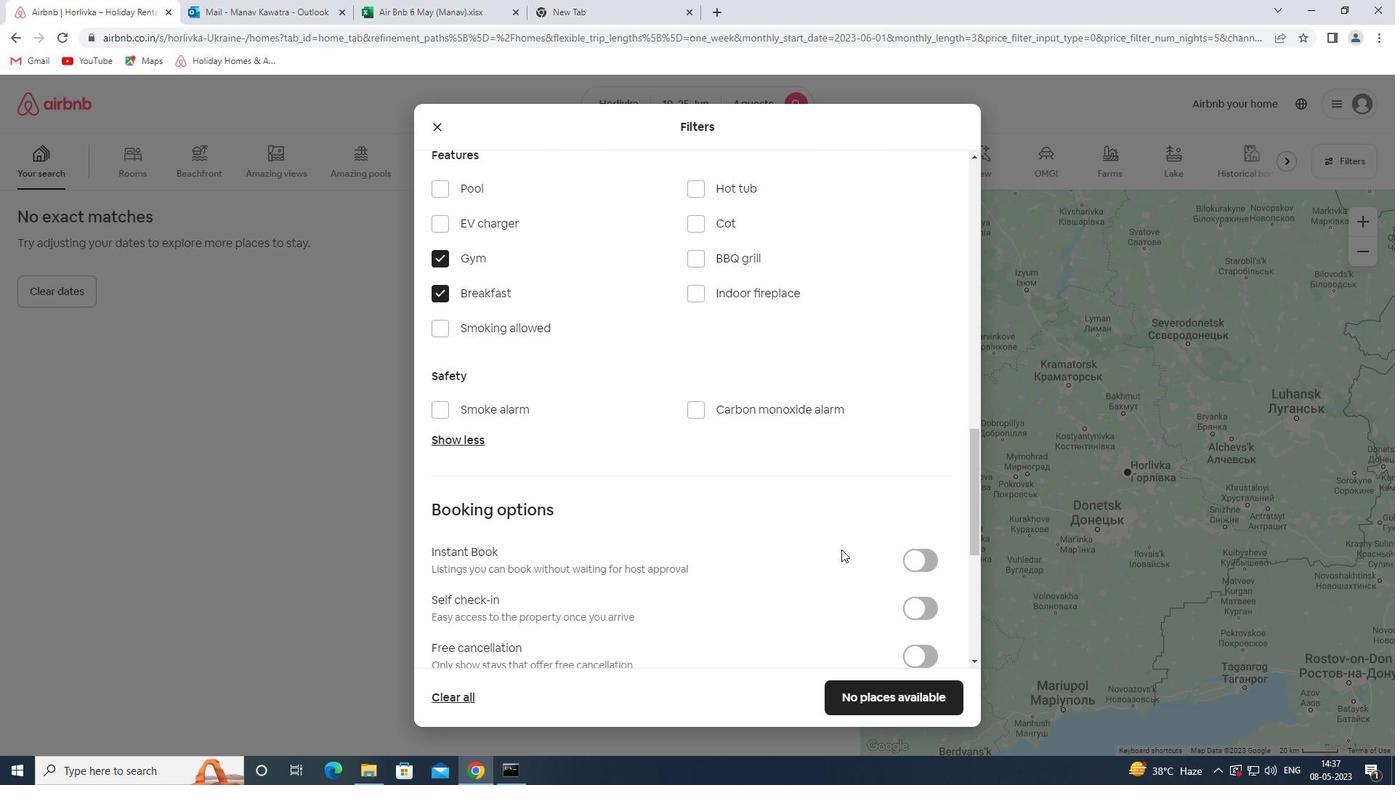
Action: Mouse scrolled (823, 544) with delta (0, 0)
Screenshot: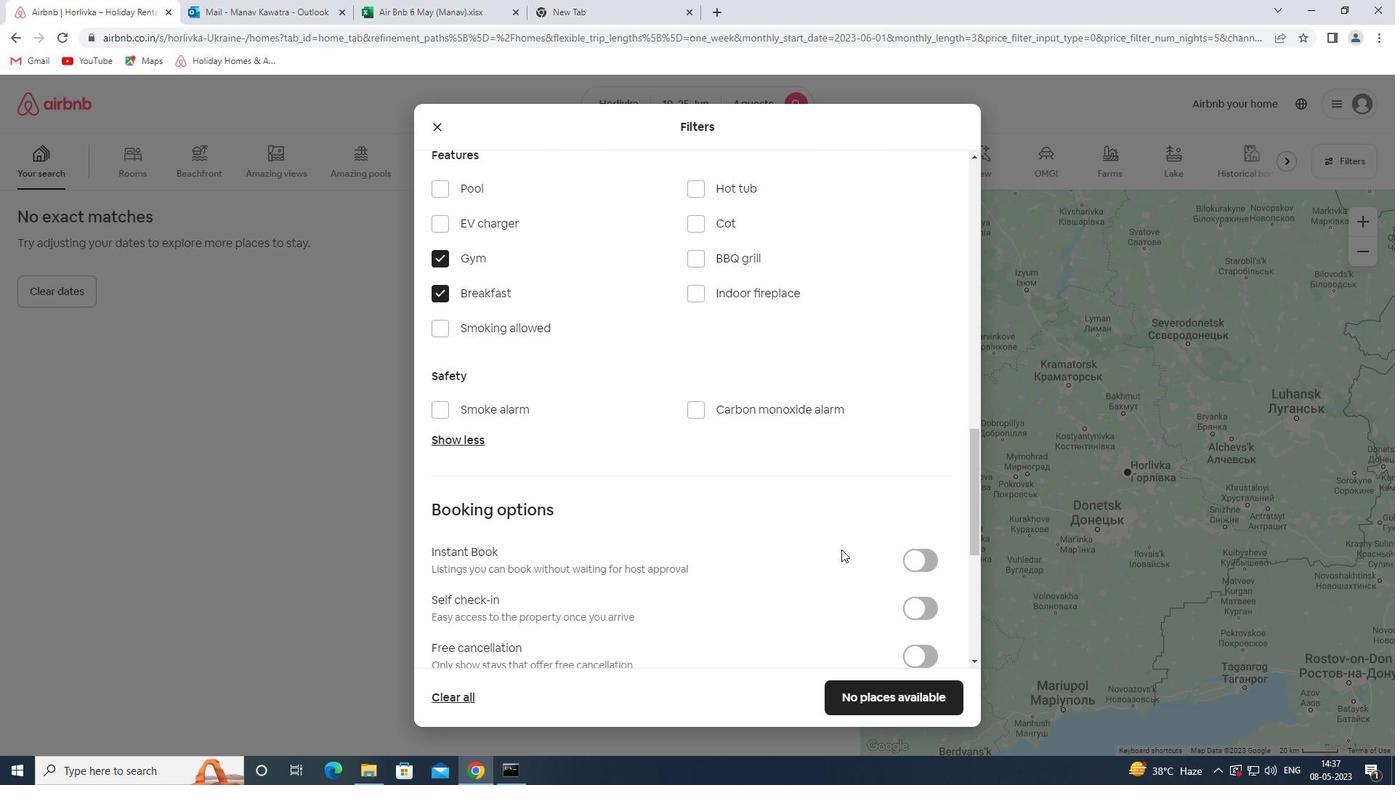 
Action: Mouse scrolled (823, 544) with delta (0, 0)
Screenshot: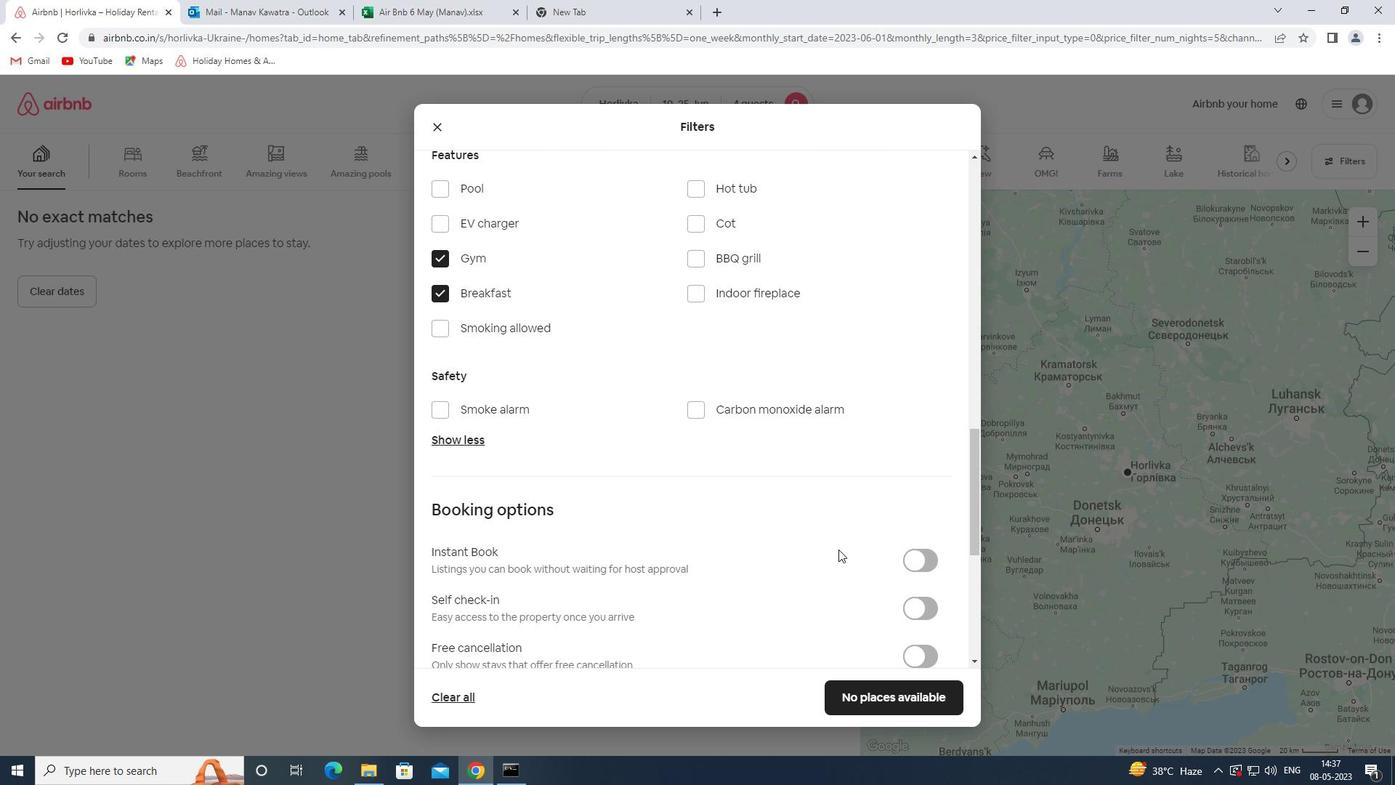 
Action: Mouse moved to (915, 472)
Screenshot: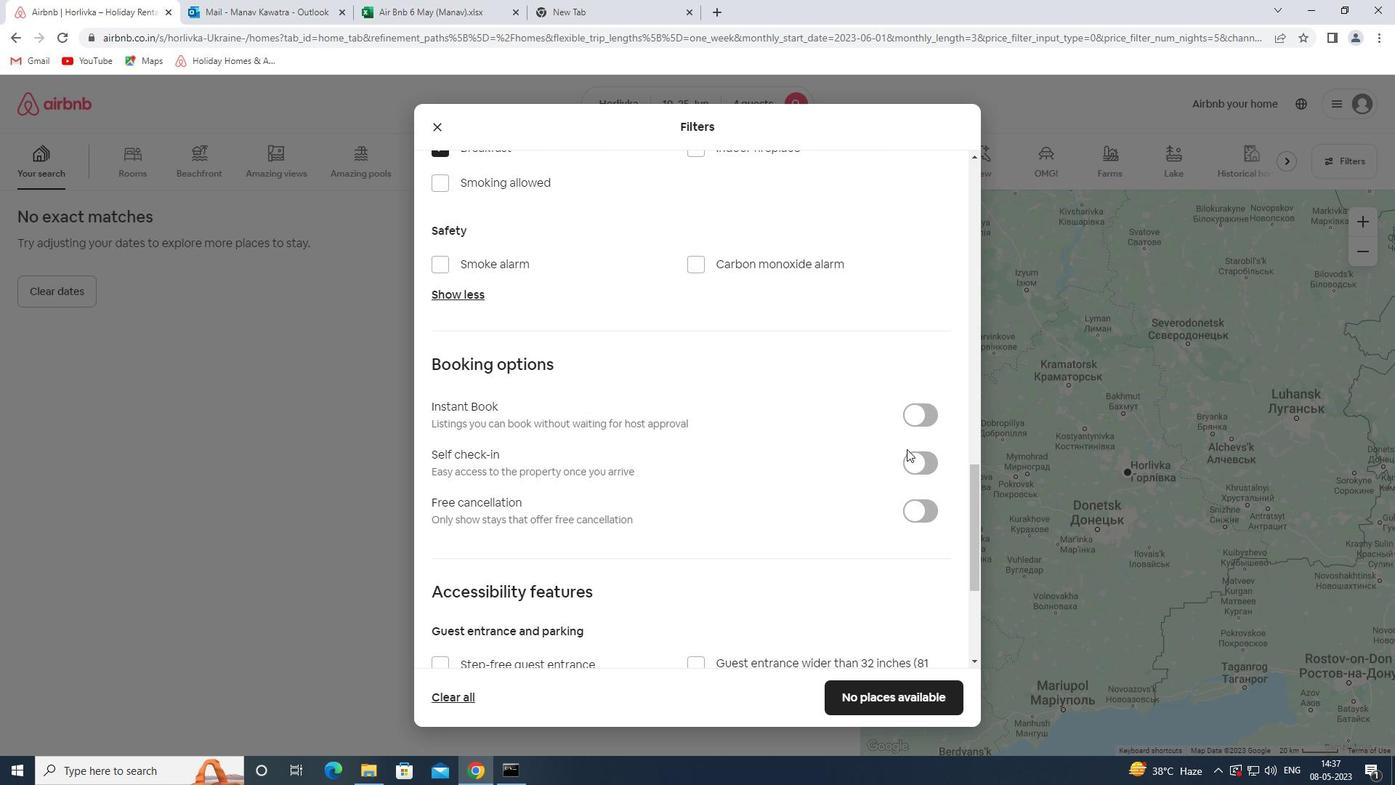 
Action: Mouse pressed left at (915, 472)
Screenshot: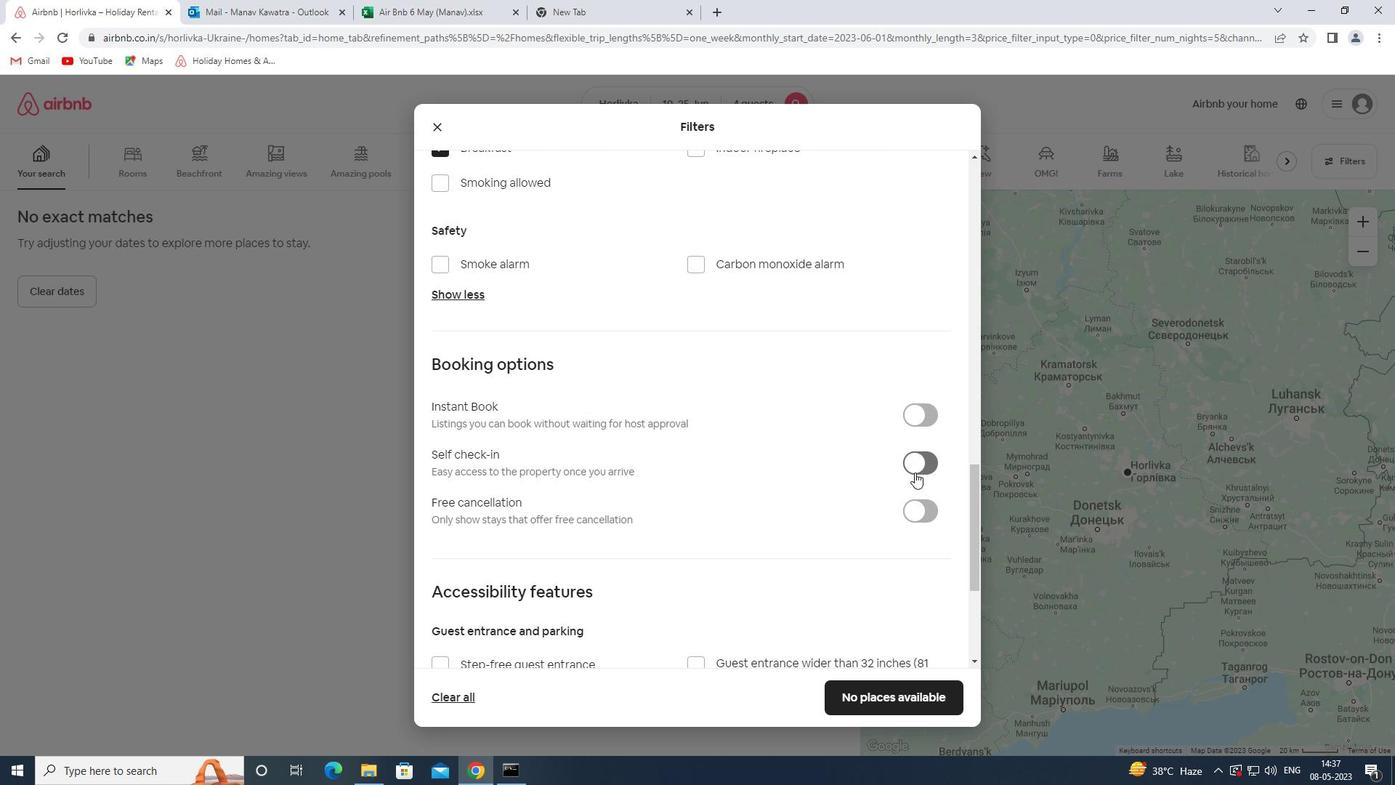 
Action: Mouse moved to (916, 473)
Screenshot: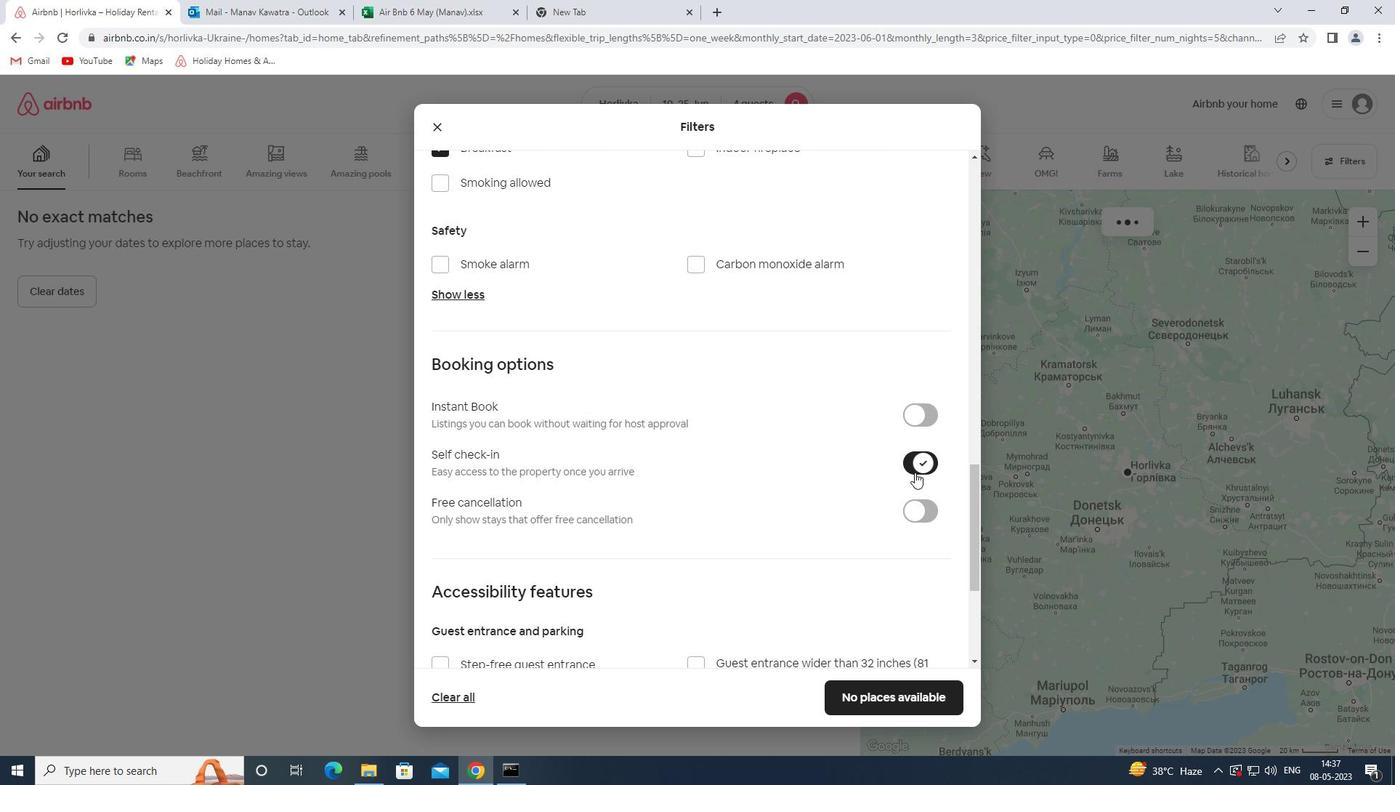 
Action: Mouse scrolled (916, 472) with delta (0, 0)
Screenshot: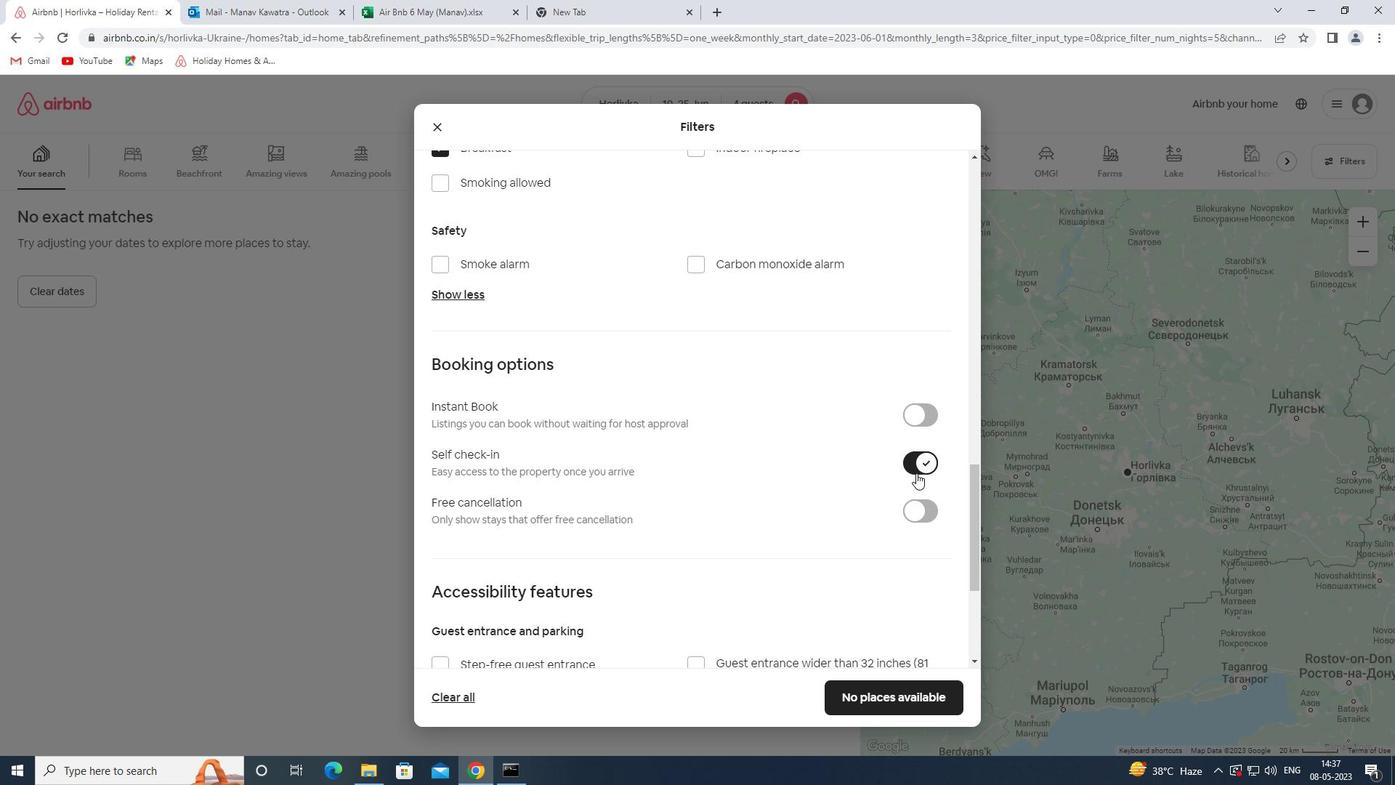 
Action: Mouse moved to (911, 474)
Screenshot: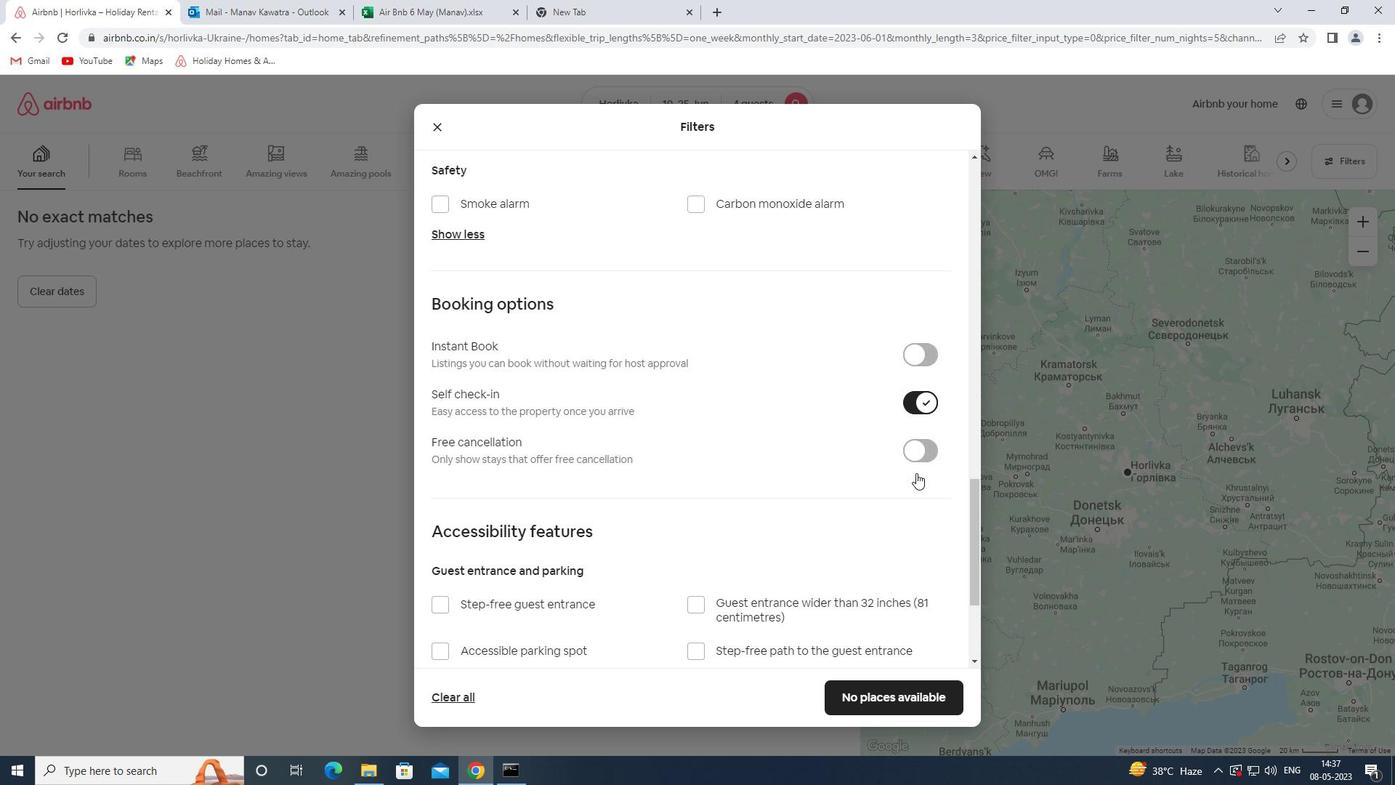 
Action: Mouse scrolled (911, 473) with delta (0, 0)
Screenshot: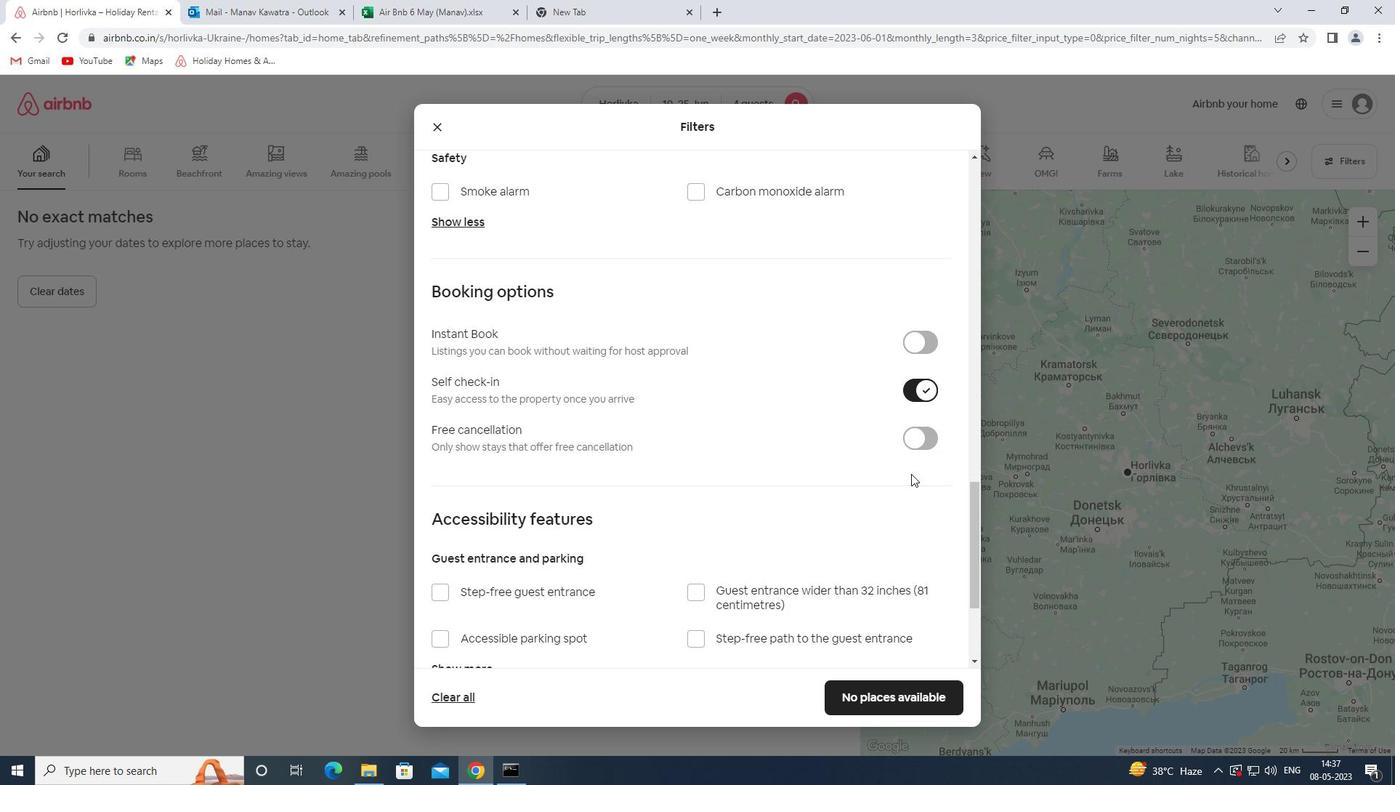 
Action: Mouse scrolled (911, 473) with delta (0, 0)
Screenshot: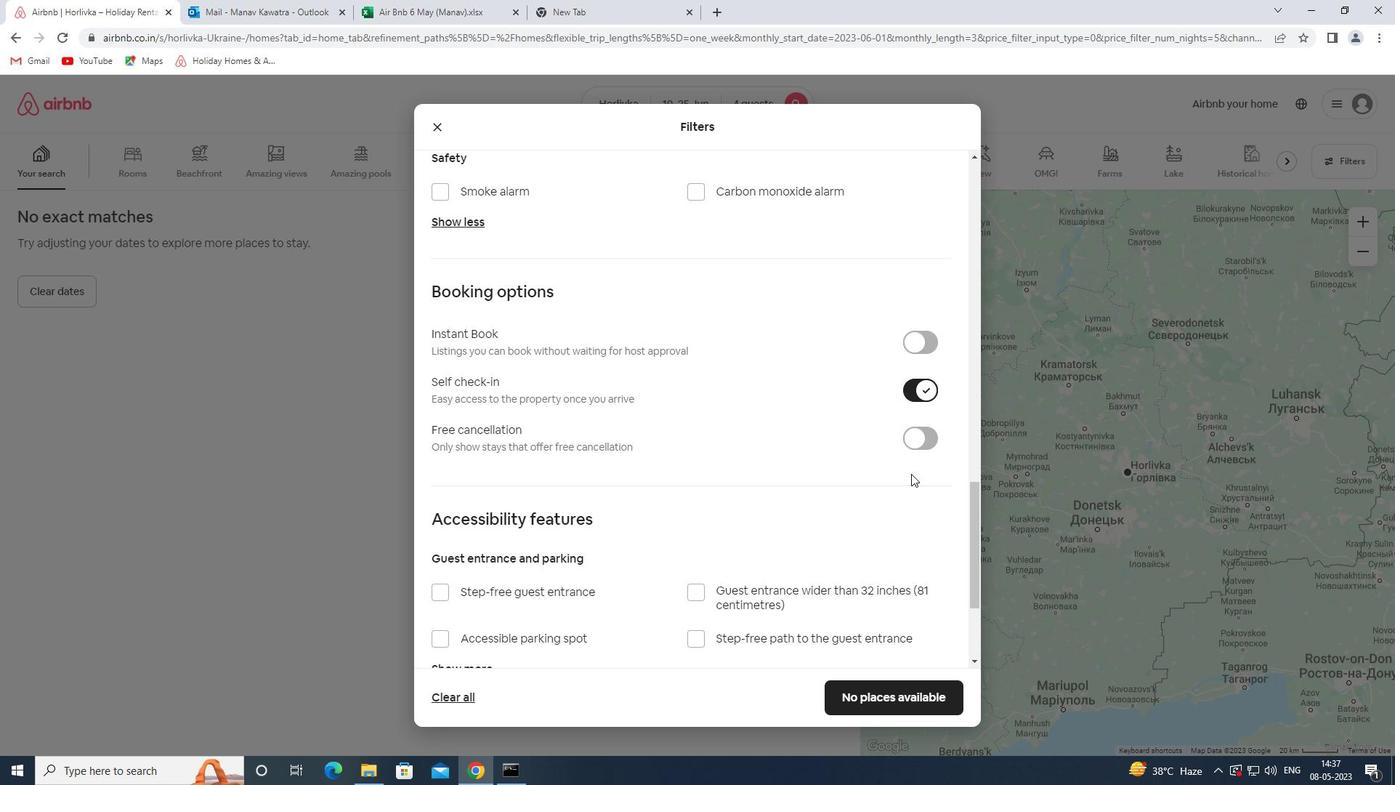 
Action: Mouse moved to (908, 475)
Screenshot: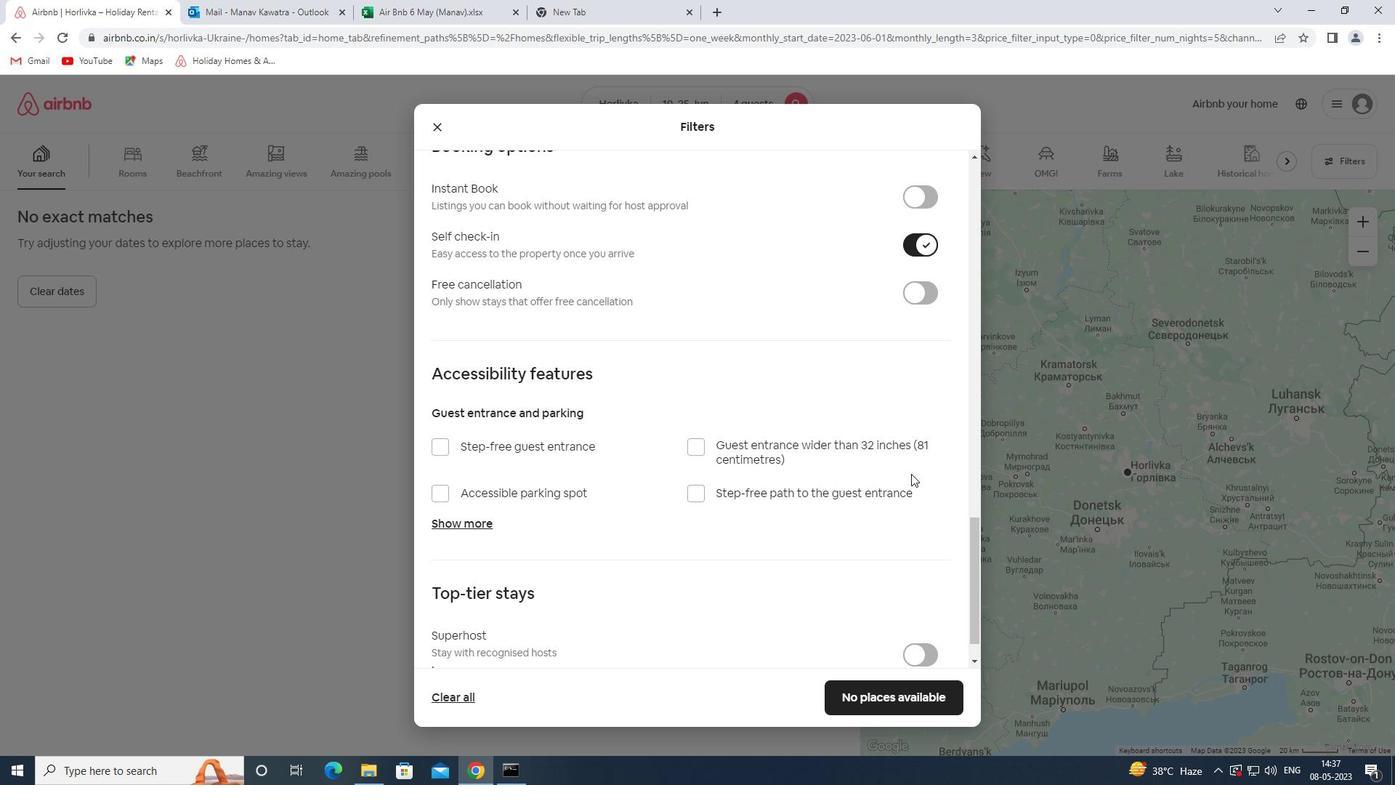 
Action: Mouse scrolled (908, 474) with delta (0, 0)
Screenshot: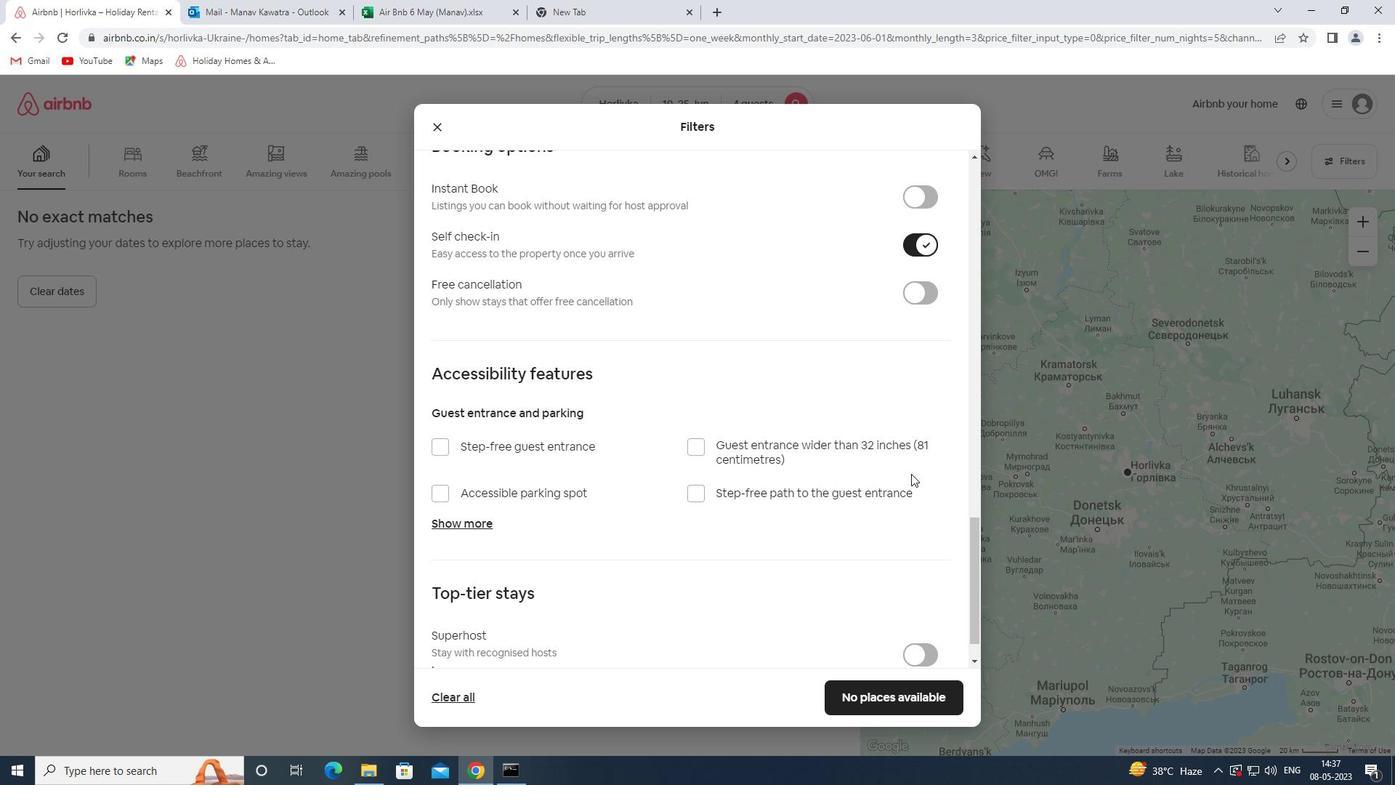 
Action: Mouse moved to (905, 476)
Screenshot: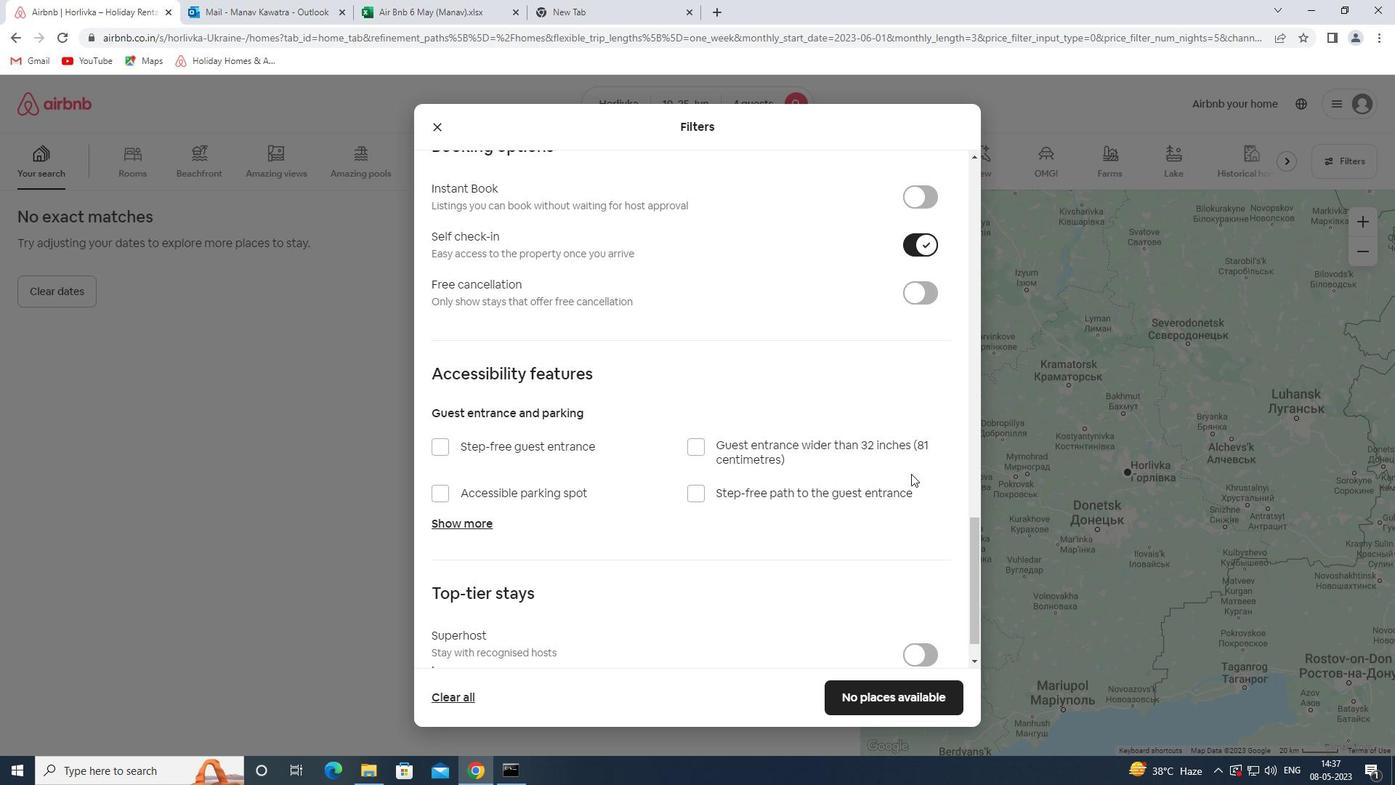 
Action: Mouse scrolled (905, 476) with delta (0, 0)
Screenshot: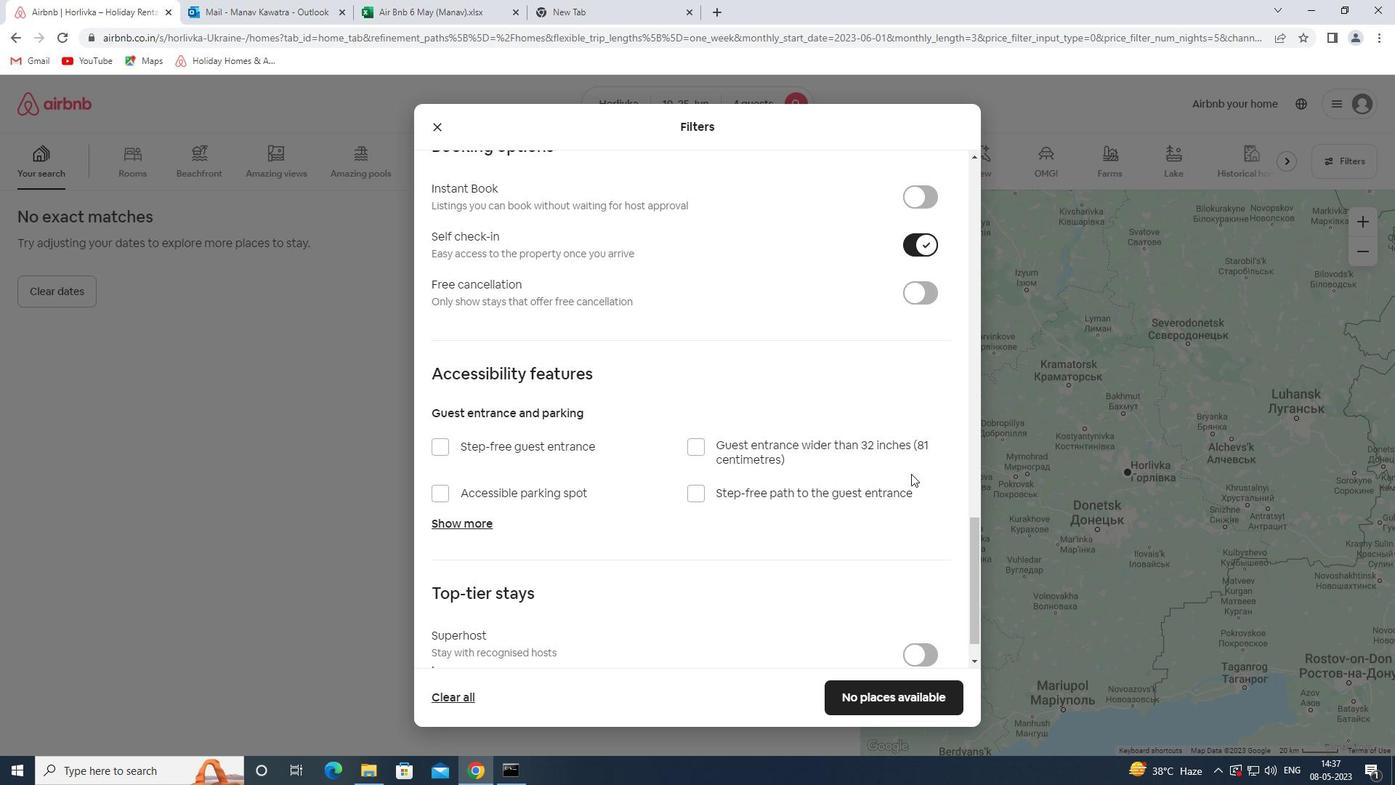 
Action: Mouse moved to (904, 476)
Screenshot: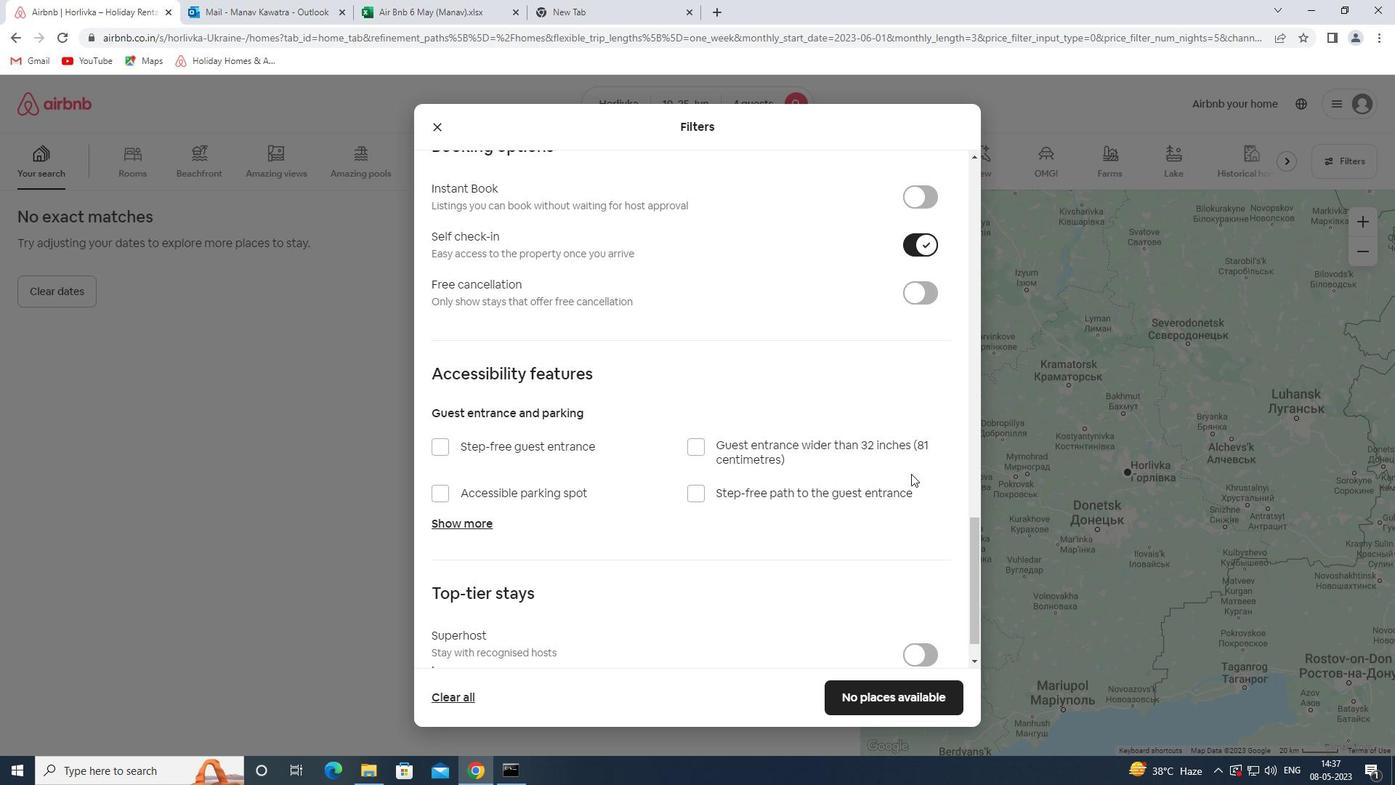 
Action: Mouse scrolled (904, 476) with delta (0, 0)
Screenshot: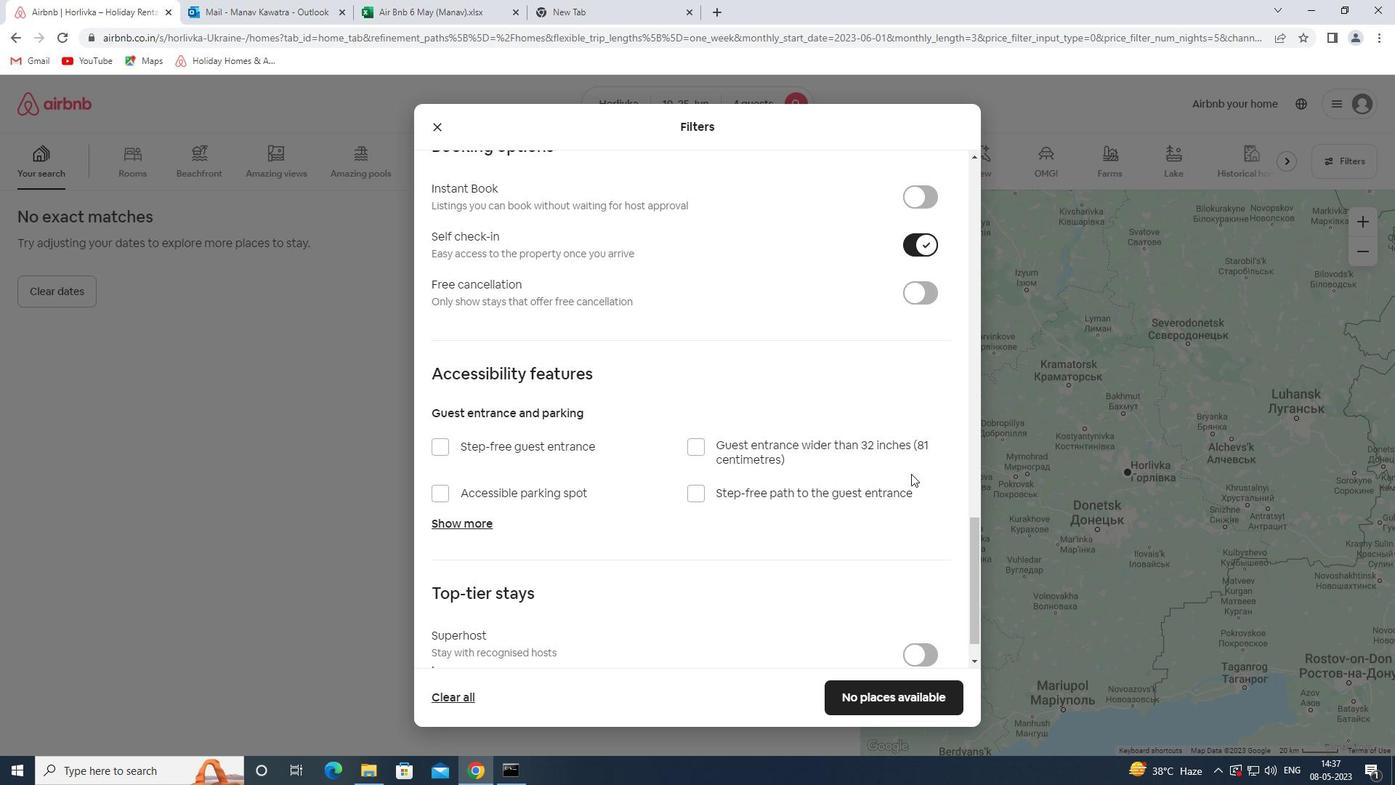 
Action: Mouse moved to (902, 478)
Screenshot: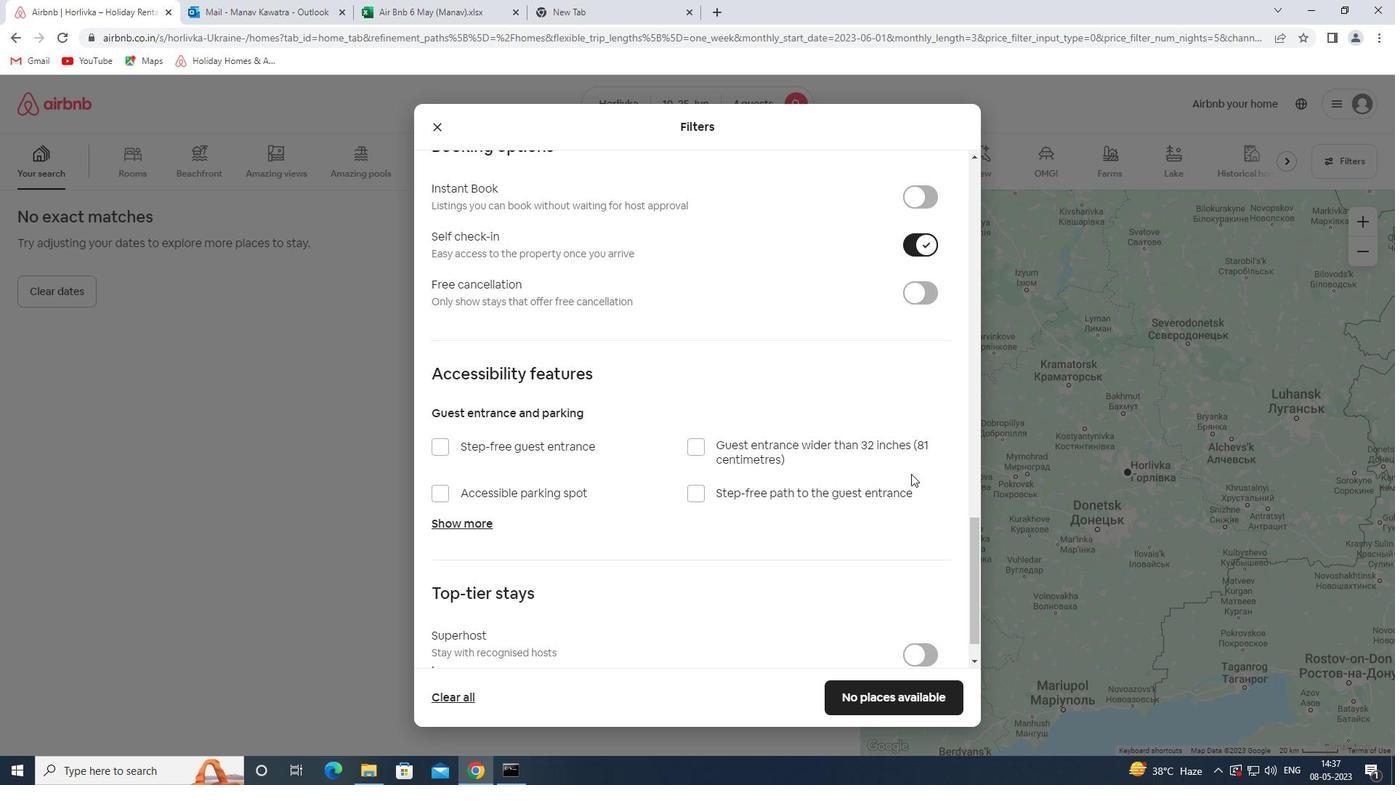 
Action: Mouse scrolled (902, 477) with delta (0, 0)
Screenshot: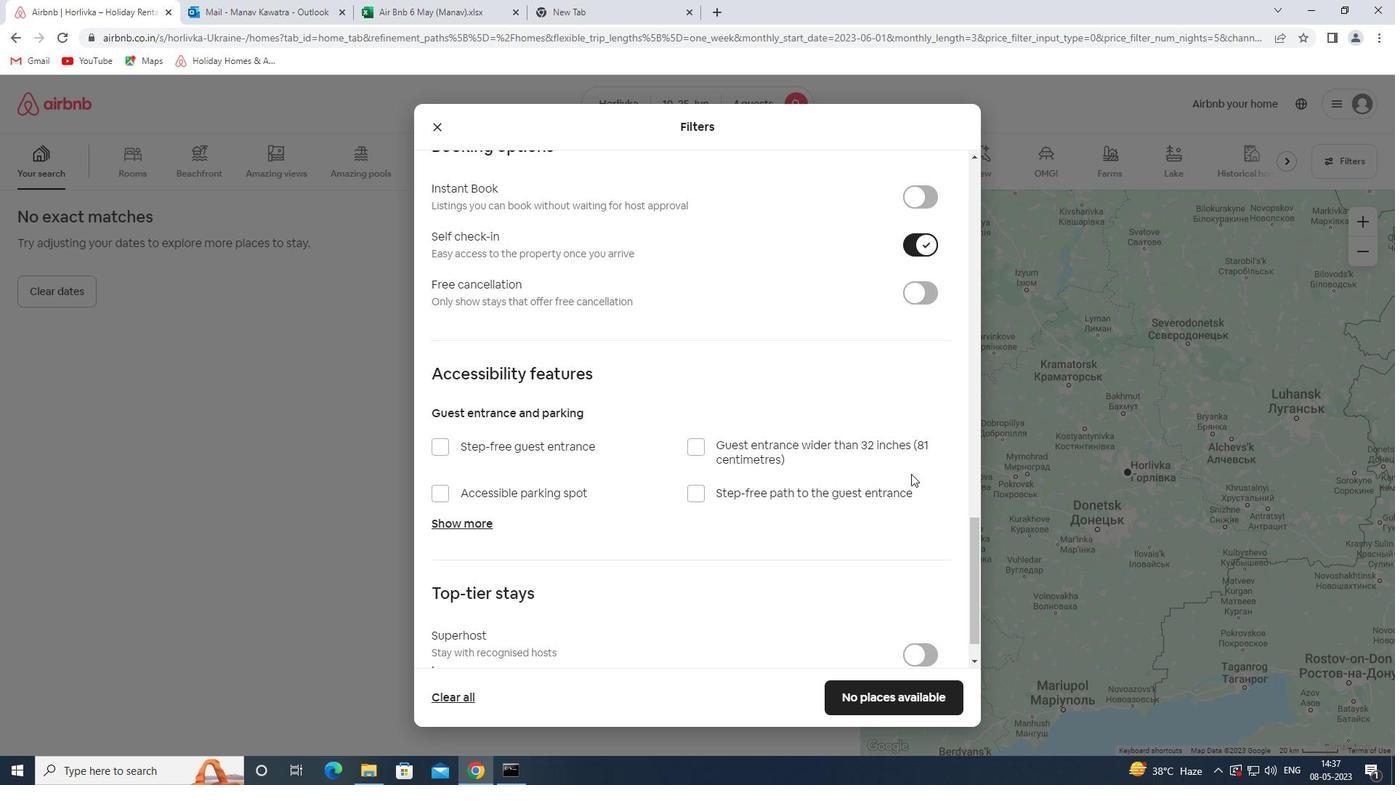 
Action: Mouse moved to (540, 511)
Screenshot: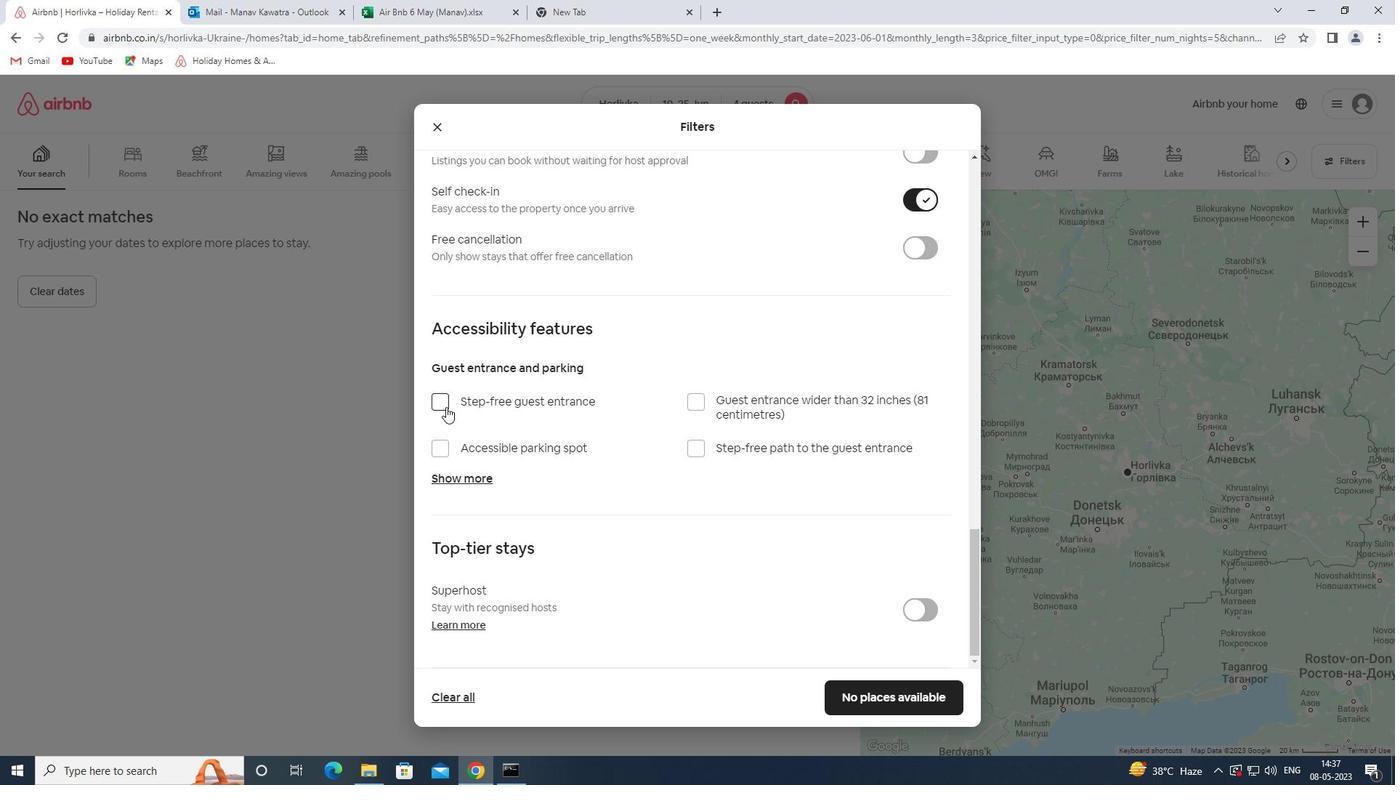 
Action: Mouse scrolled (540, 510) with delta (0, 0)
Screenshot: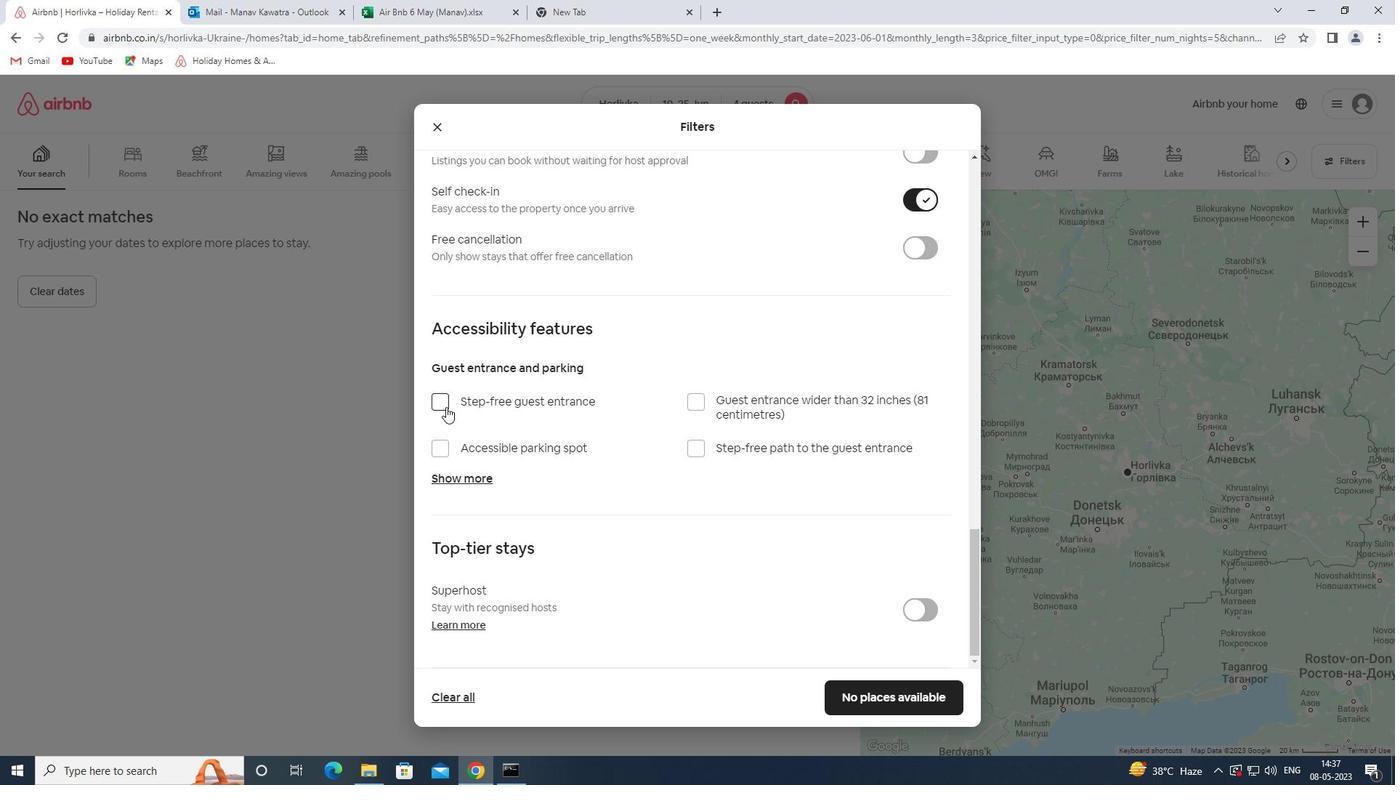 
Action: Mouse moved to (545, 512)
Screenshot: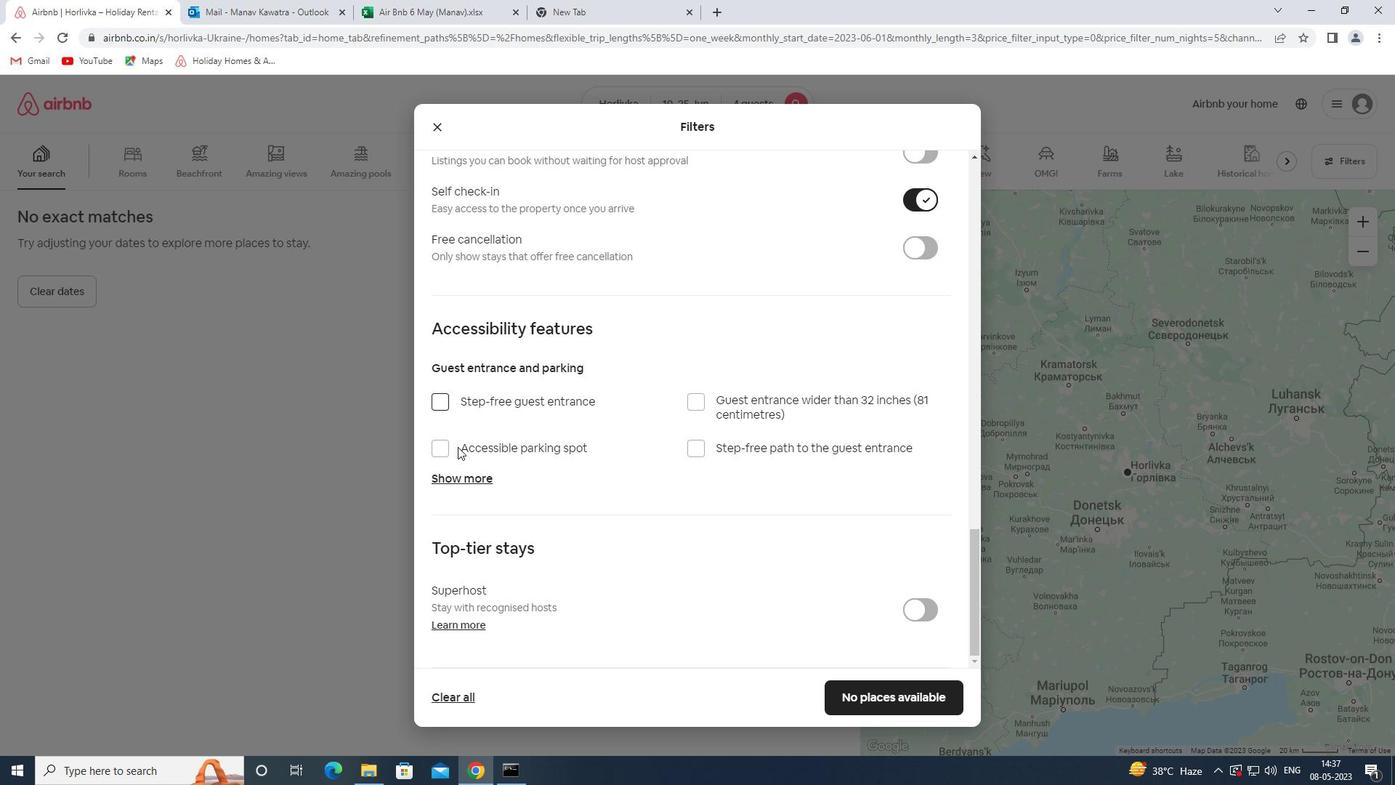 
Action: Mouse scrolled (545, 511) with delta (0, 0)
Screenshot: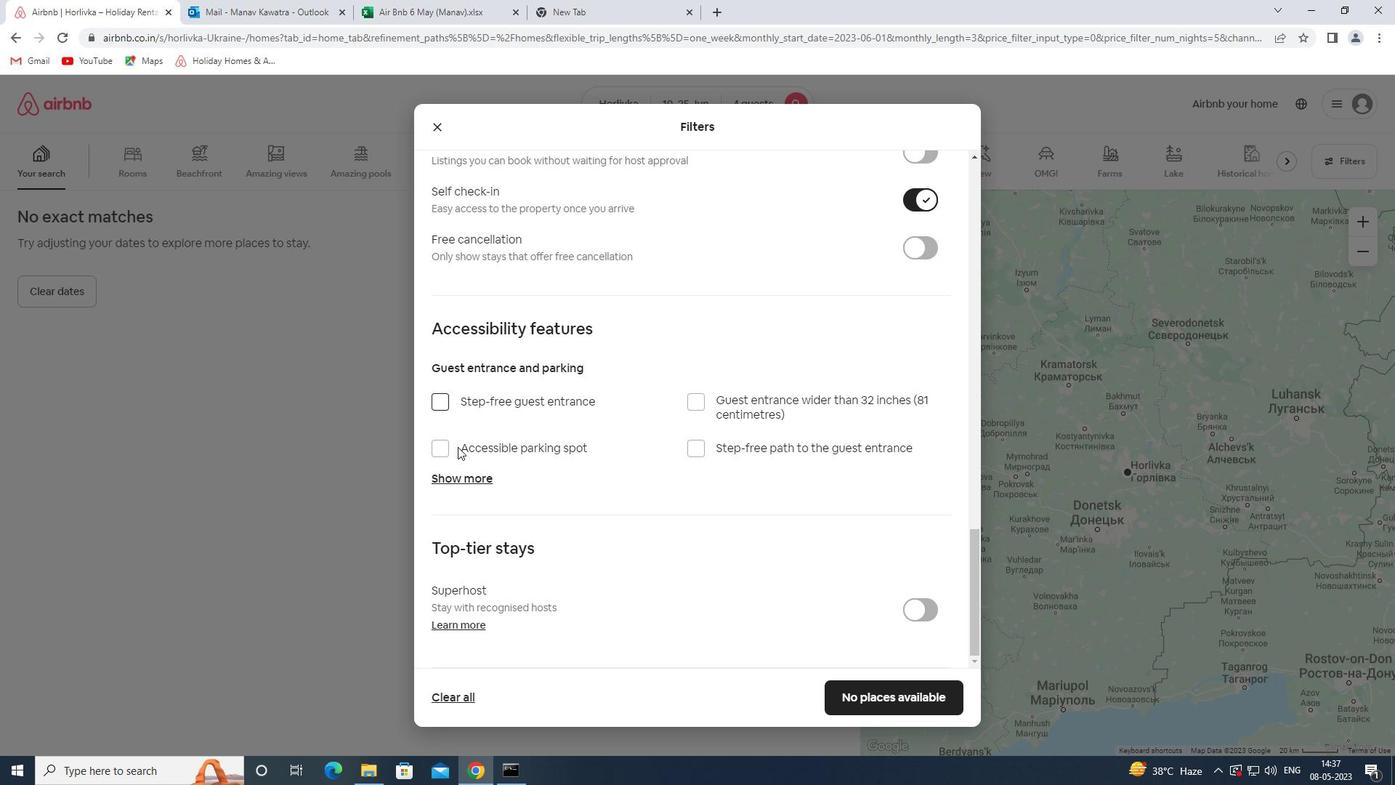 
Action: Mouse moved to (553, 513)
Screenshot: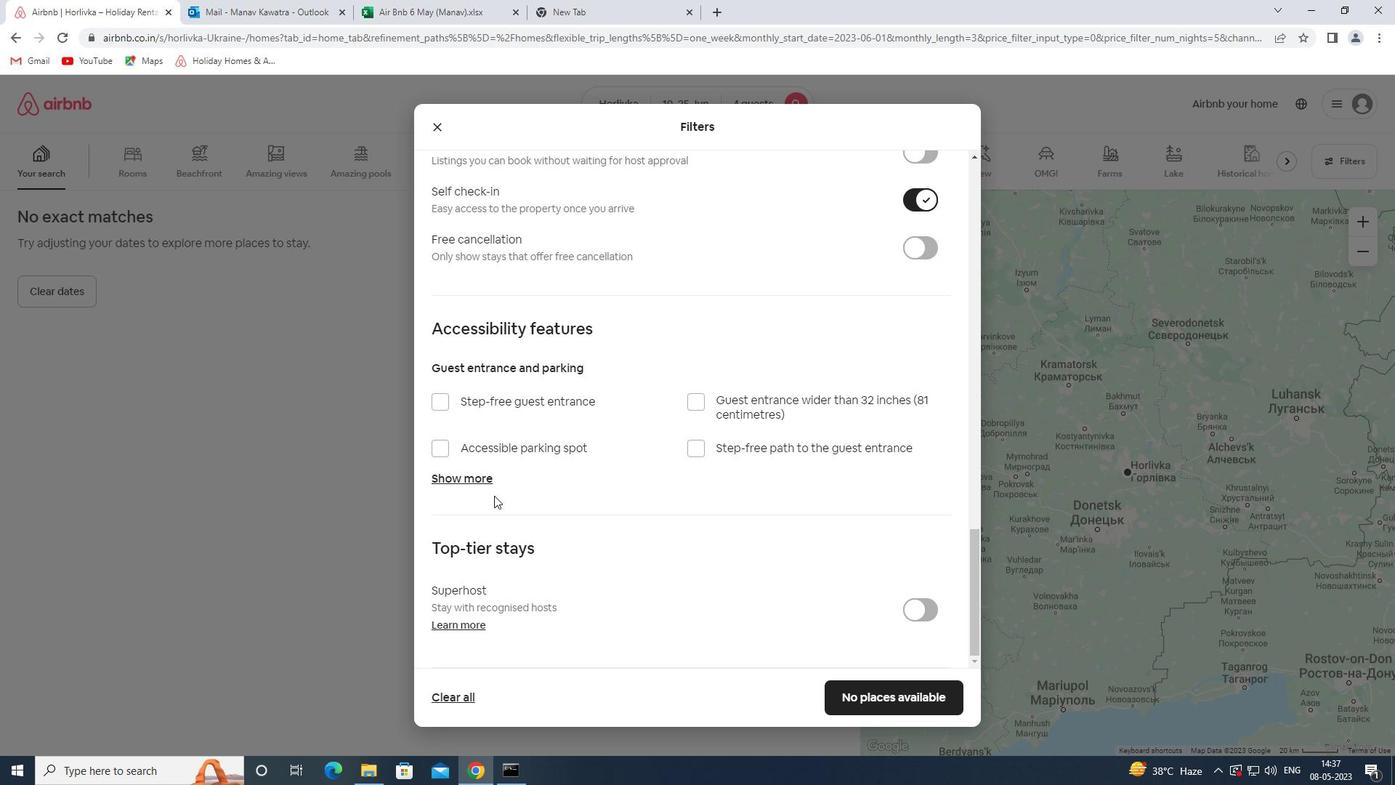 
Action: Mouse scrolled (553, 512) with delta (0, 0)
Screenshot: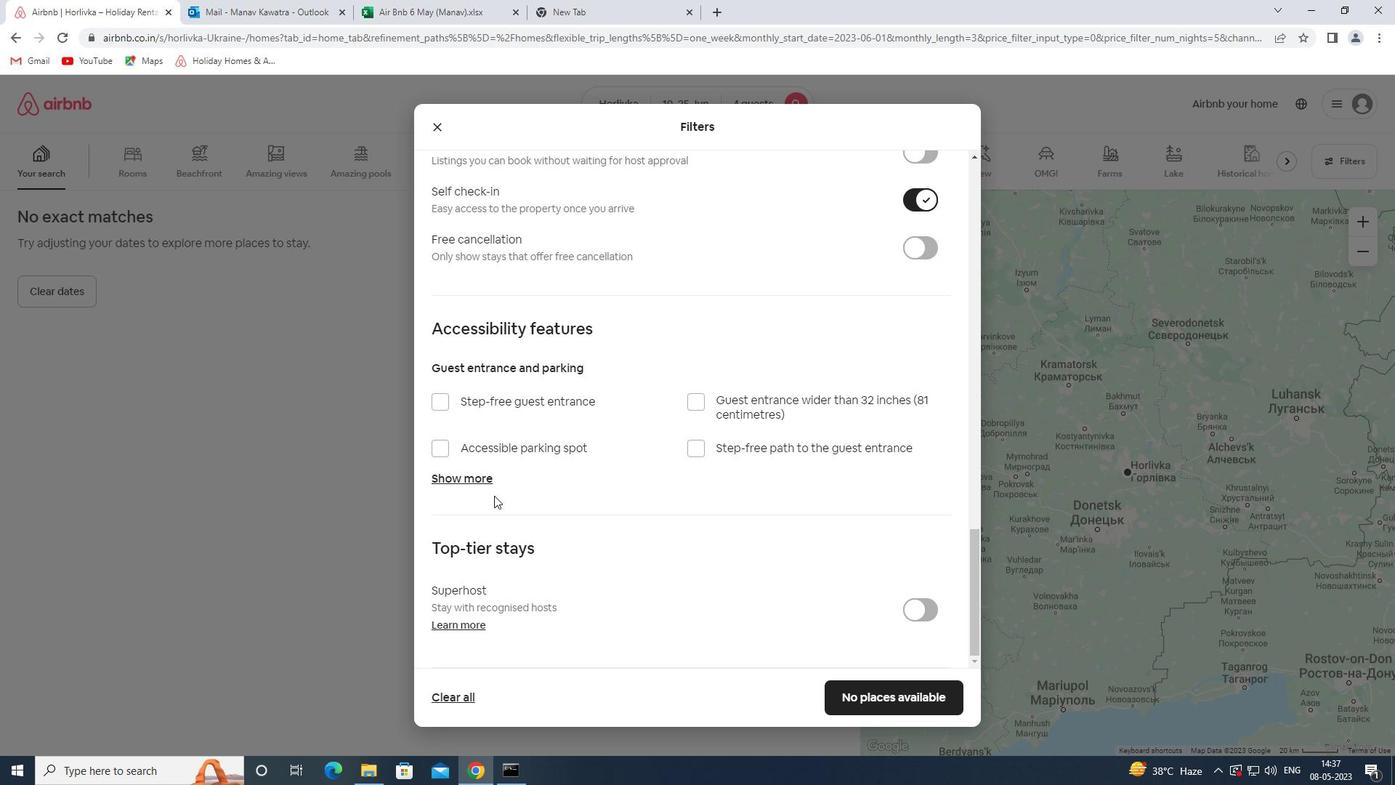 
Action: Mouse moved to (567, 513)
Screenshot: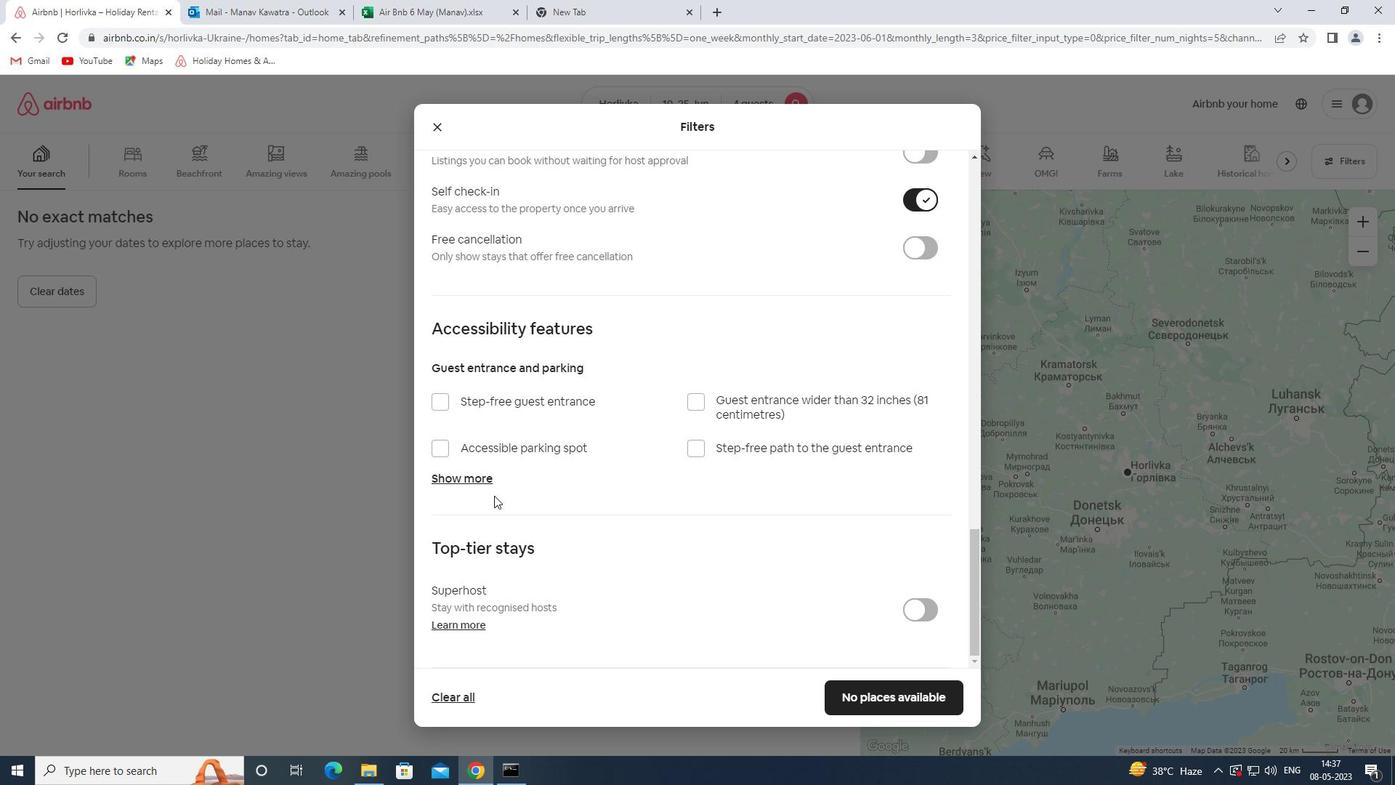 
Action: Mouse scrolled (567, 512) with delta (0, 0)
Screenshot: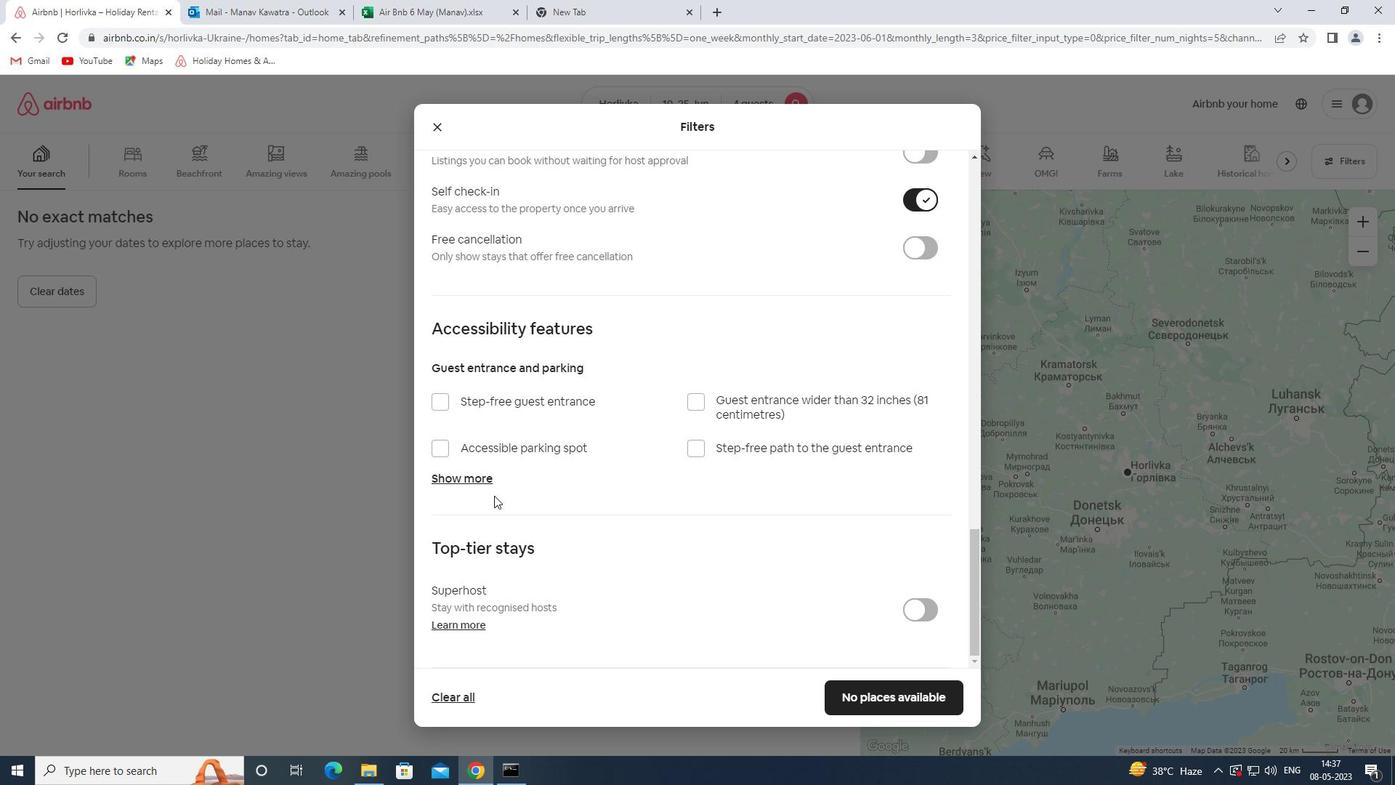 
Action: Mouse moved to (589, 518)
Screenshot: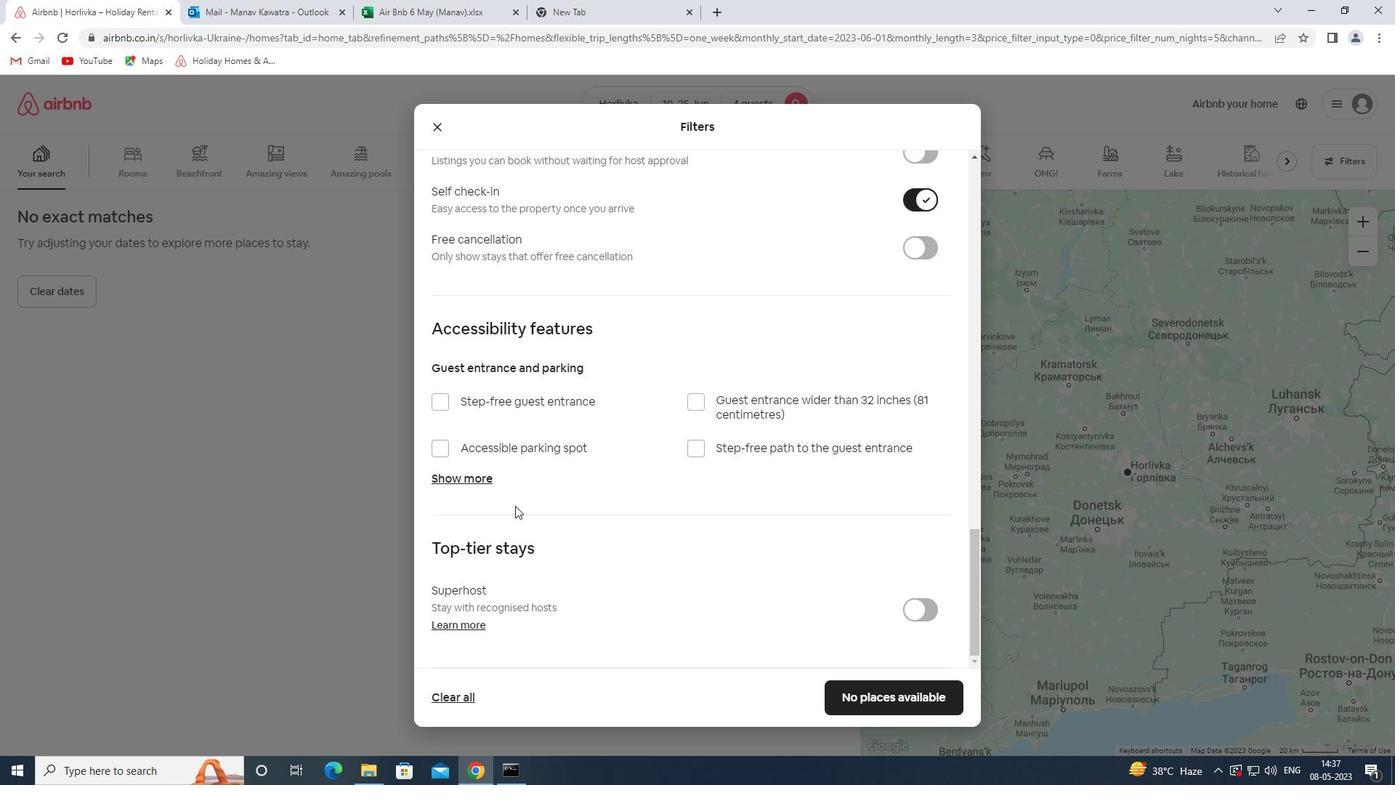 
Action: Mouse scrolled (589, 517) with delta (0, 0)
Screenshot: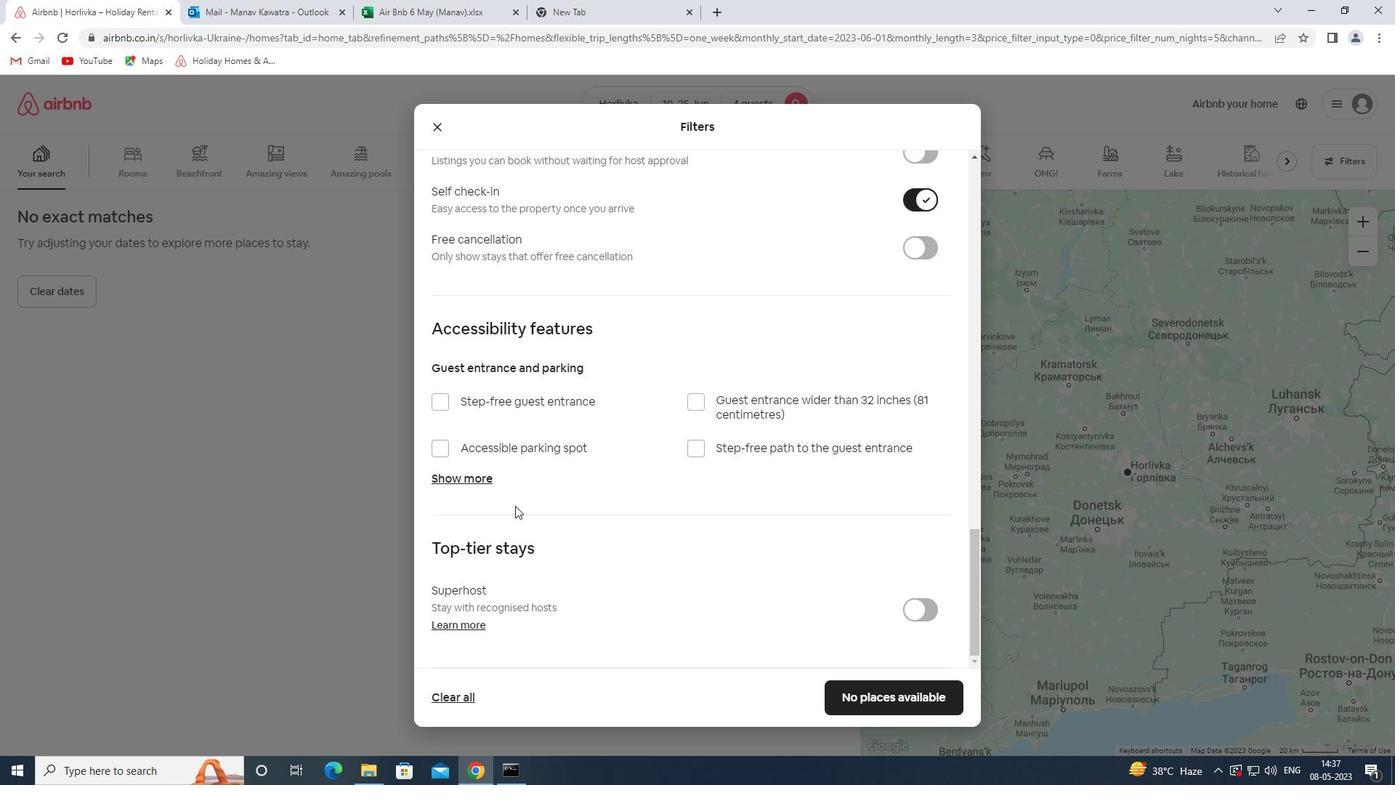 
Action: Mouse moved to (894, 697)
Screenshot: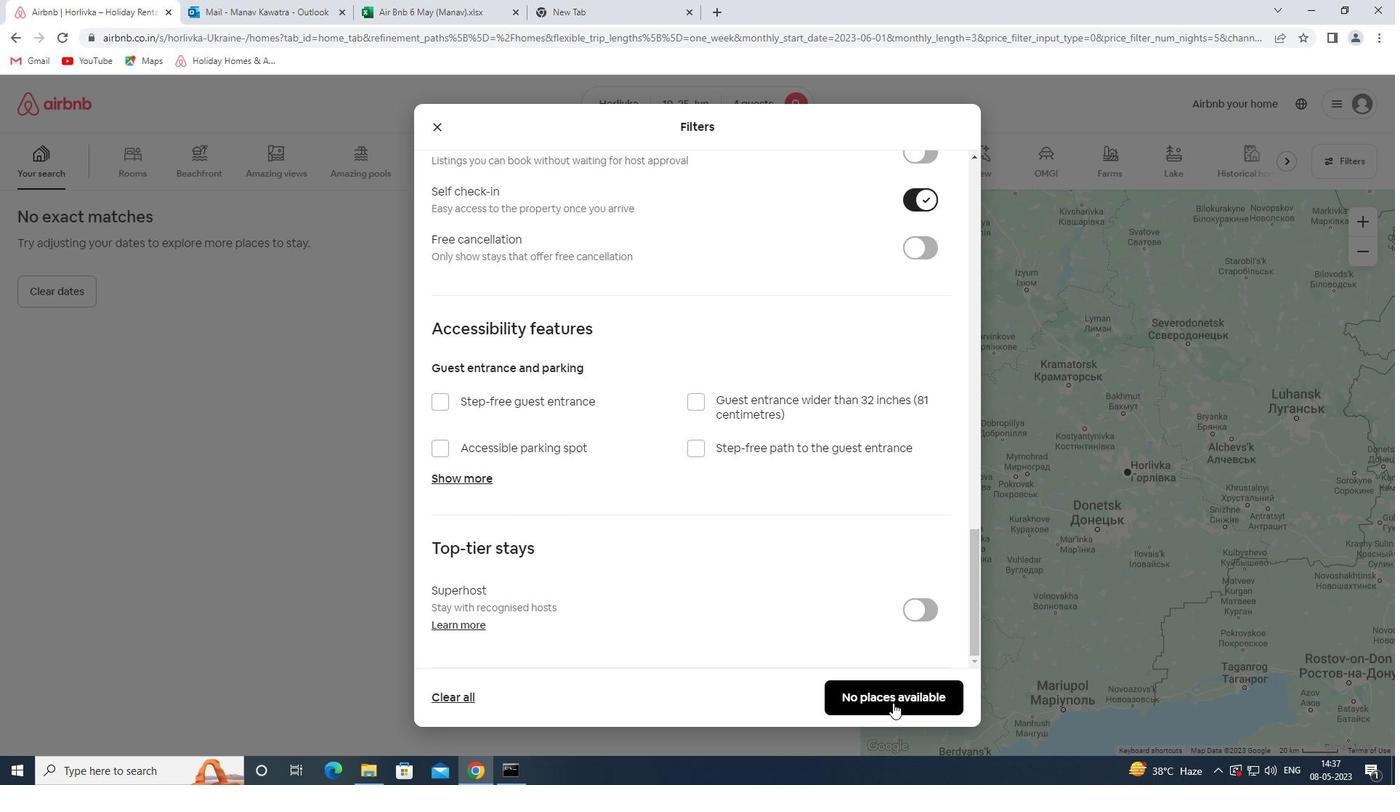 
Action: Mouse pressed left at (894, 697)
Screenshot: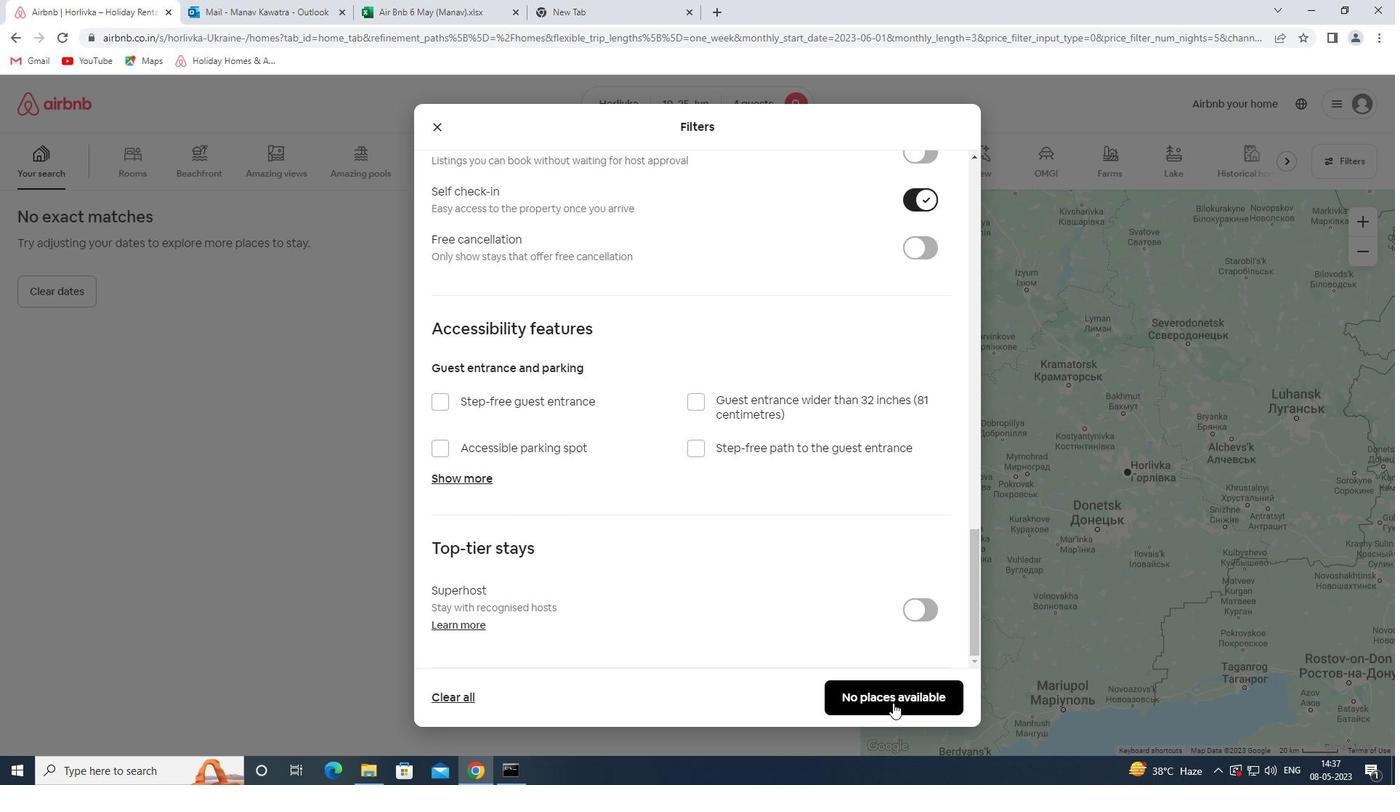 
Action: Mouse moved to (889, 672)
Screenshot: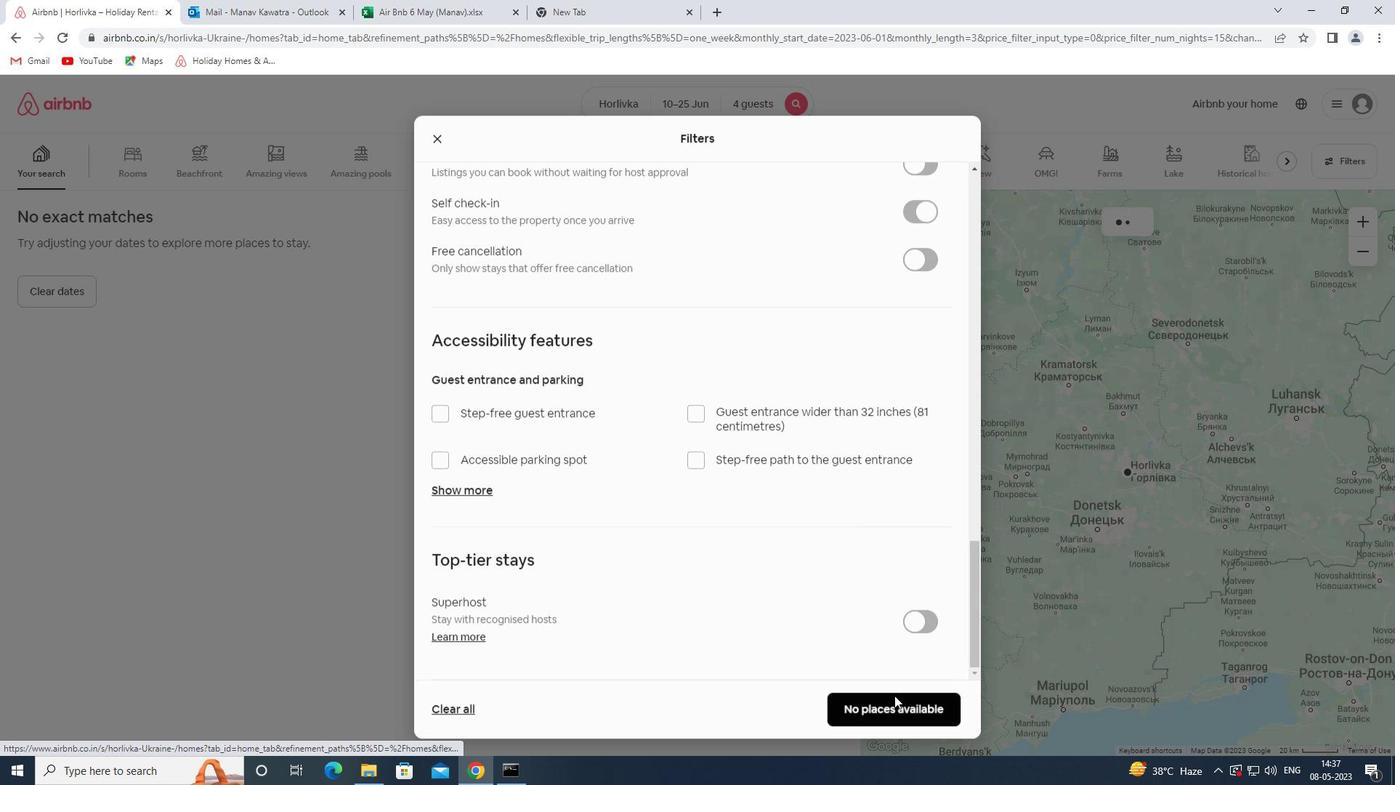 
